 Task: Get directions from Eiffel Tower, Paris, France to Louvre Museum, Paris, France and explore the nearby restaurants with rating 3 and above and open @ 11:00 am Monday and cuisine chinese
Action: Mouse moved to (143, 27)
Screenshot: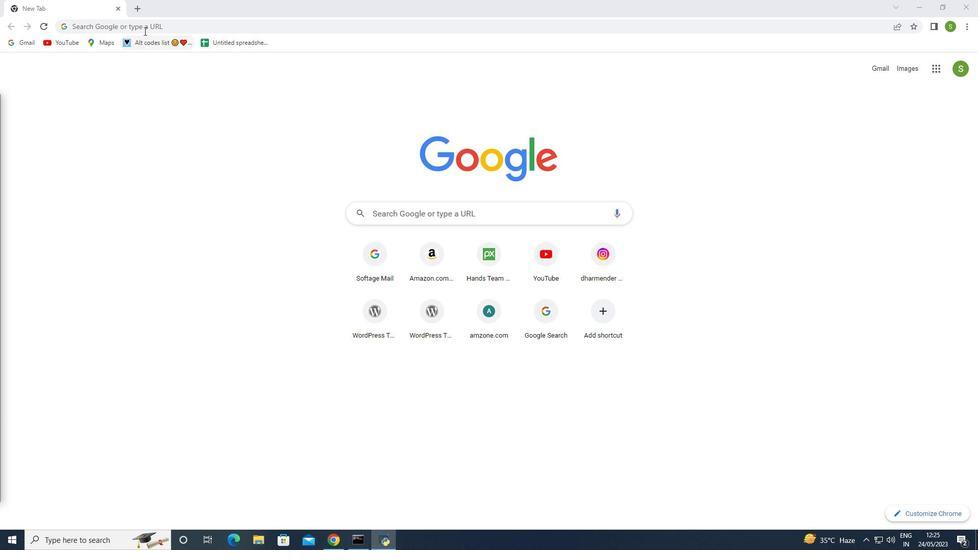 
Action: Mouse pressed left at (143, 27)
Screenshot: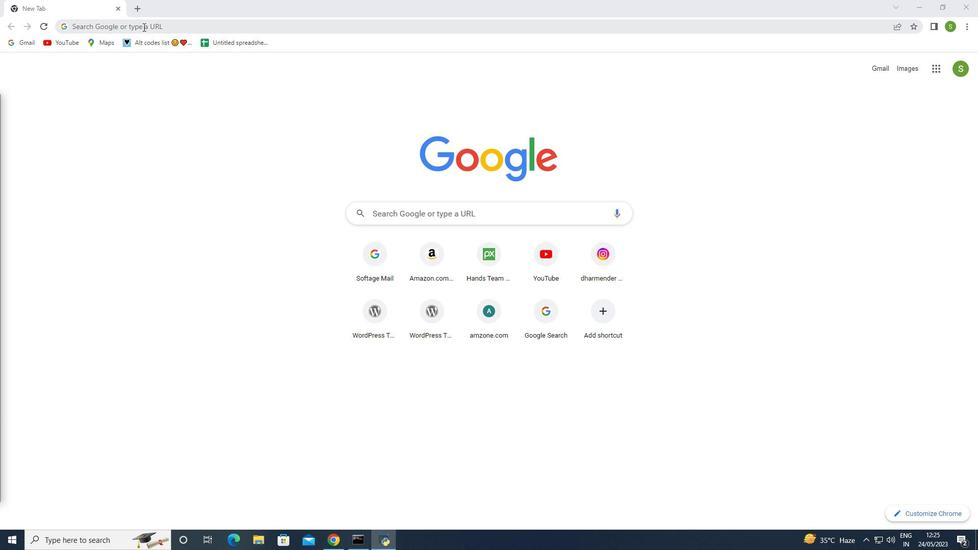 
Action: Key pressed google
Screenshot: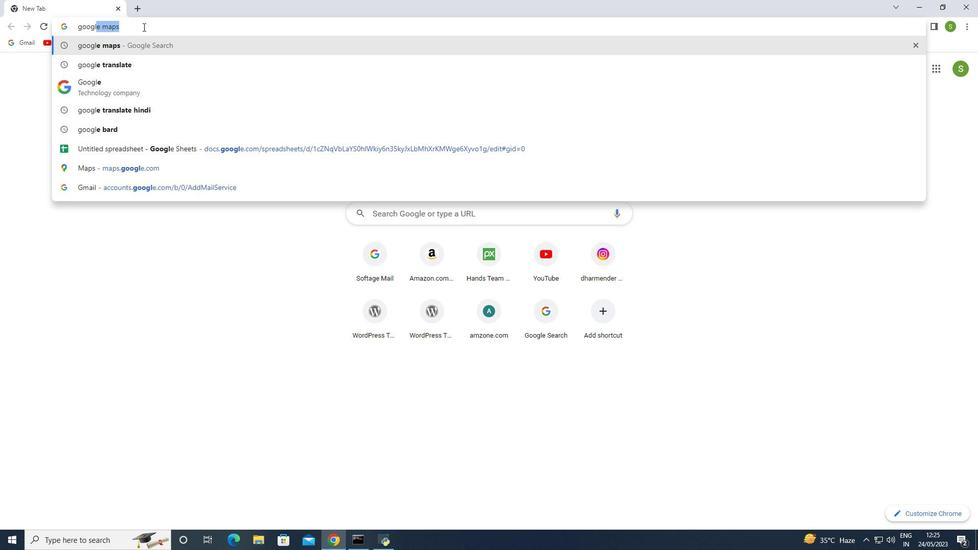 
Action: Mouse pressed left at (143, 27)
Screenshot: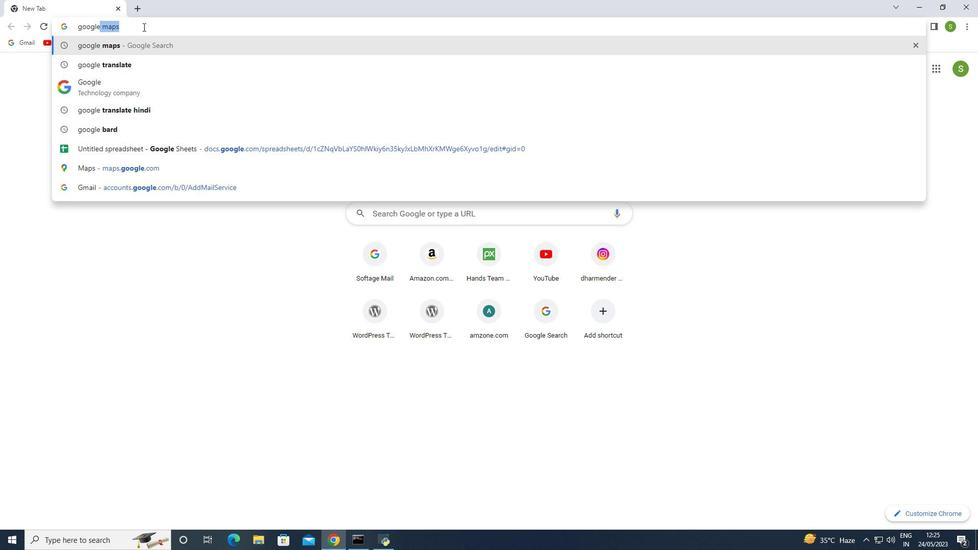 
Action: Mouse moved to (148, 27)
Screenshot: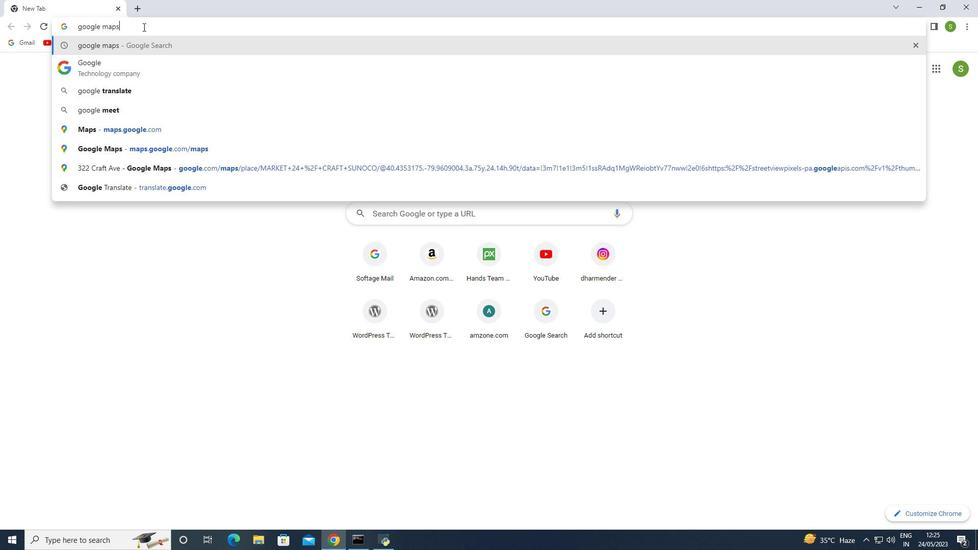 
Action: Key pressed <Key.enter>
Screenshot: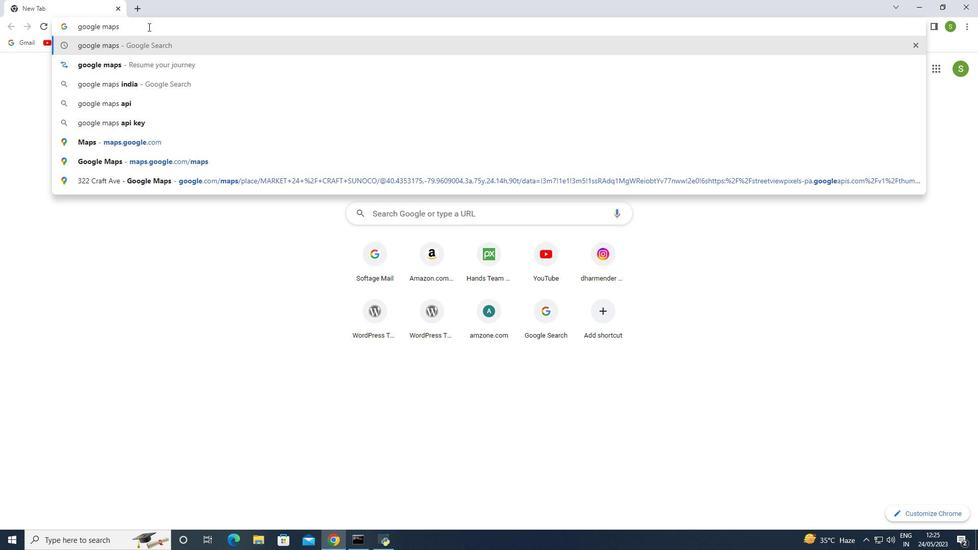 
Action: Mouse moved to (147, 236)
Screenshot: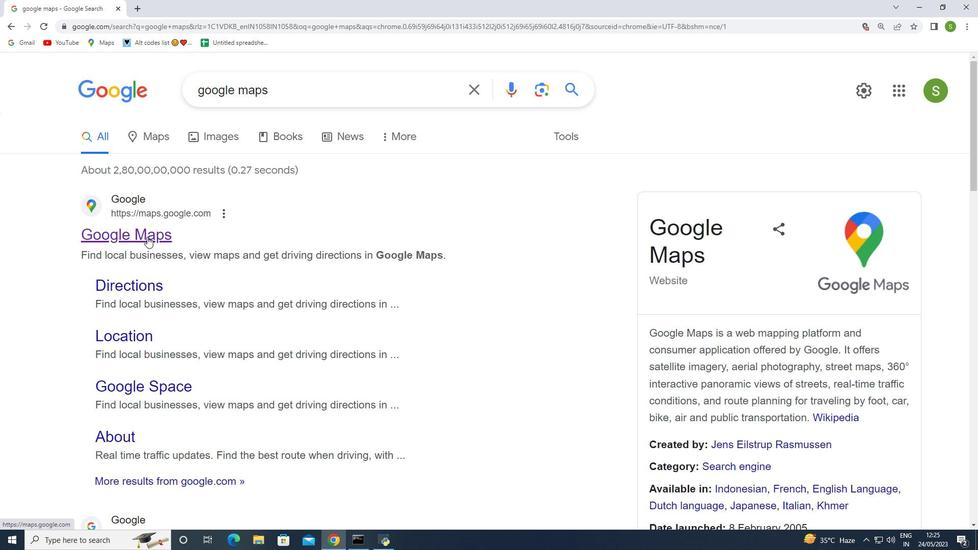 
Action: Mouse pressed left at (147, 236)
Screenshot: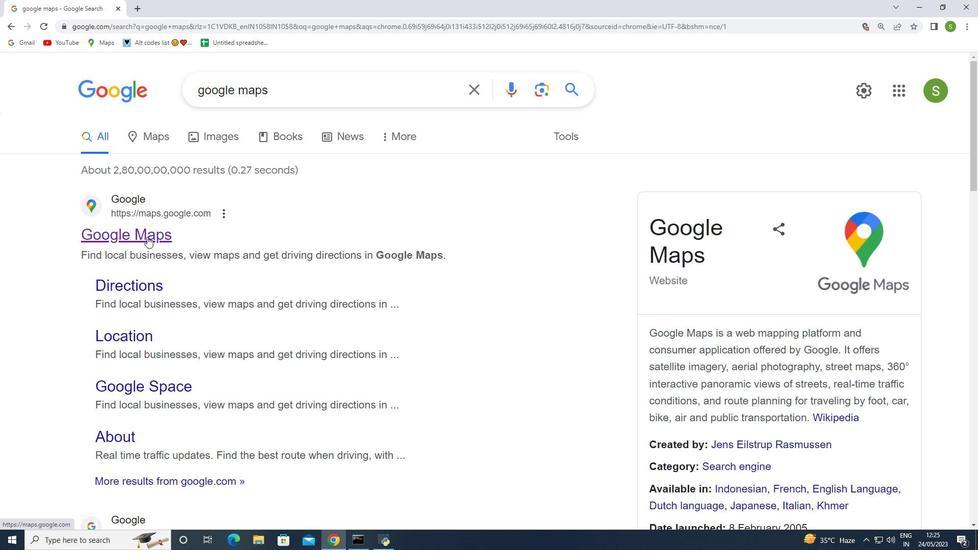 
Action: Mouse moved to (333, 82)
Screenshot: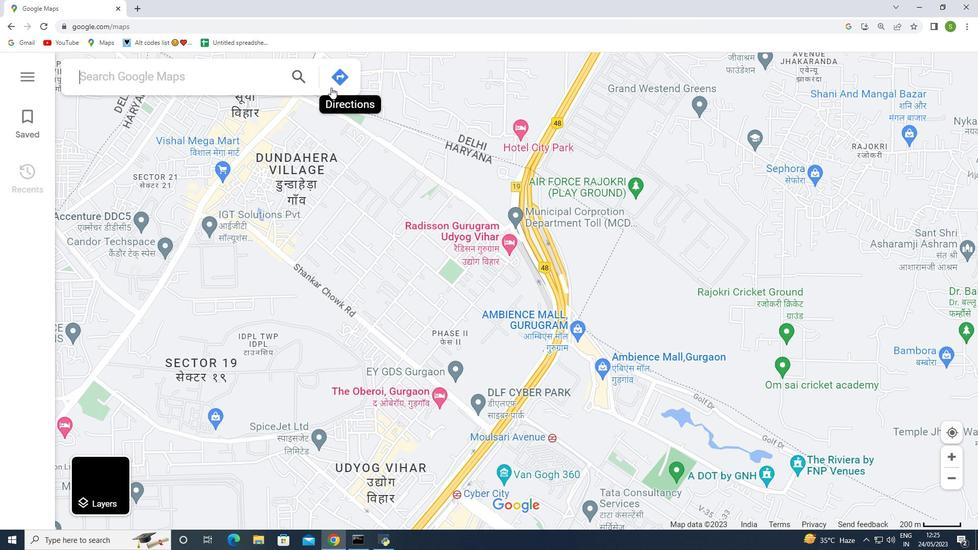 
Action: Mouse pressed left at (333, 82)
Screenshot: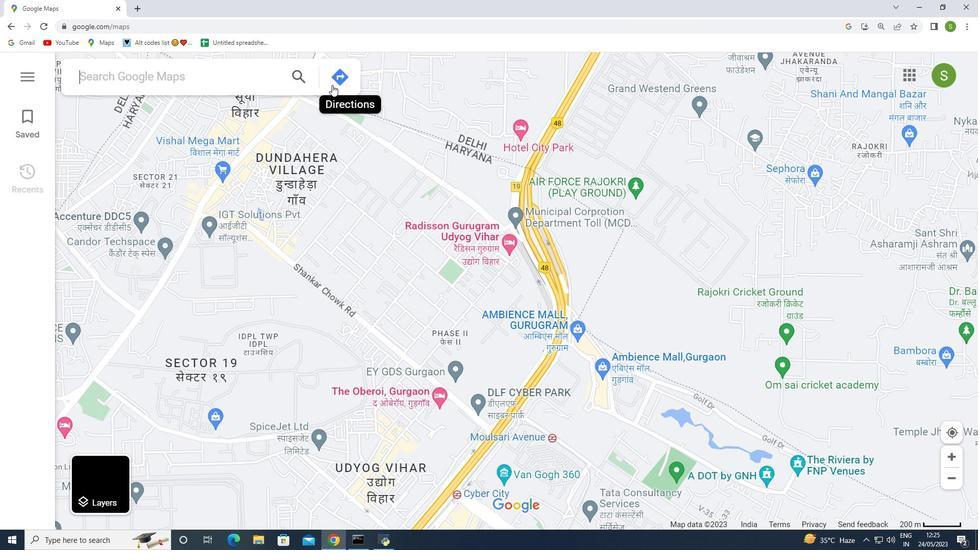 
Action: Mouse moved to (266, 120)
Screenshot: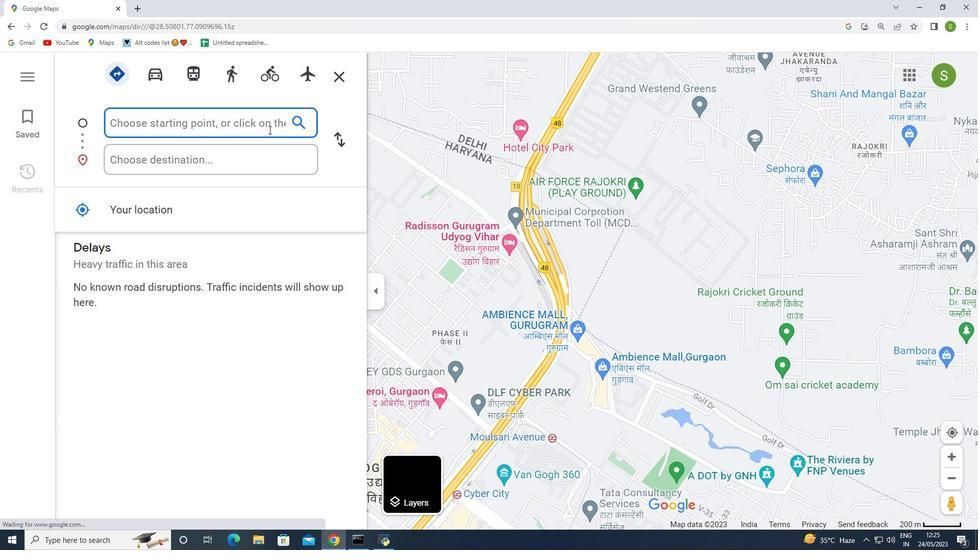
Action: Mouse pressed left at (266, 120)
Screenshot: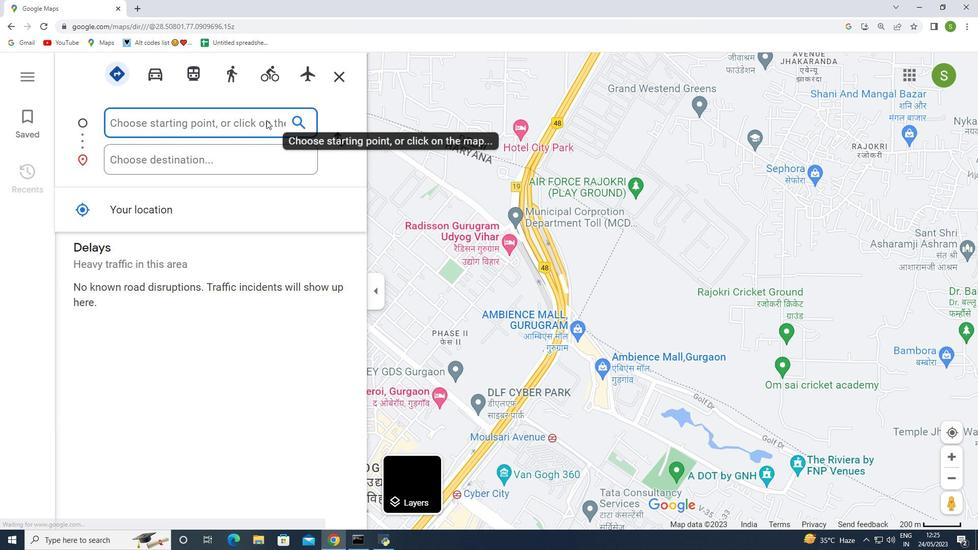 
Action: Mouse moved to (344, 79)
Screenshot: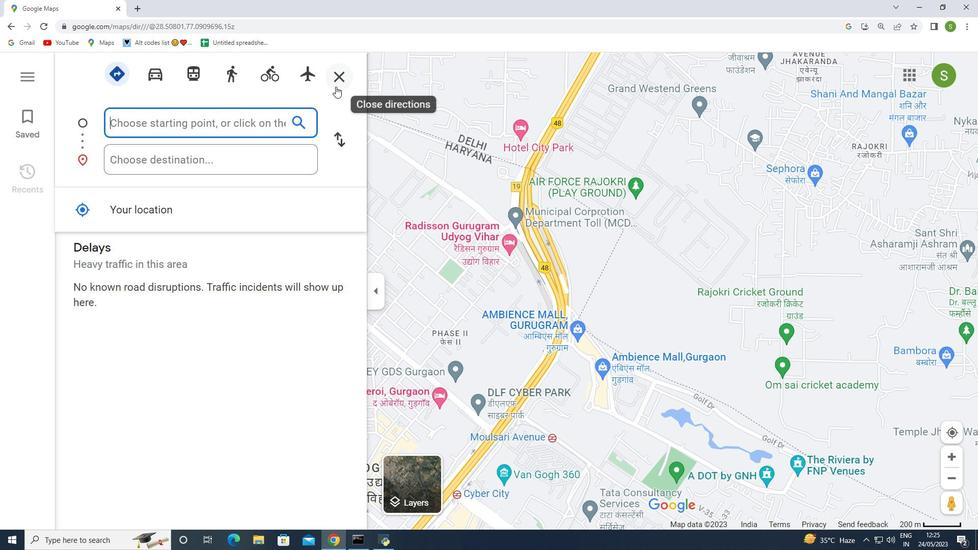 
Action: Mouse pressed left at (344, 79)
Screenshot: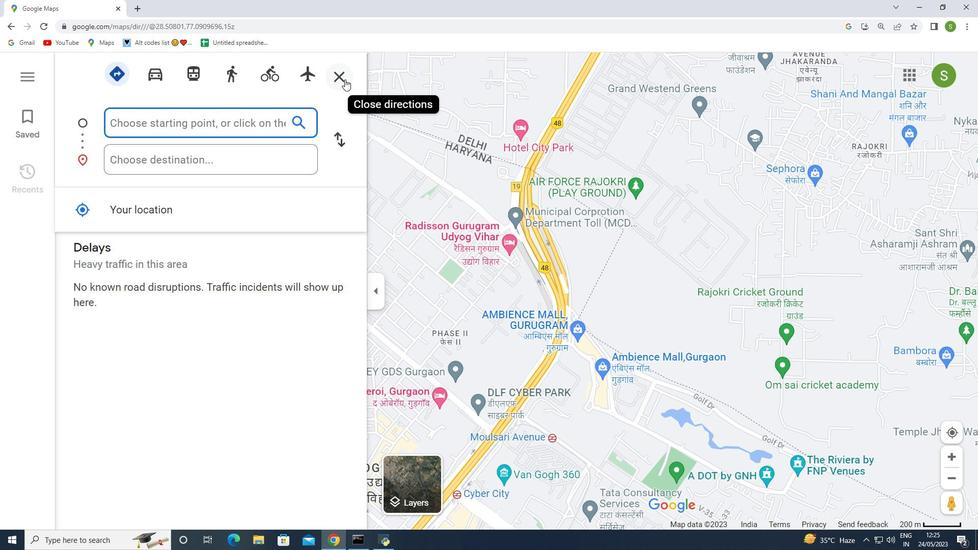 
Action: Mouse moved to (340, 75)
Screenshot: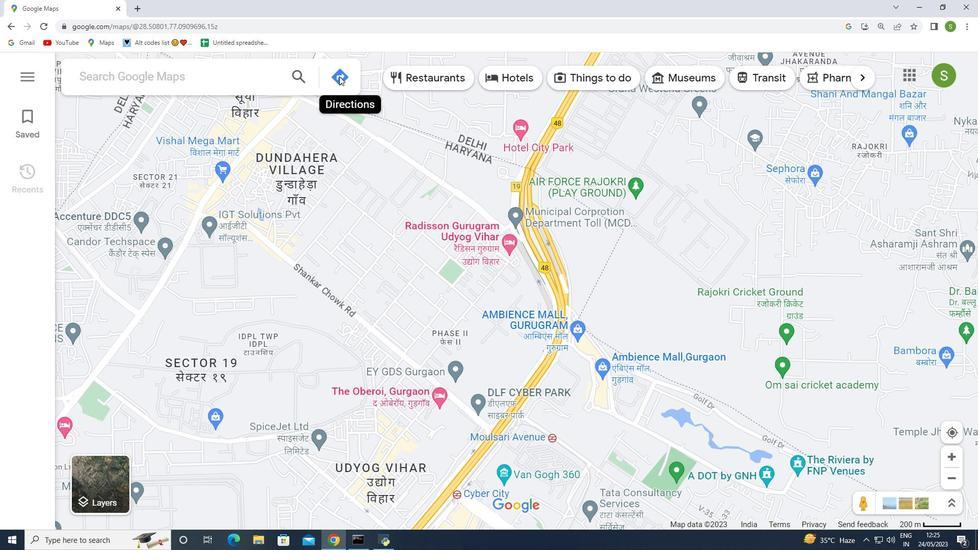 
Action: Mouse pressed left at (340, 75)
Screenshot: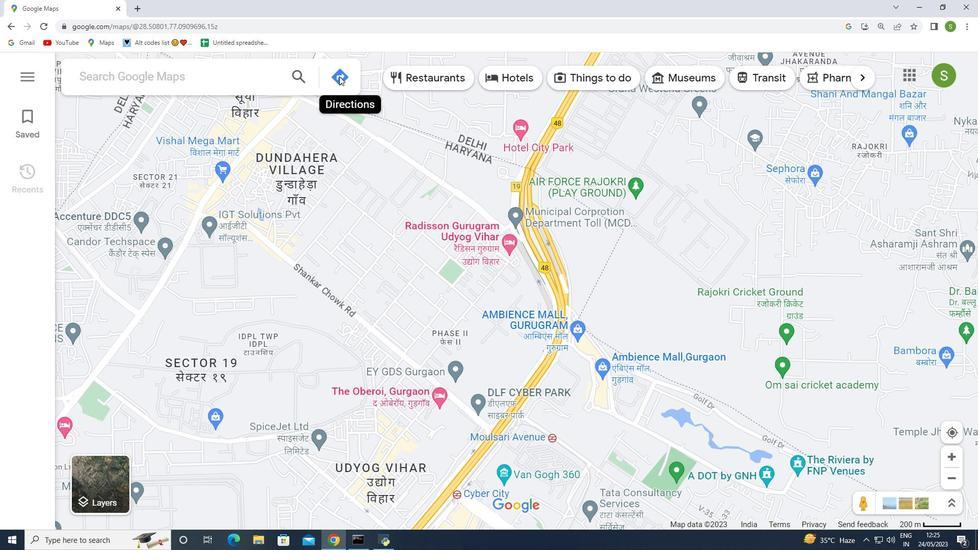 
Action: Mouse moved to (275, 127)
Screenshot: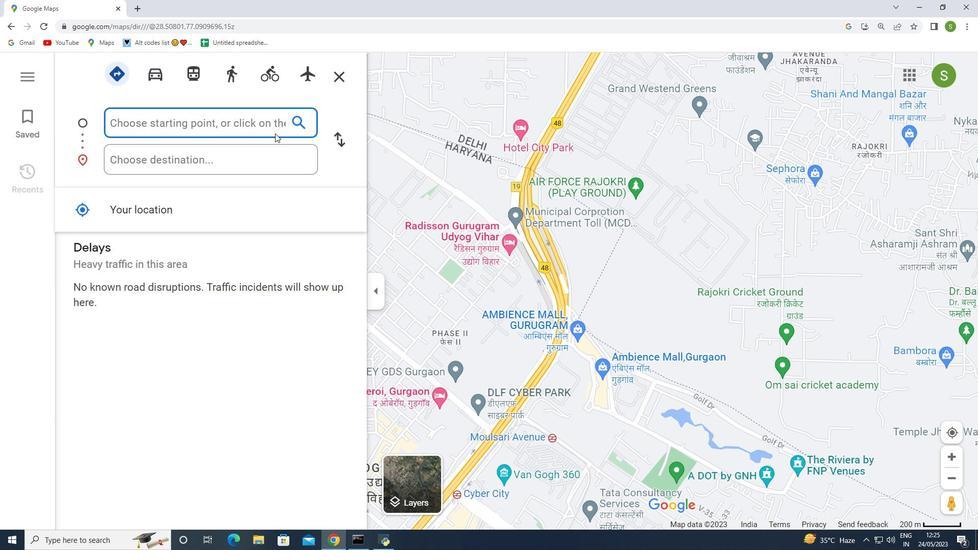 
Action: Mouse pressed left at (275, 127)
Screenshot: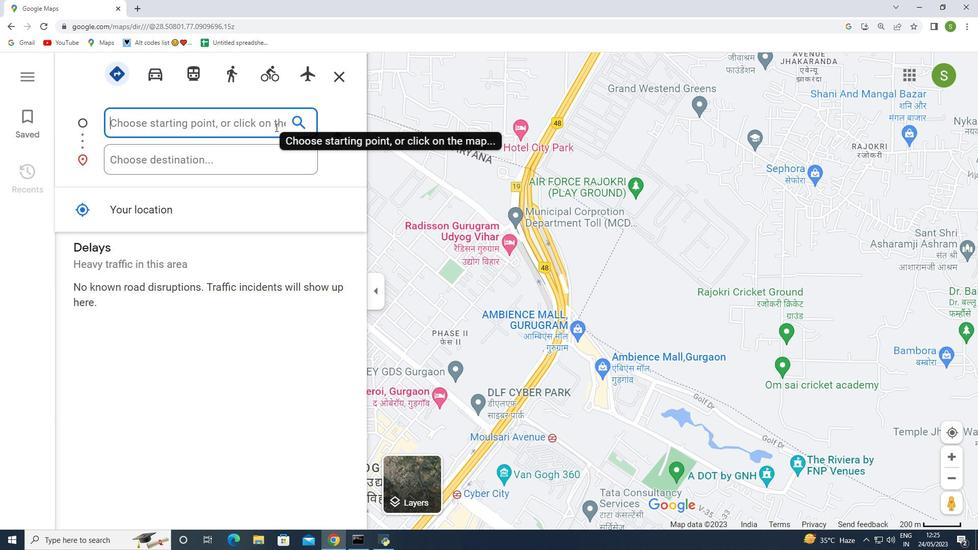 
Action: Key pressed eiffel<Key.space>tower<Key.space>paris<Key.space>france<Key.space>
Screenshot: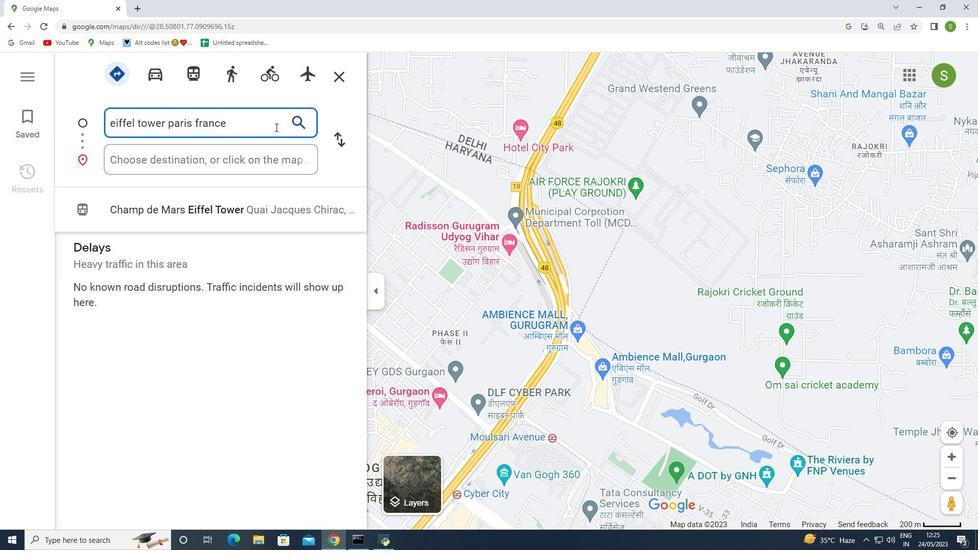
Action: Mouse moved to (245, 157)
Screenshot: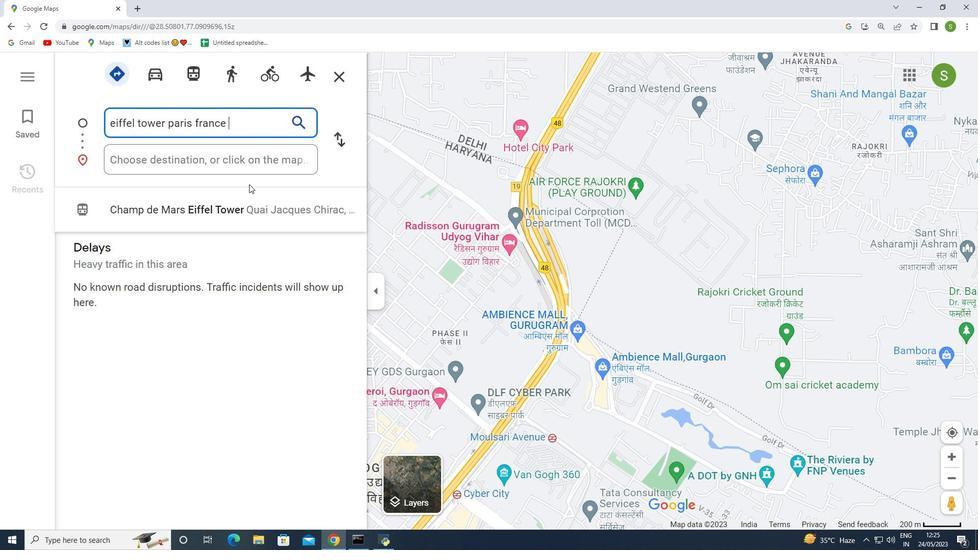 
Action: Mouse pressed left at (245, 157)
Screenshot: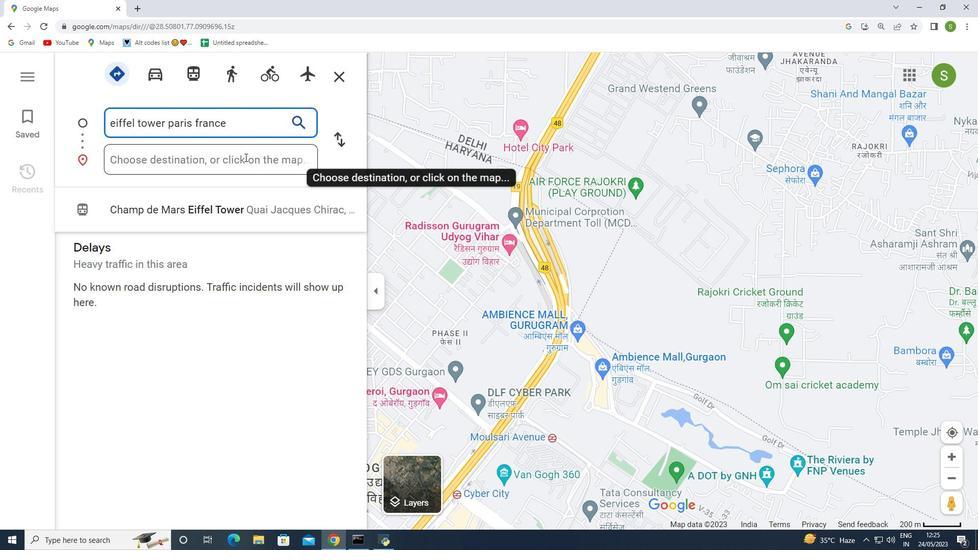 
Action: Key pressed <Key.shift><Key.shift><Key.shift><Key.shift><Key.shift><Key.shift><Key.shift><Key.shift><Key.shift><Key.shift><Key.shift><Key.shift><Key.shift><Key.shift><Key.shift><Key.shift><Key.shift><Key.shift><Key.shift><Key.shift><Key.shift><Key.shift><Key.shift><Key.shift><Key.shift><Key.shift><Key.shift><Key.shift><Key.shift><Key.shift><Key.shift><Key.shift>louvre<Key.space><Key.shift>Museum<Key.space><Key.shift>Paris<Key.space>france<Key.enter>
Screenshot: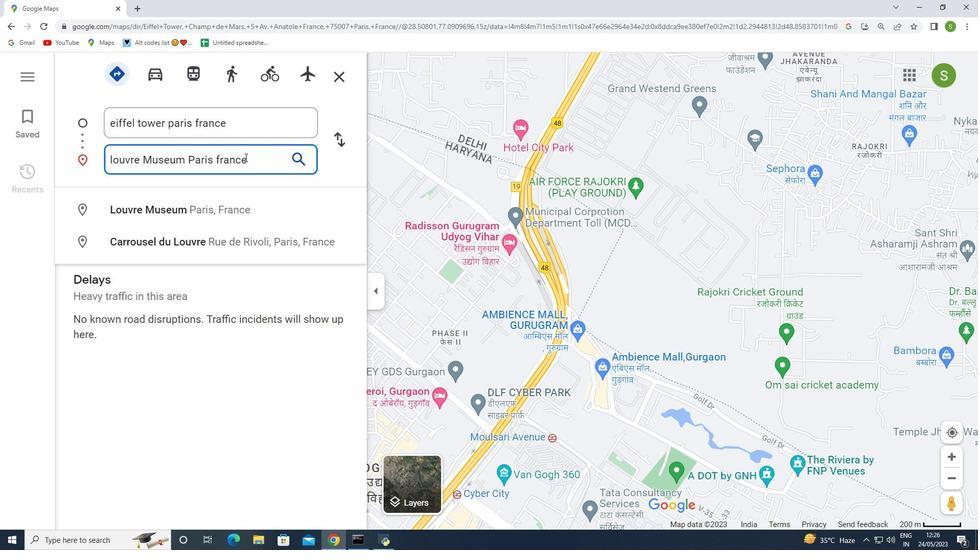 
Action: Mouse moved to (664, 226)
Screenshot: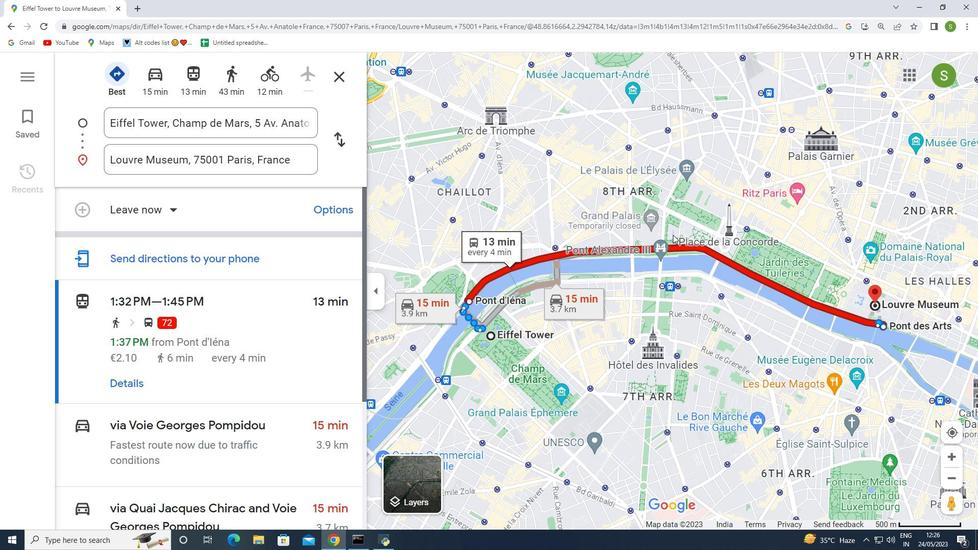 
Action: Mouse scrolled (664, 226) with delta (0, 0)
Screenshot: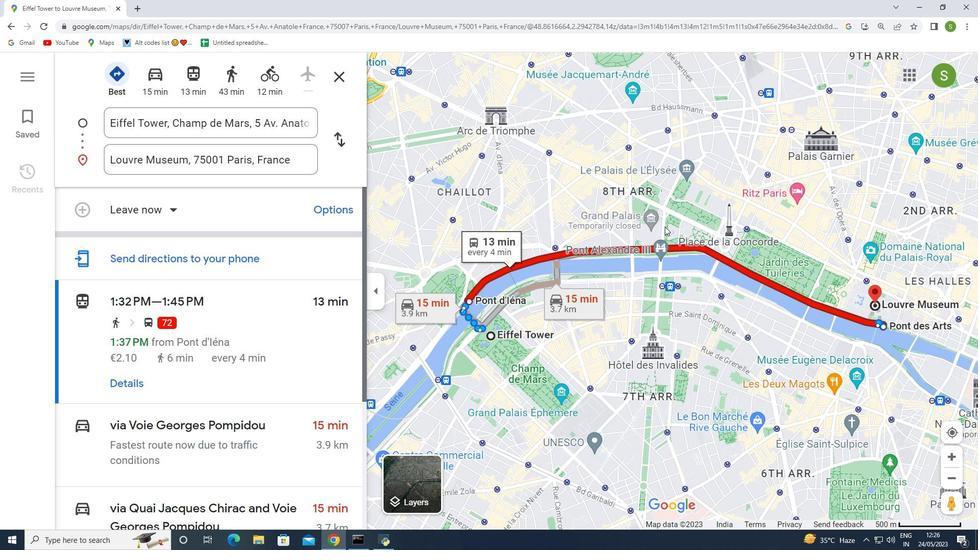 
Action: Mouse moved to (730, 213)
Screenshot: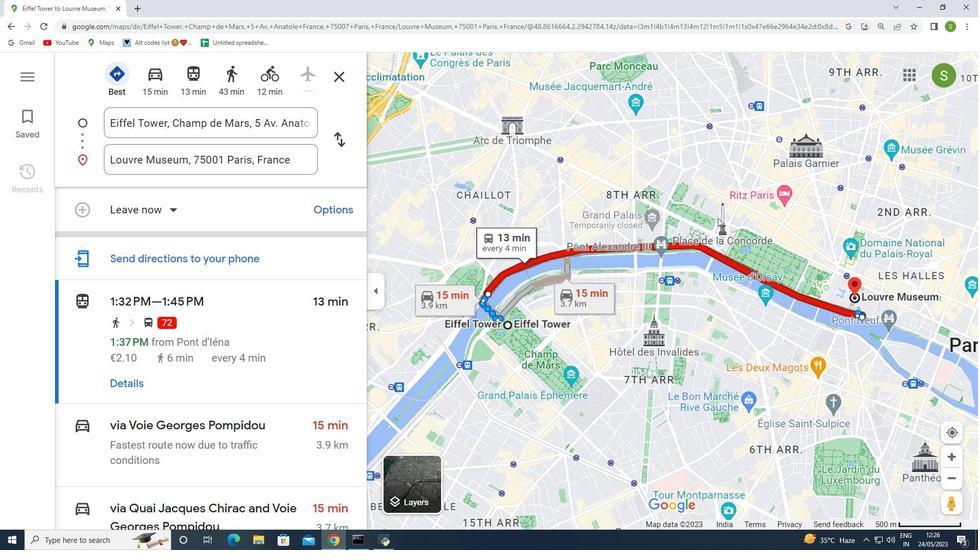 
Action: Mouse scrolled (730, 212) with delta (0, 0)
Screenshot: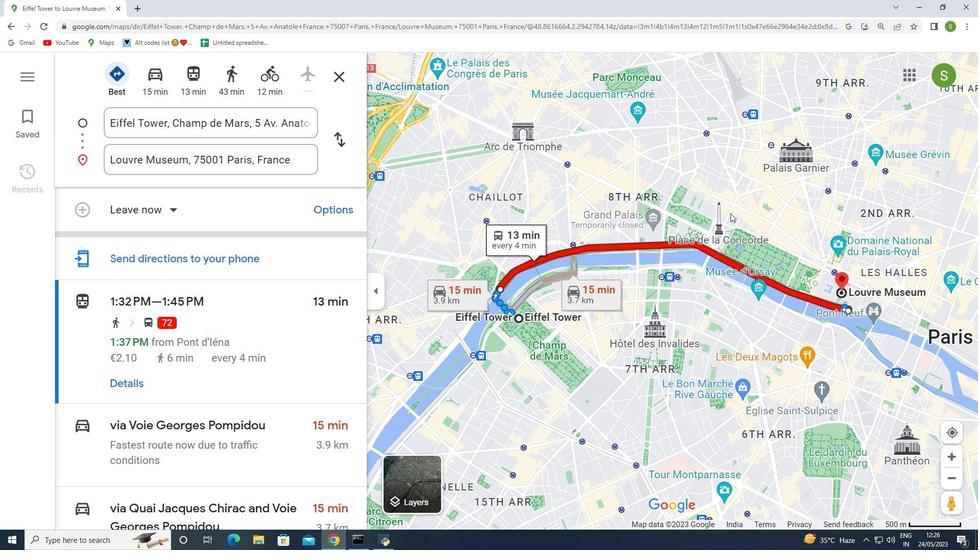 
Action: Mouse scrolled (730, 212) with delta (0, 0)
Screenshot: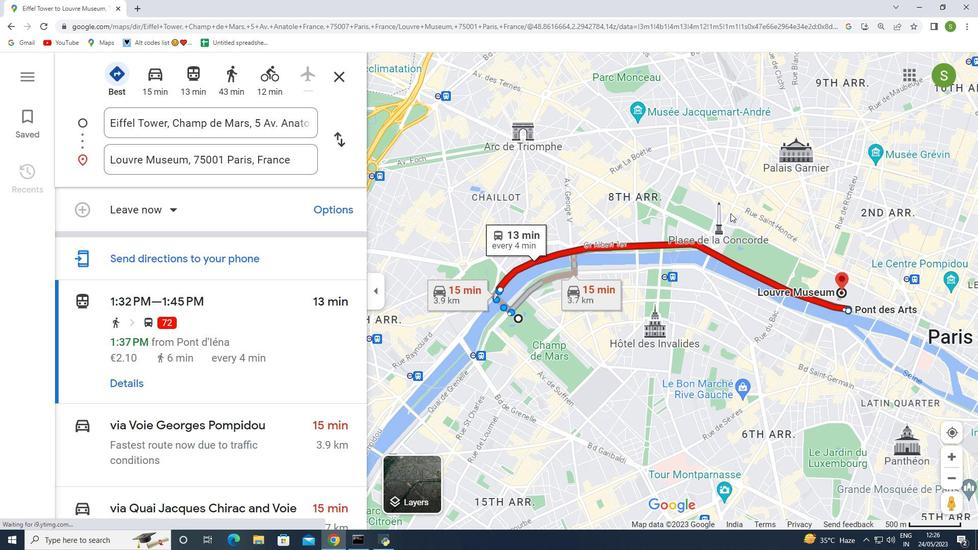 
Action: Mouse moved to (807, 255)
Screenshot: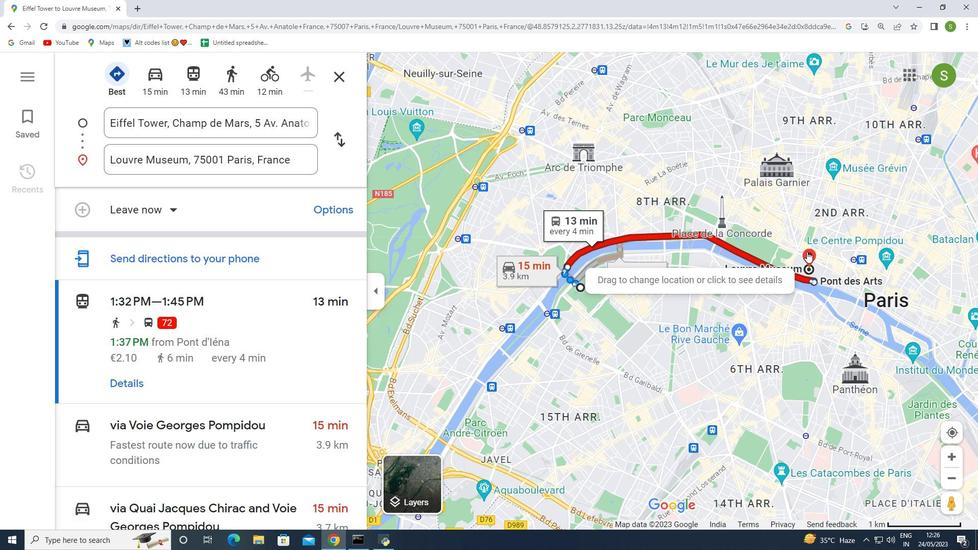 
Action: Mouse pressed left at (807, 255)
Screenshot: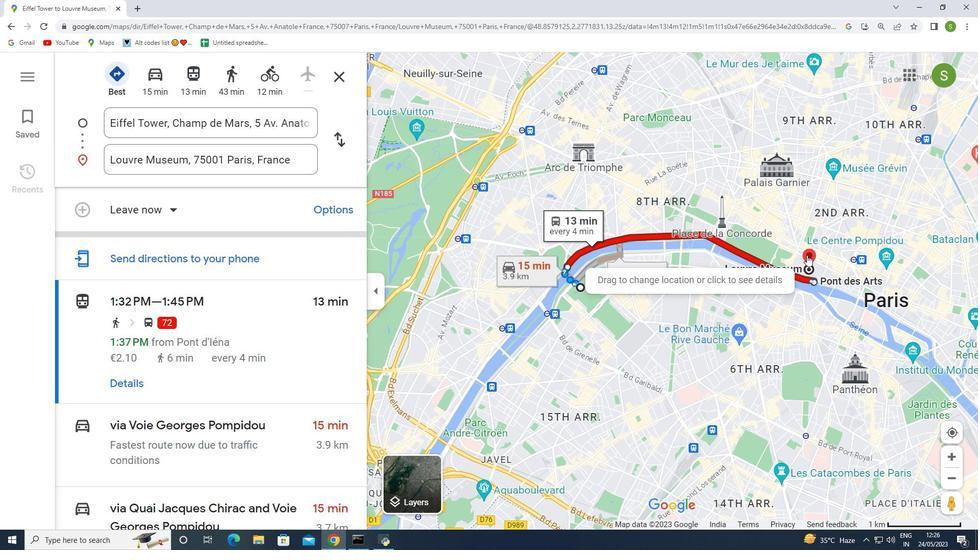 
Action: Mouse moved to (721, 250)
Screenshot: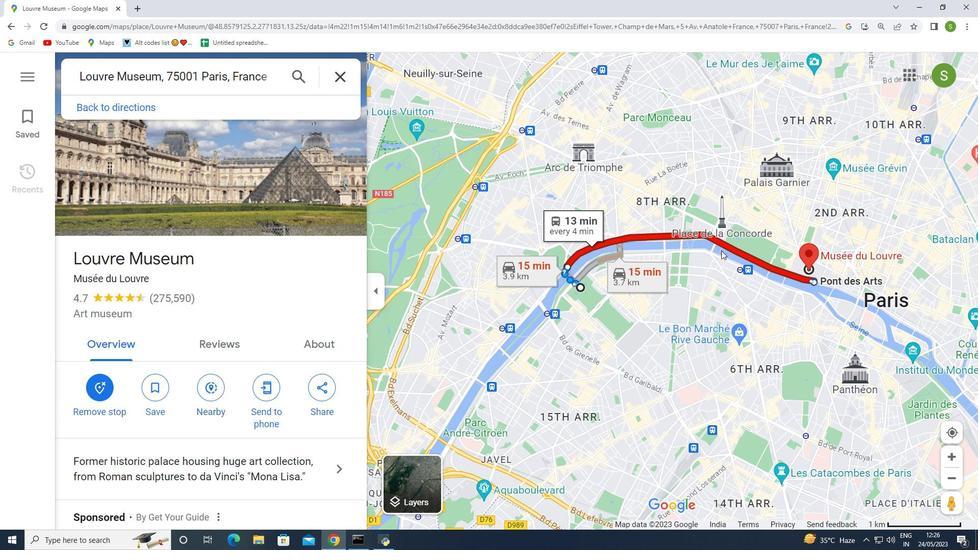 
Action: Mouse scrolled (721, 250) with delta (0, 0)
Screenshot: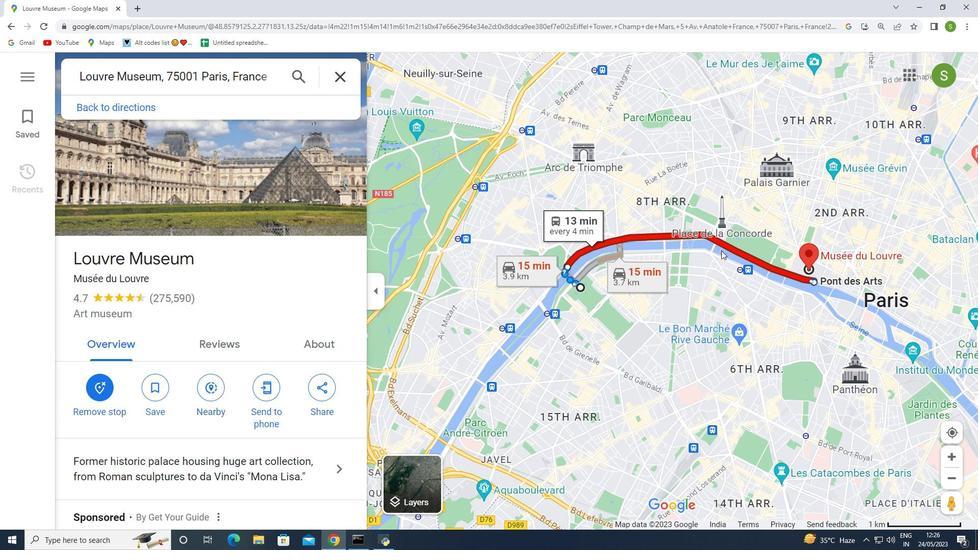 
Action: Mouse scrolled (721, 250) with delta (0, 0)
Screenshot: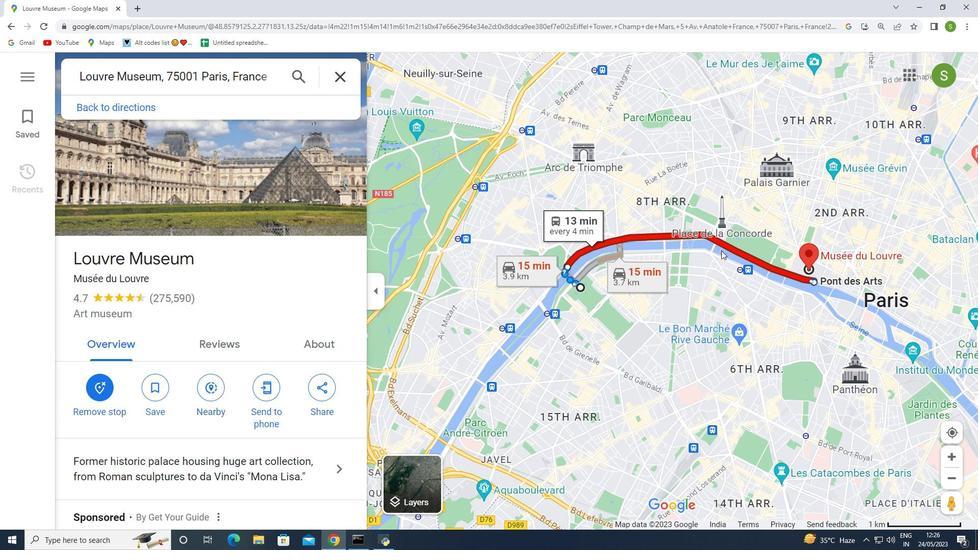 
Action: Mouse moved to (301, 358)
Screenshot: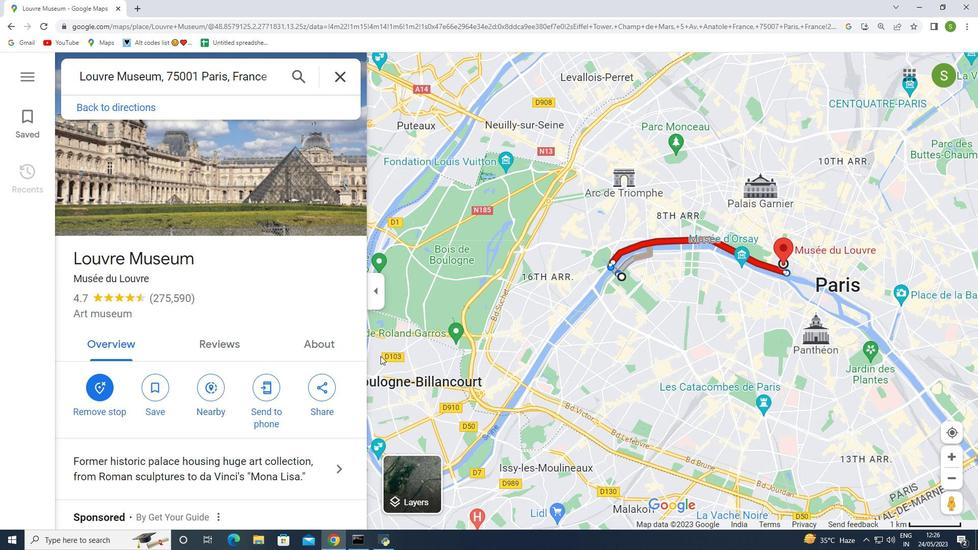 
Action: Mouse scrolled (301, 357) with delta (0, 0)
Screenshot: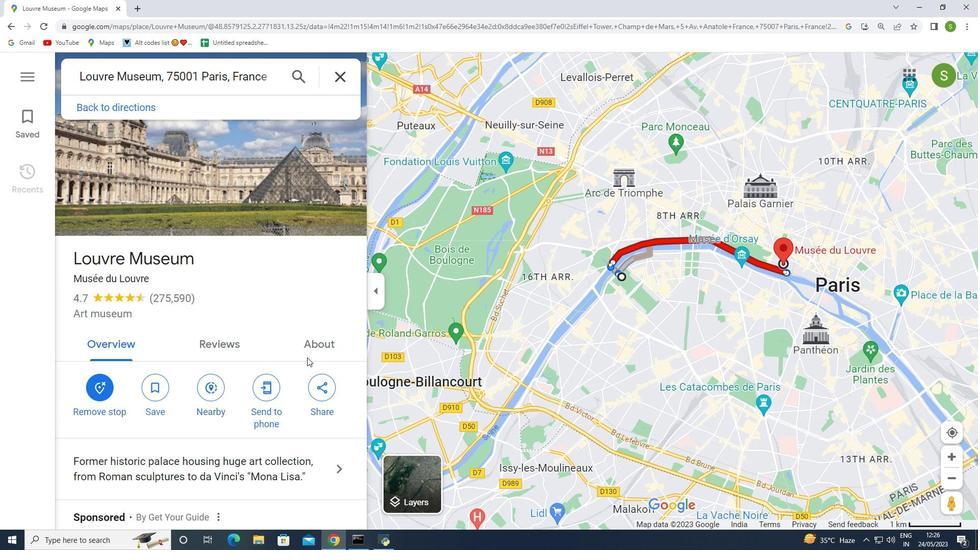 
Action: Mouse scrolled (301, 357) with delta (0, 0)
Screenshot: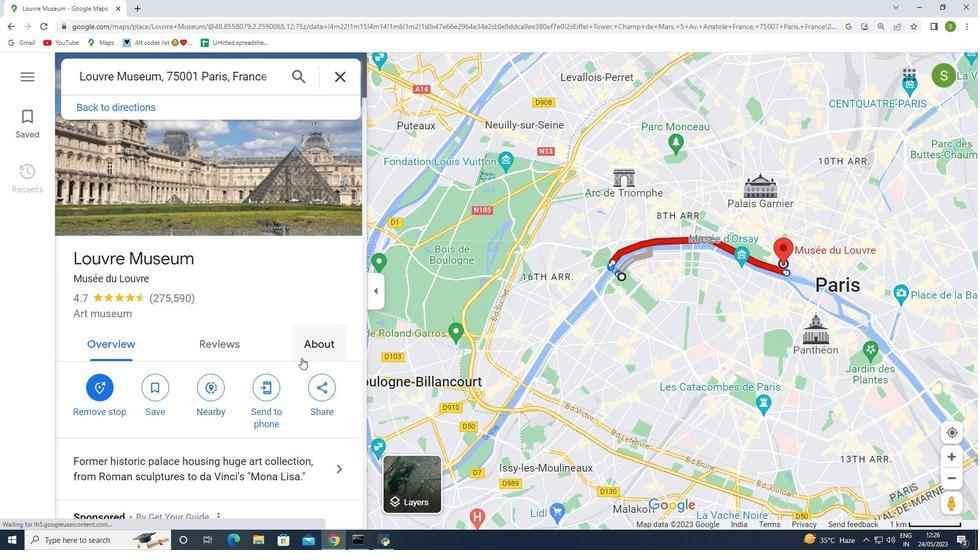 
Action: Mouse moved to (301, 358)
Screenshot: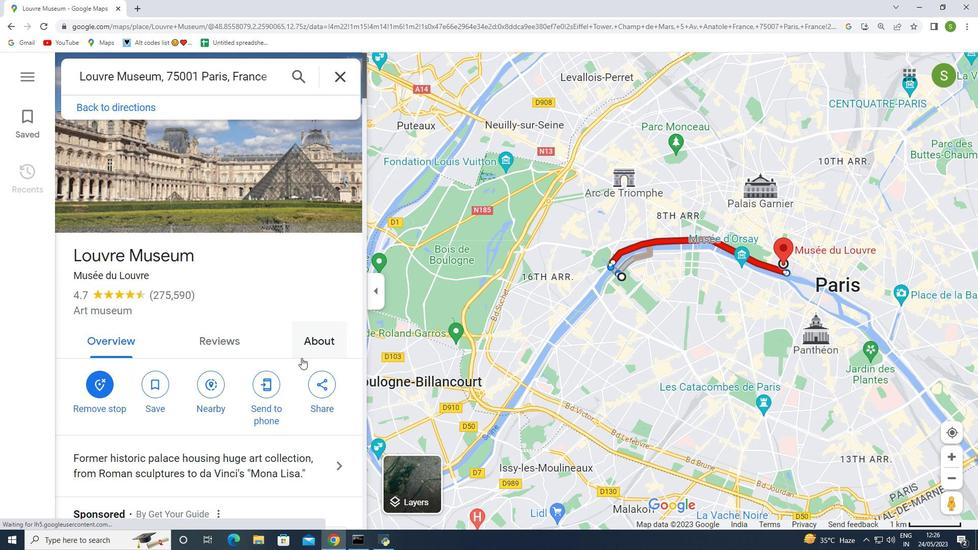 
Action: Mouse scrolled (301, 358) with delta (0, 0)
Screenshot: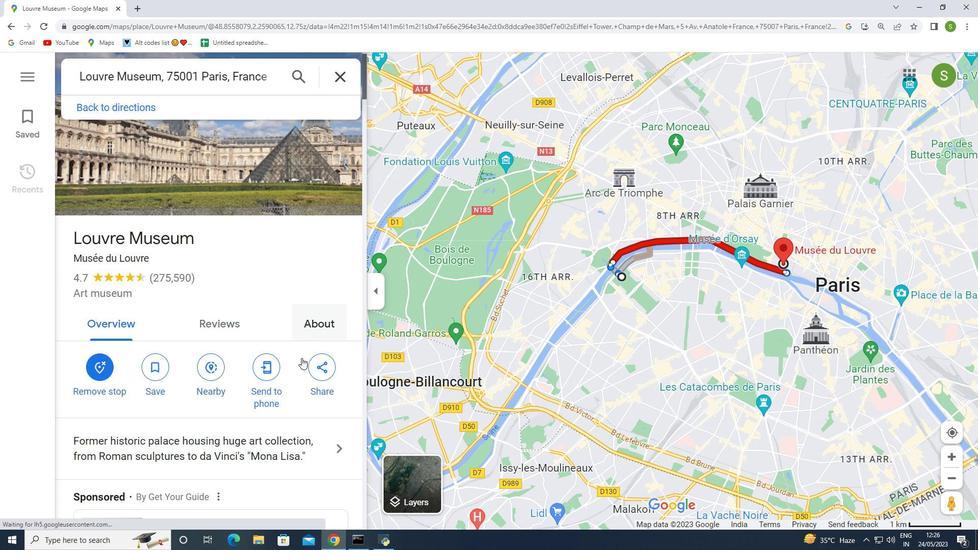 
Action: Mouse moved to (300, 358)
Screenshot: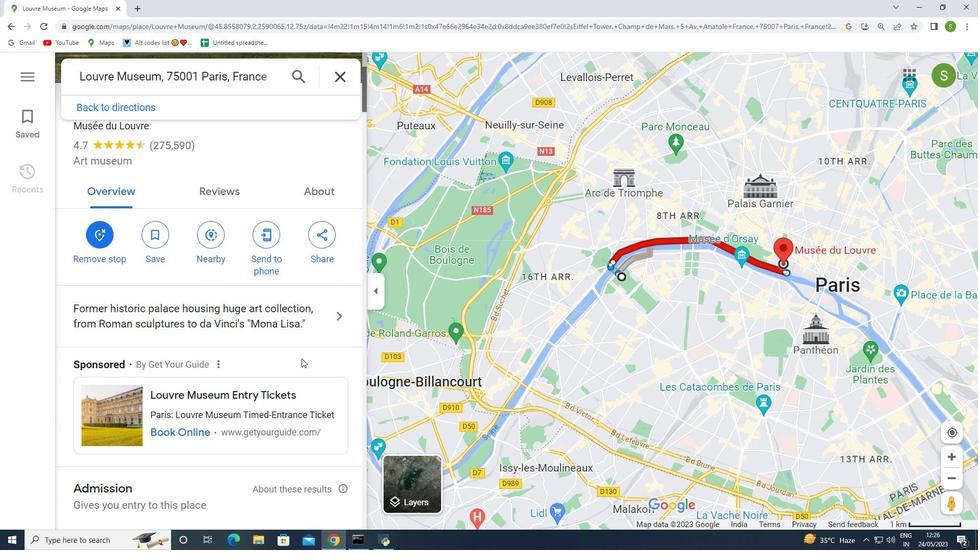 
Action: Mouse scrolled (300, 357) with delta (0, 0)
Screenshot: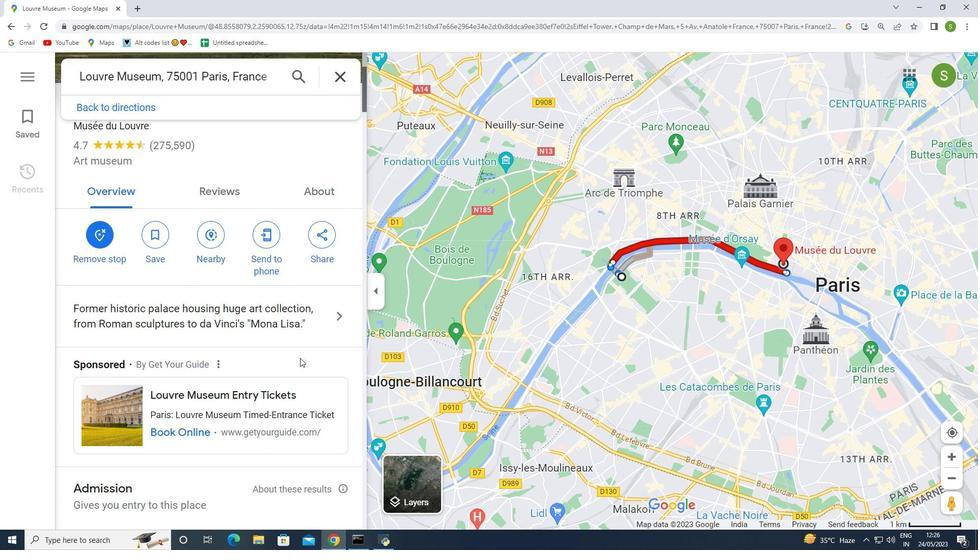 
Action: Mouse scrolled (300, 357) with delta (0, 0)
Screenshot: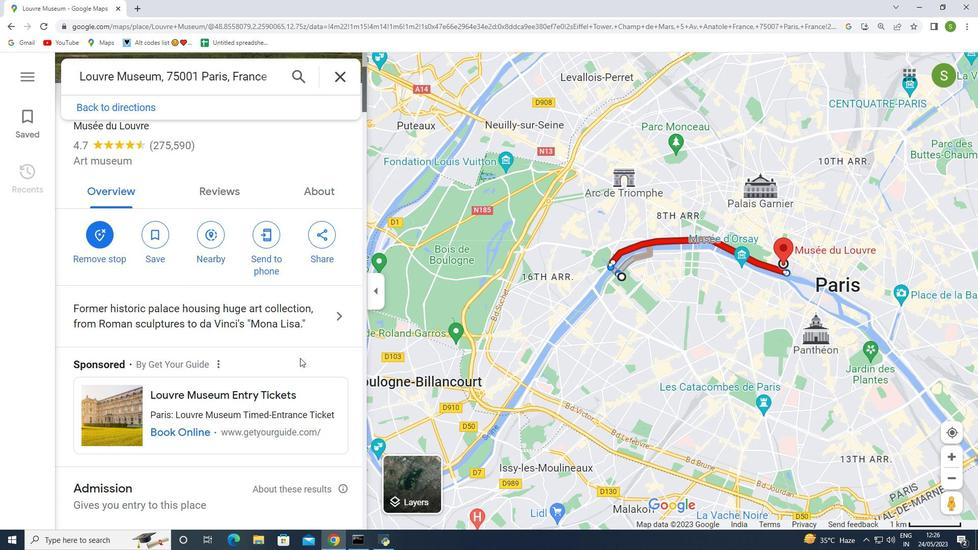 
Action: Mouse moved to (300, 357)
Screenshot: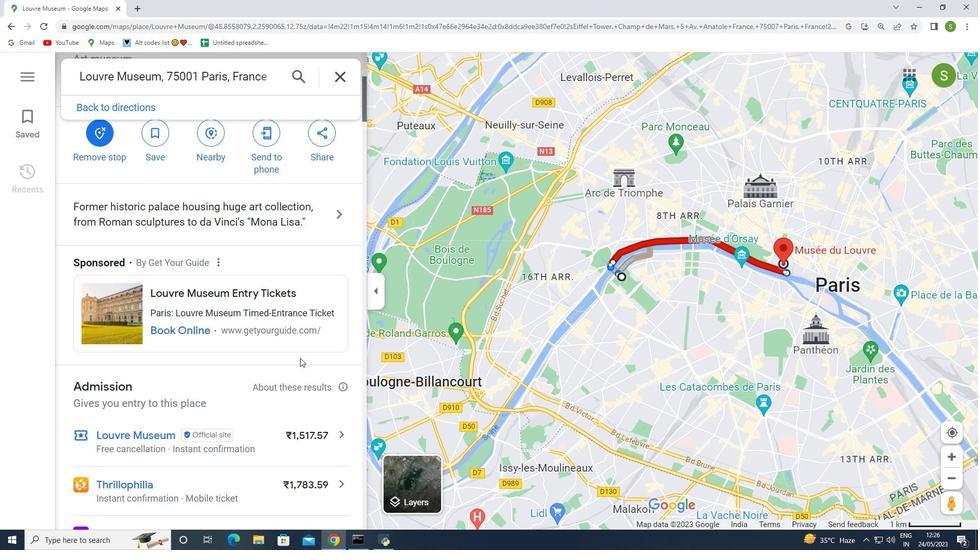 
Action: Mouse scrolled (300, 358) with delta (0, 0)
Screenshot: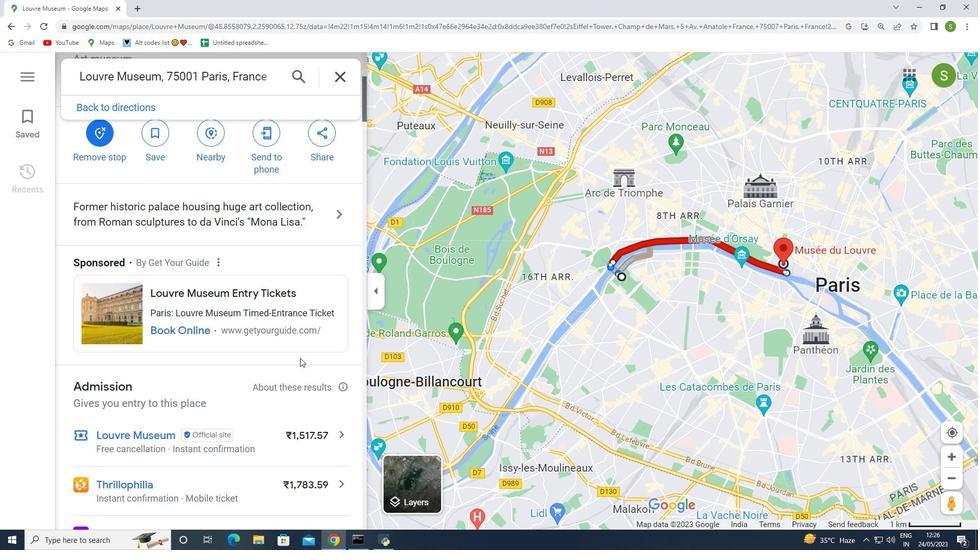 
Action: Mouse moved to (300, 357)
Screenshot: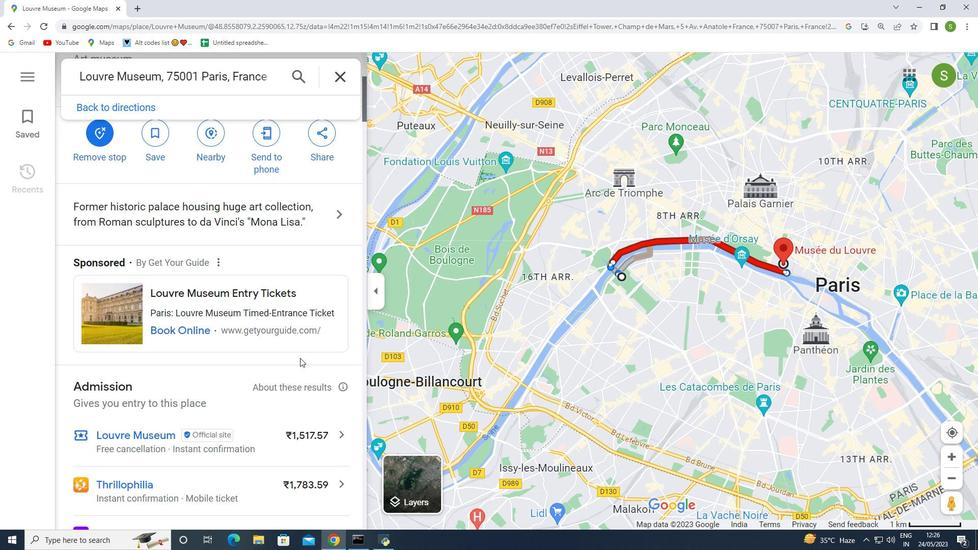 
Action: Mouse scrolled (300, 358) with delta (0, 0)
Screenshot: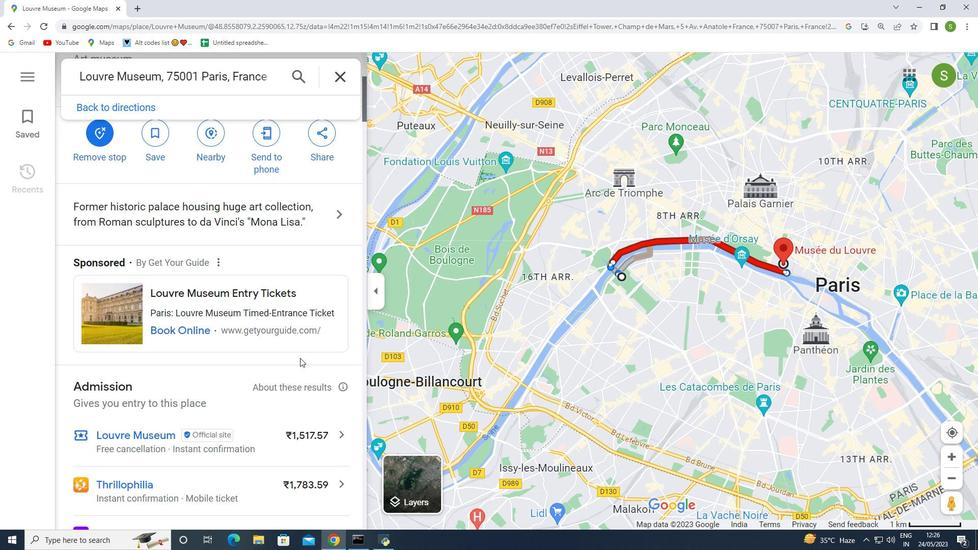 
Action: Mouse moved to (300, 357)
Screenshot: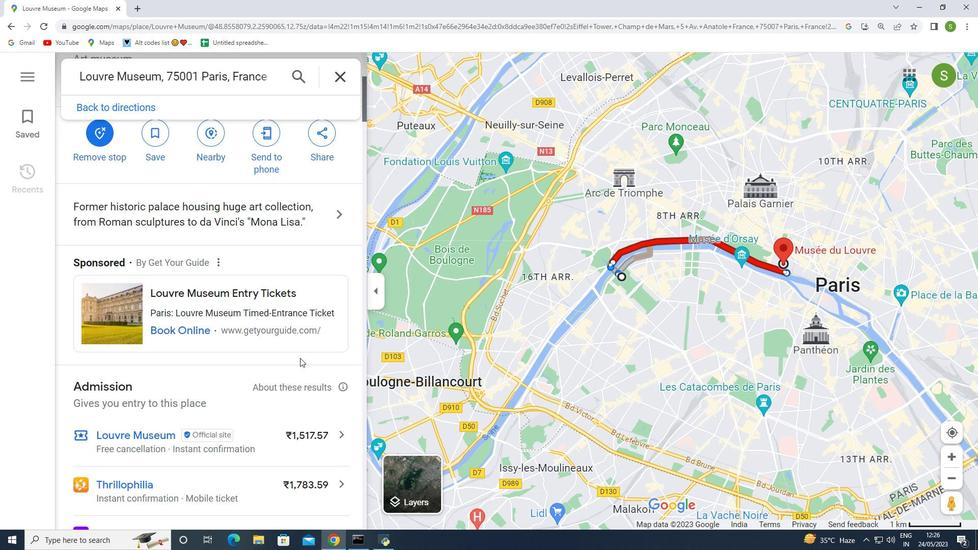
Action: Mouse scrolled (300, 358) with delta (0, 0)
Screenshot: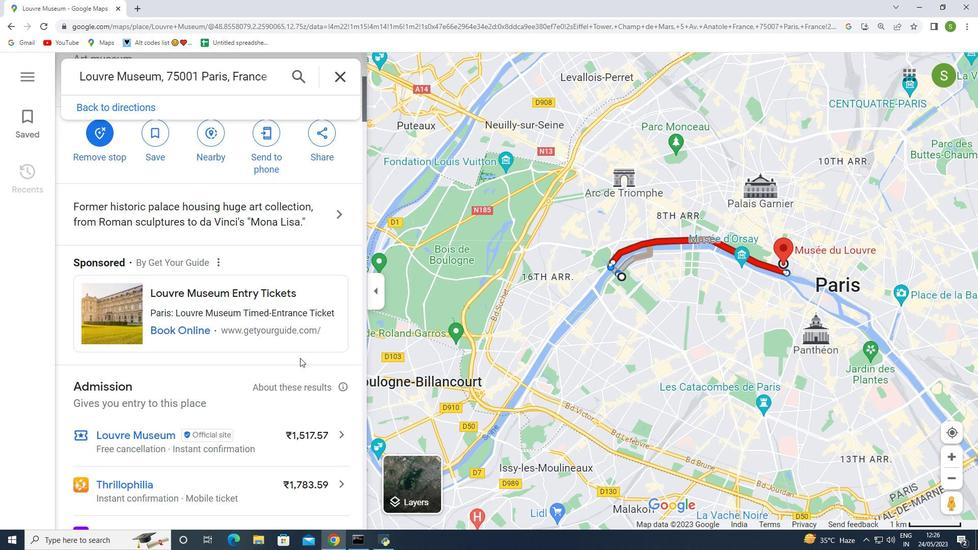 
Action: Mouse scrolled (300, 358) with delta (0, 0)
Screenshot: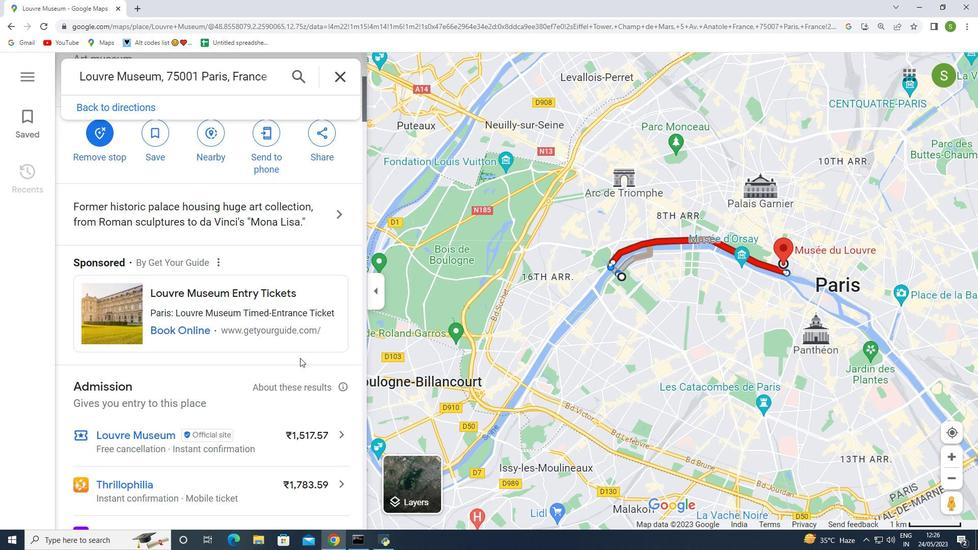 
Action: Mouse moved to (300, 357)
Screenshot: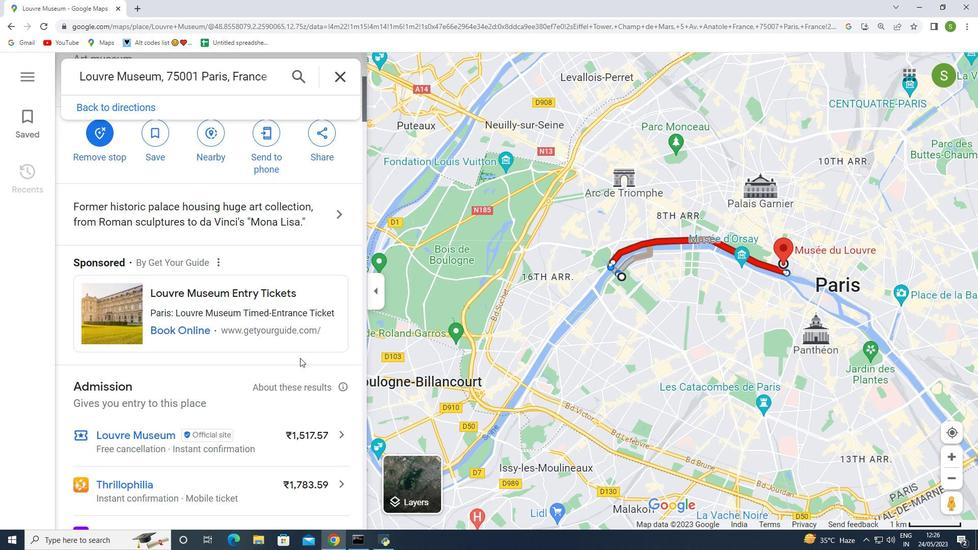 
Action: Mouse scrolled (300, 358) with delta (0, 0)
Screenshot: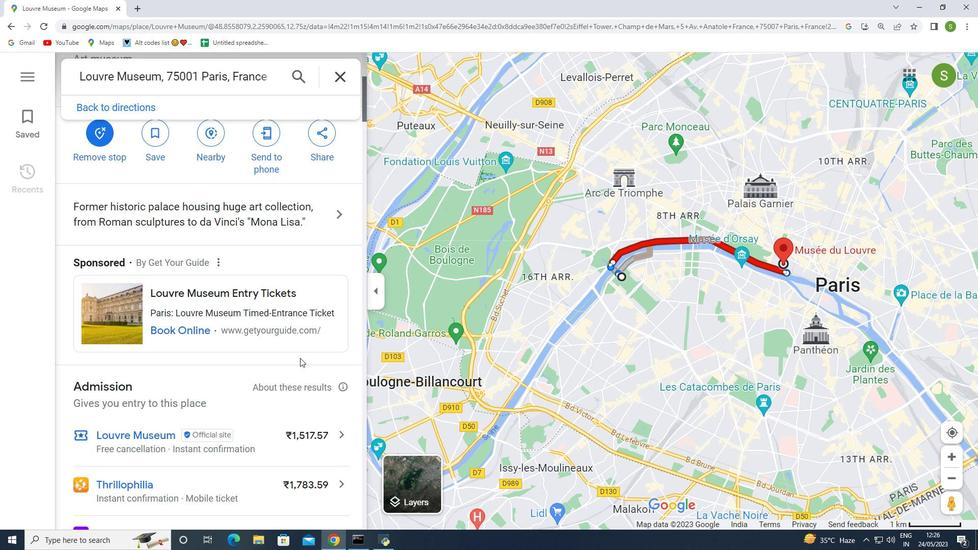 
Action: Mouse moved to (308, 347)
Screenshot: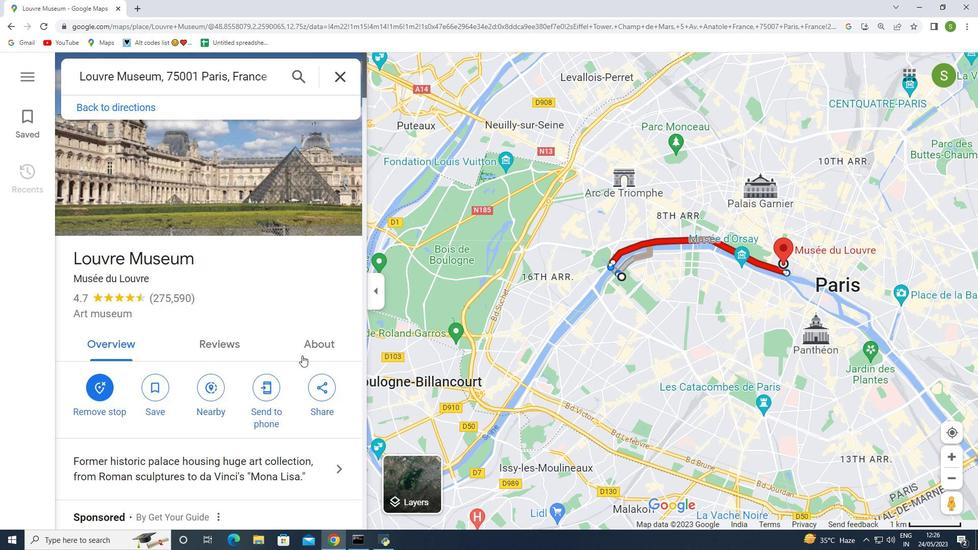 
Action: Mouse scrolled (308, 348) with delta (0, 0)
Screenshot: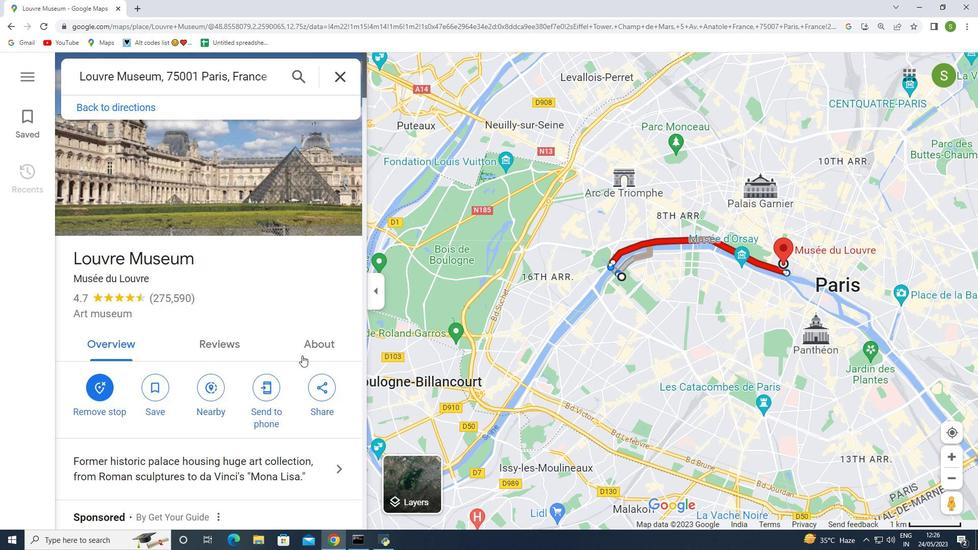 
Action: Mouse moved to (309, 347)
Screenshot: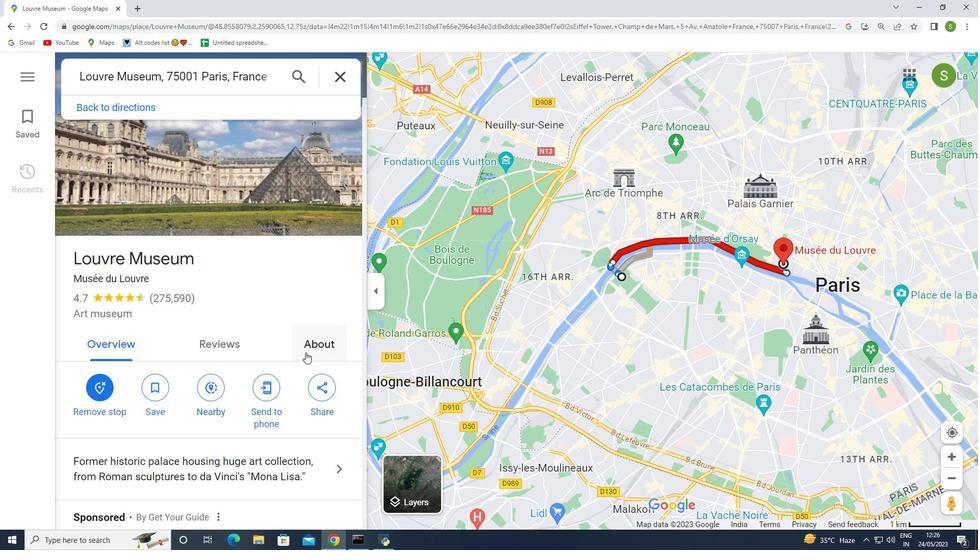 
Action: Mouse scrolled (309, 347) with delta (0, 0)
Screenshot: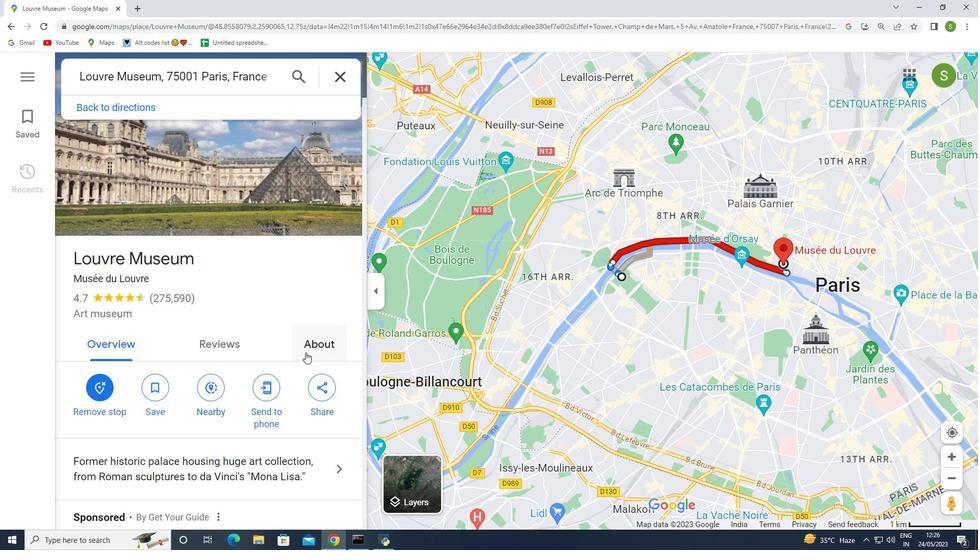 
Action: Mouse moved to (309, 347)
Screenshot: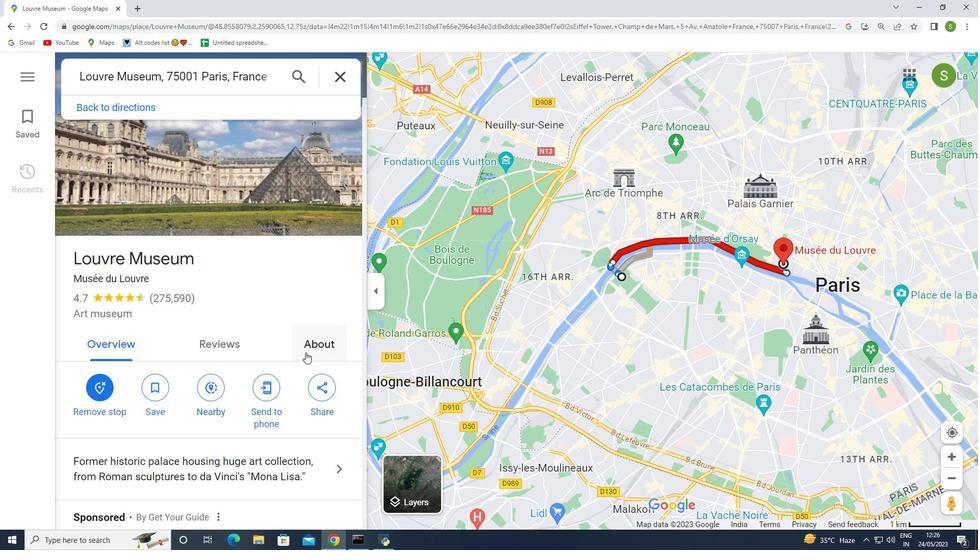 
Action: Mouse scrolled (309, 347) with delta (0, 0)
Screenshot: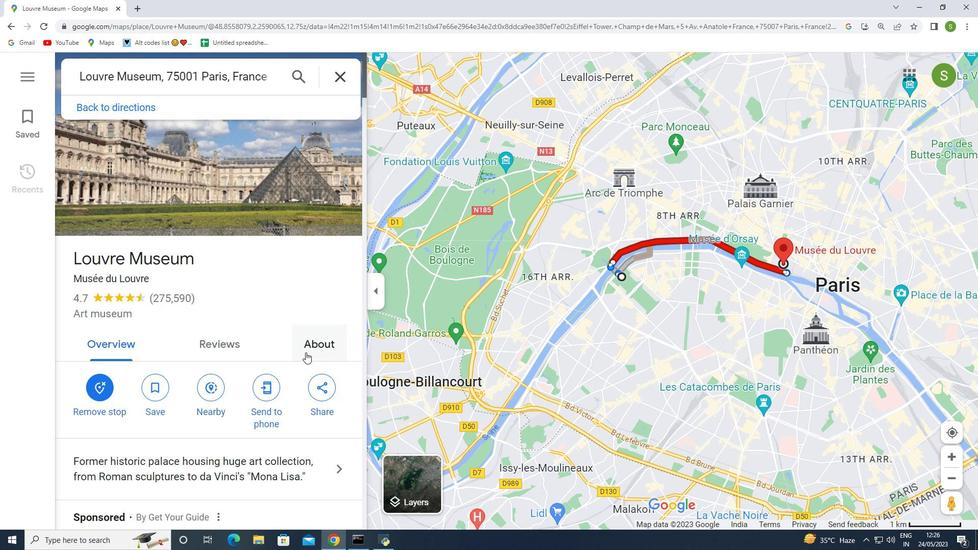 
Action: Mouse scrolled (309, 347) with delta (0, 0)
Screenshot: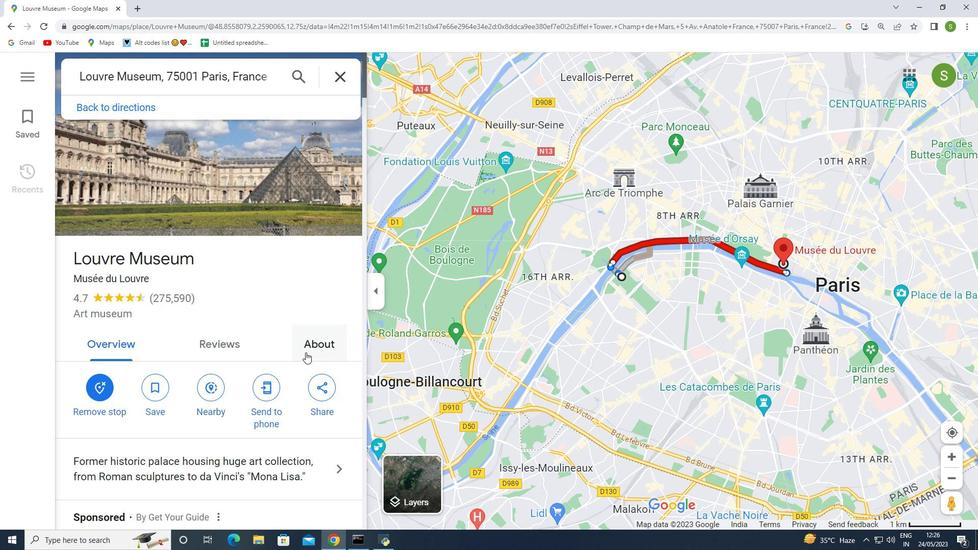 
Action: Mouse moved to (309, 346)
Screenshot: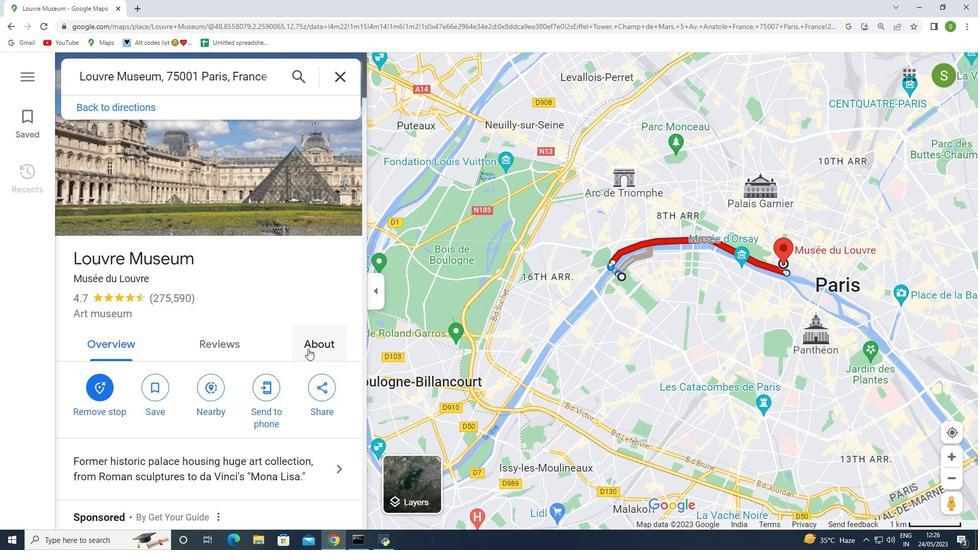 
Action: Mouse scrolled (309, 347) with delta (0, 0)
Screenshot: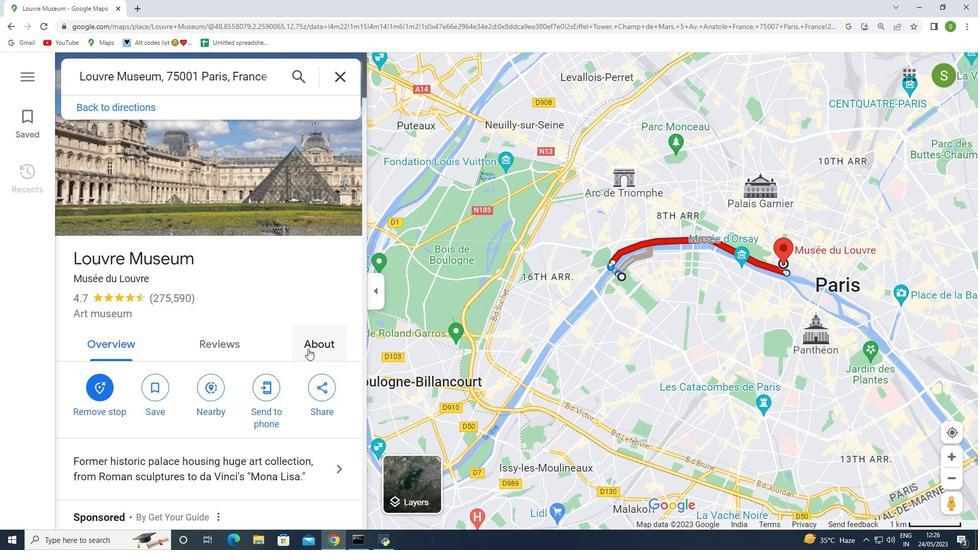 
Action: Mouse moved to (341, 76)
Screenshot: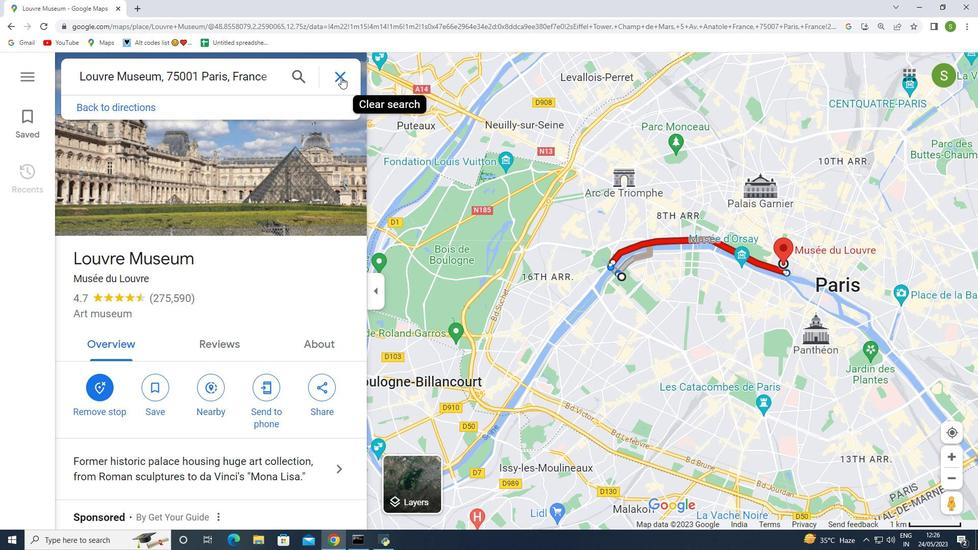 
Action: Mouse pressed left at (341, 76)
Screenshot: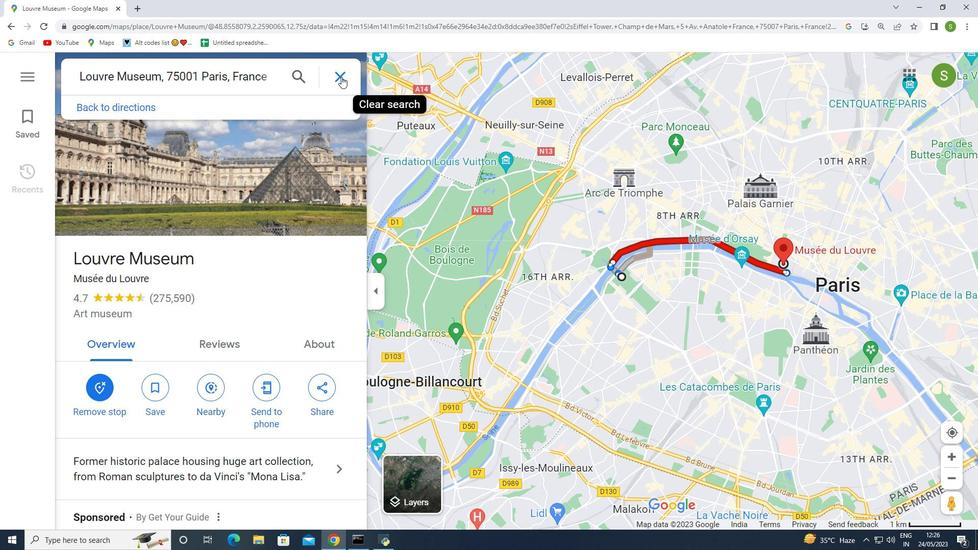 
Action: Mouse moved to (235, 119)
Screenshot: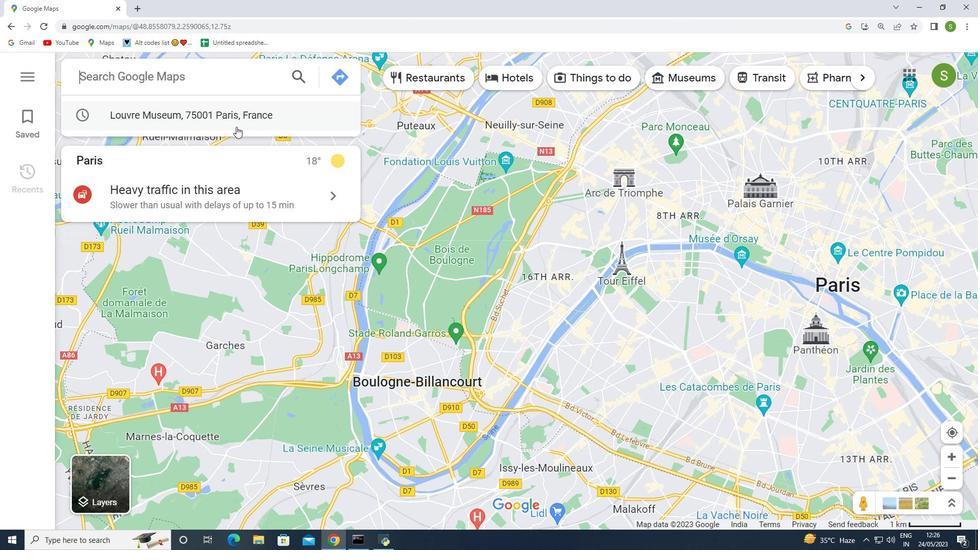 
Action: Mouse pressed left at (235, 119)
Screenshot: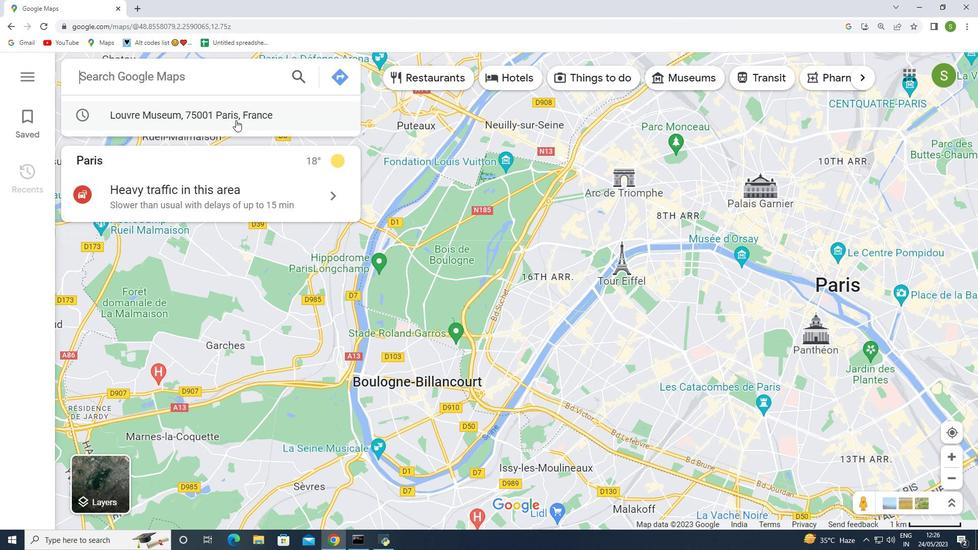 
Action: Mouse moved to (301, 78)
Screenshot: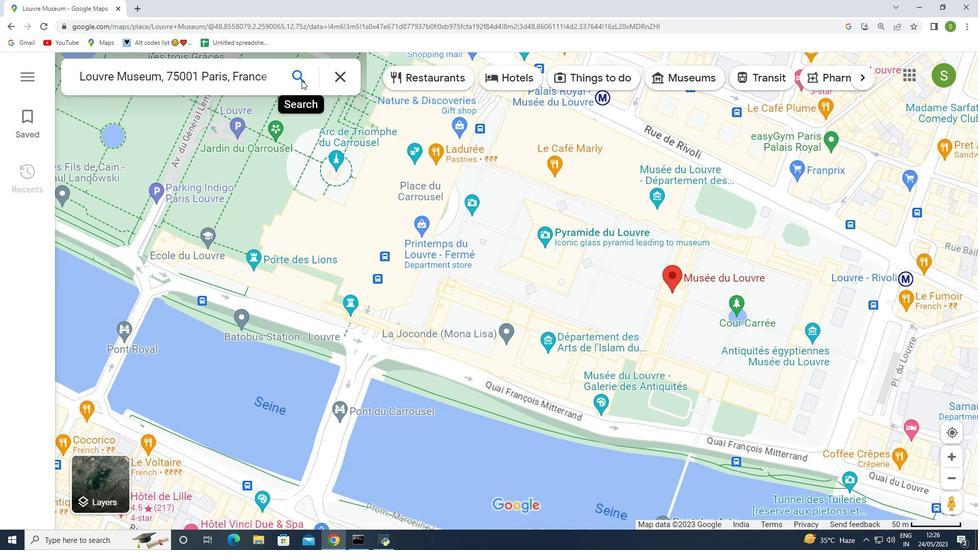 
Action: Mouse pressed left at (301, 78)
Screenshot: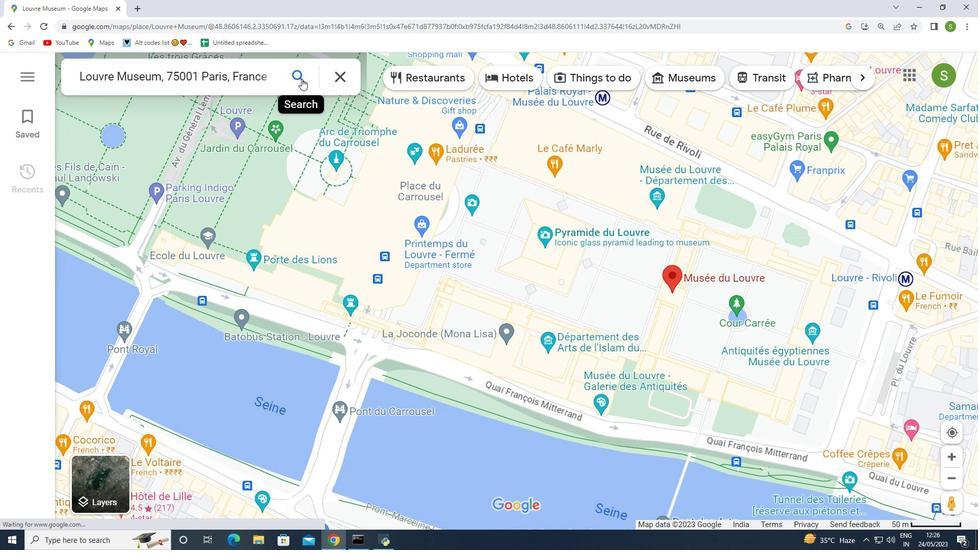 
Action: Mouse moved to (341, 76)
Screenshot: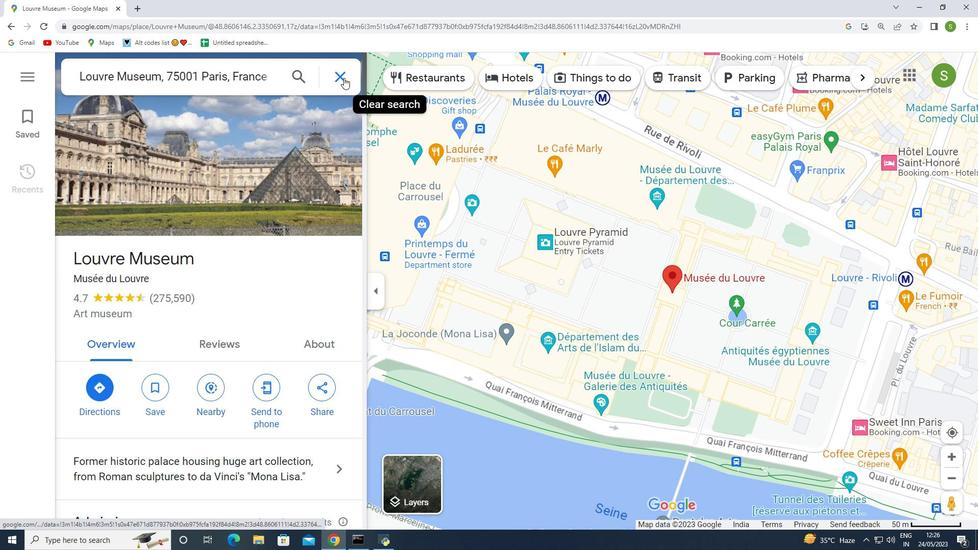 
Action: Mouse pressed left at (341, 76)
Screenshot: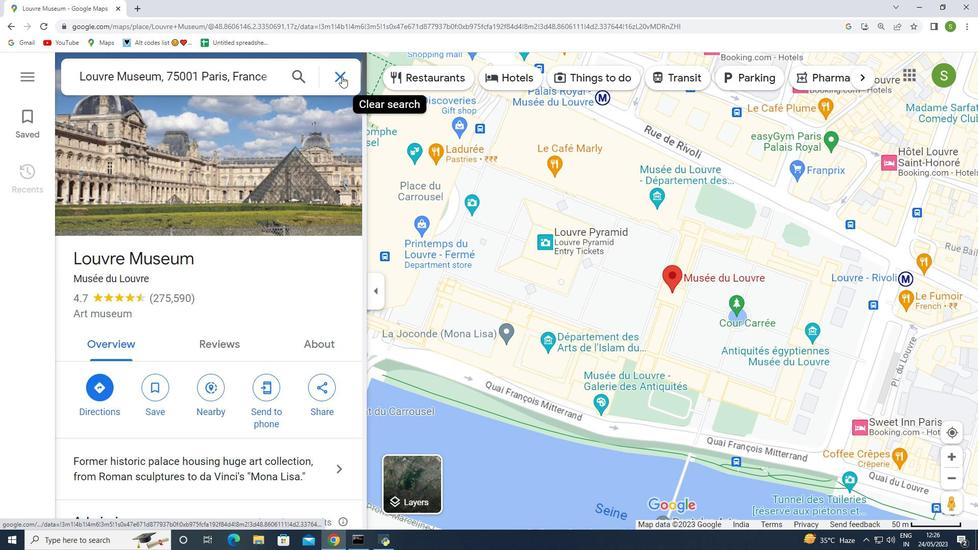 
Action: Mouse moved to (338, 76)
Screenshot: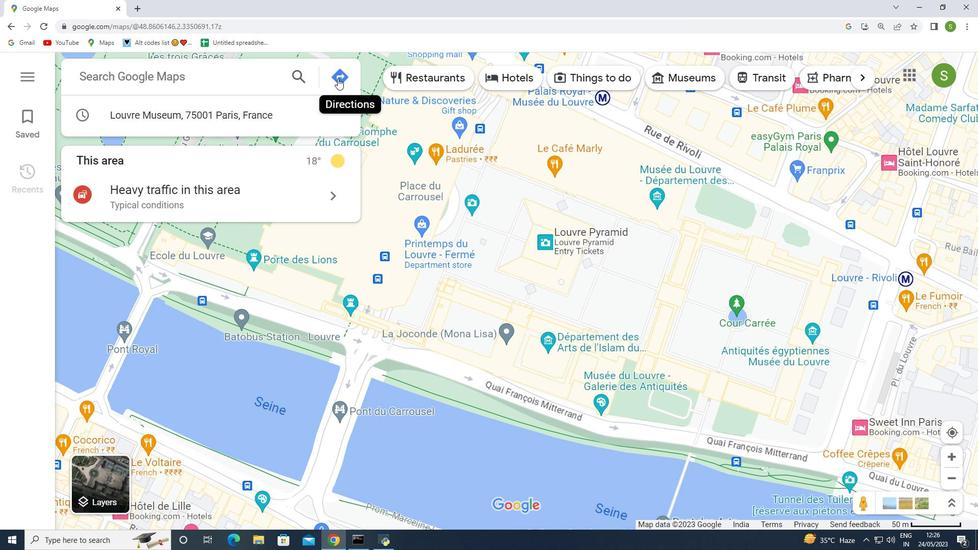 
Action: Mouse pressed left at (338, 76)
Screenshot: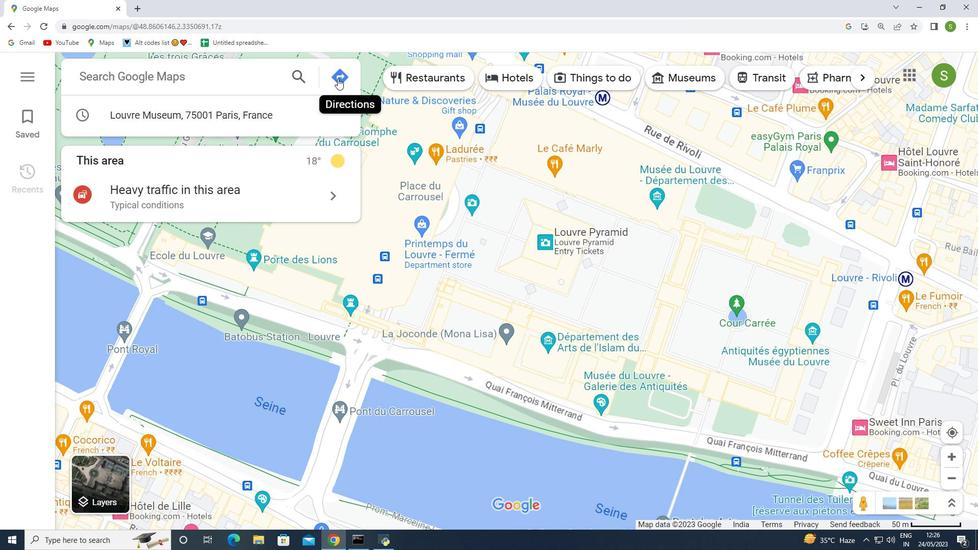 
Action: Mouse moved to (223, 126)
Screenshot: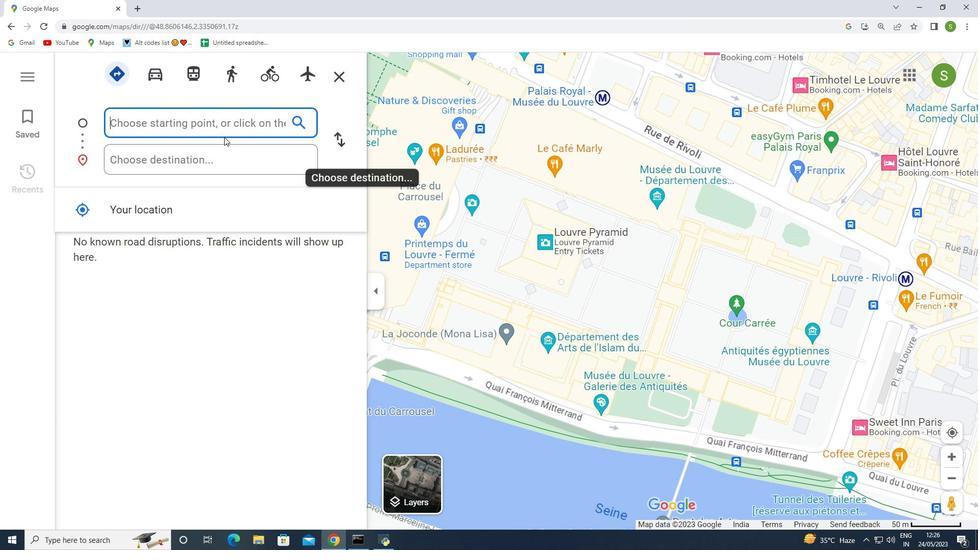 
Action: Mouse pressed left at (223, 126)
Screenshot: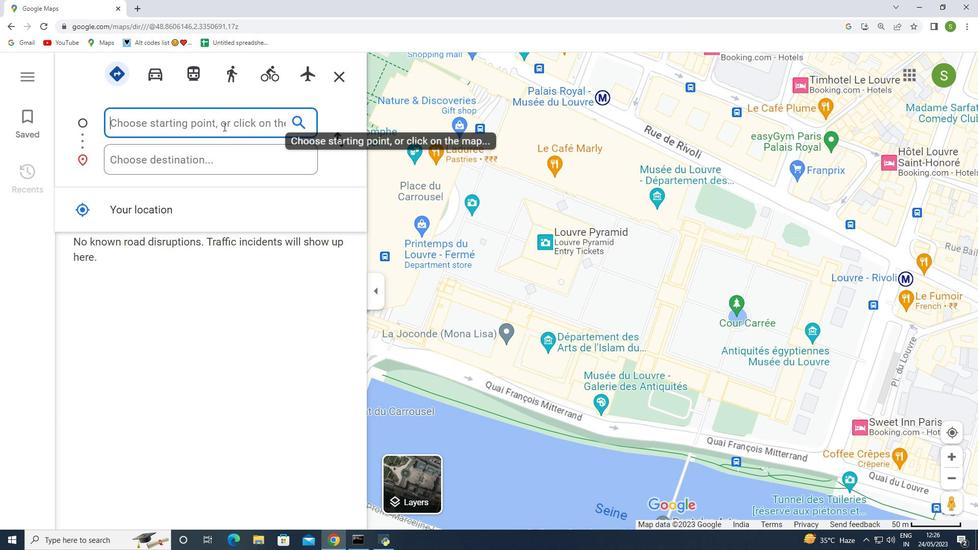 
Action: Key pressed <Key.shift>Eiffel<Key.space>tower<Key.space>paris<Key.space>france
Screenshot: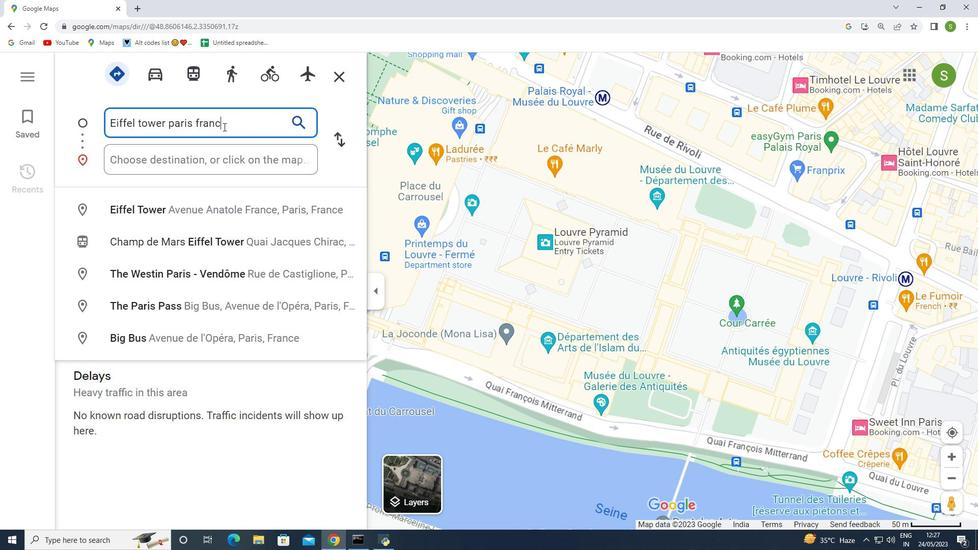 
Action: Mouse moved to (193, 158)
Screenshot: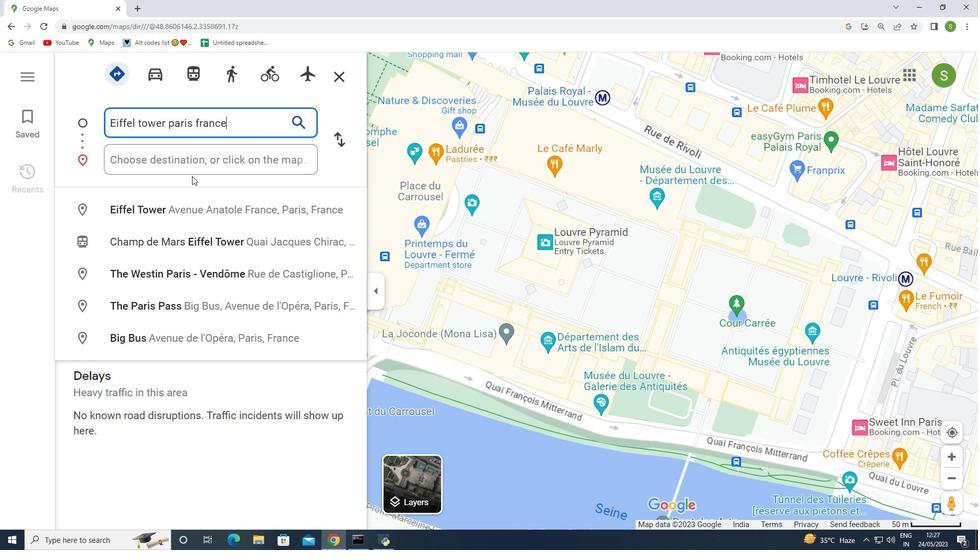 
Action: Mouse pressed left at (193, 158)
Screenshot: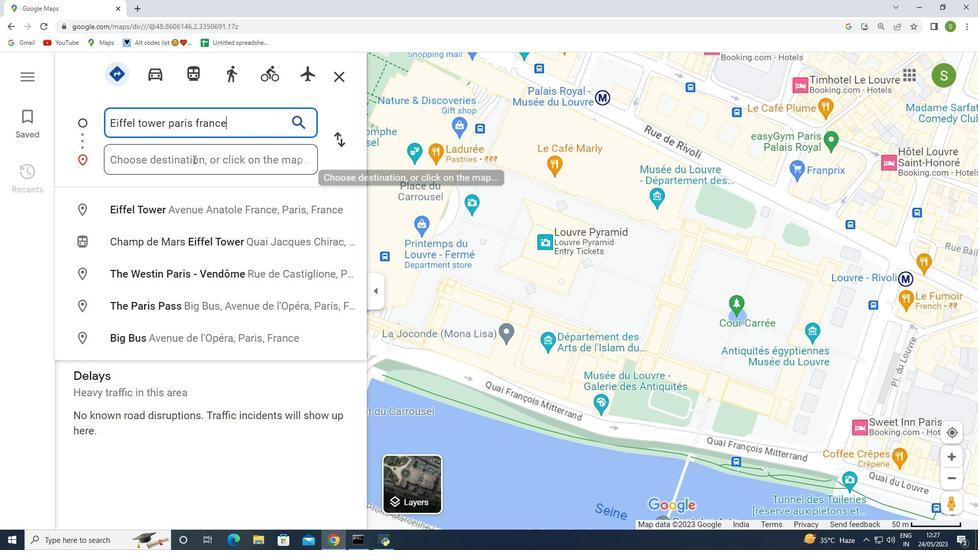 
Action: Key pressed <Key.shift>Louvre<Key.space>museum<Key.space>o<Key.backspace>paris<Key.space>france
Screenshot: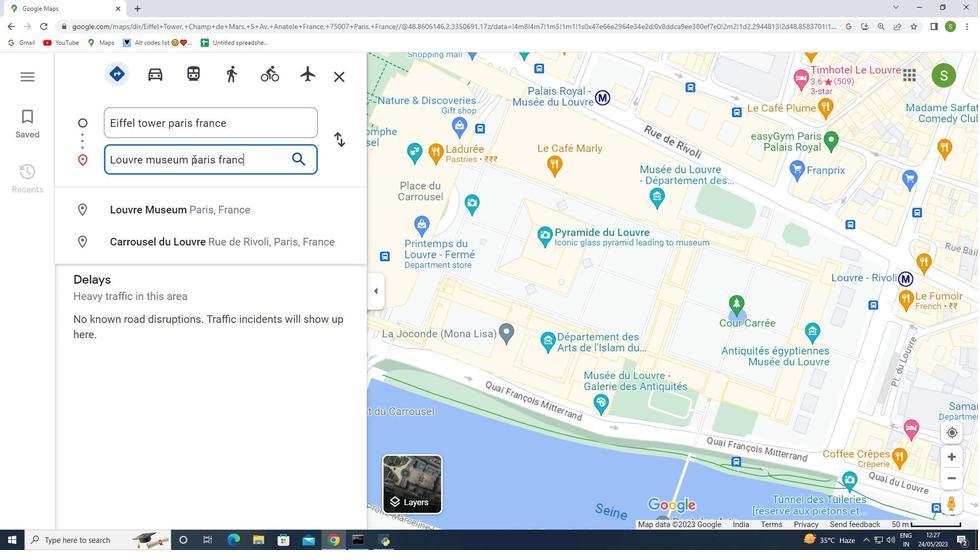 
Action: Mouse moved to (293, 159)
Screenshot: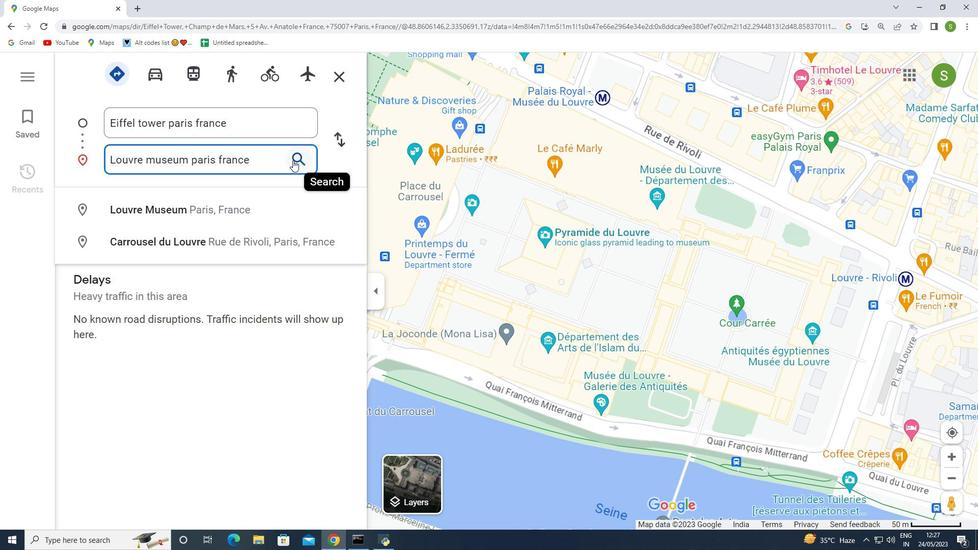 
Action: Mouse pressed left at (293, 159)
Screenshot: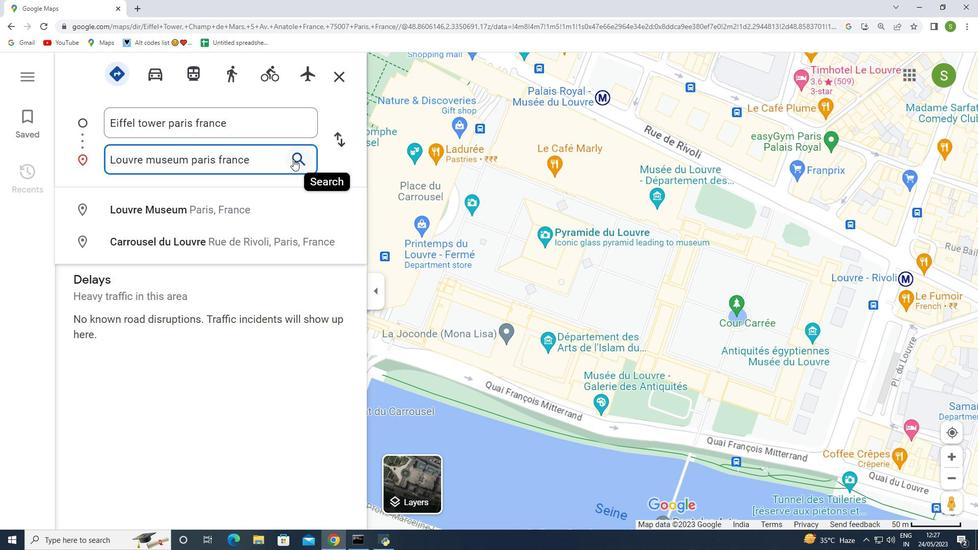
Action: Mouse moved to (229, 272)
Screenshot: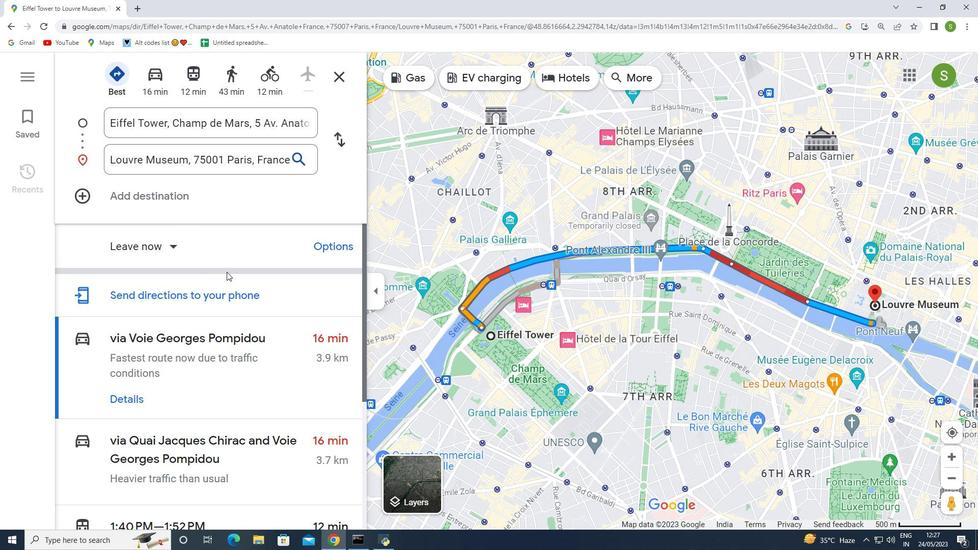 
Action: Mouse scrolled (229, 271) with delta (0, 0)
Screenshot: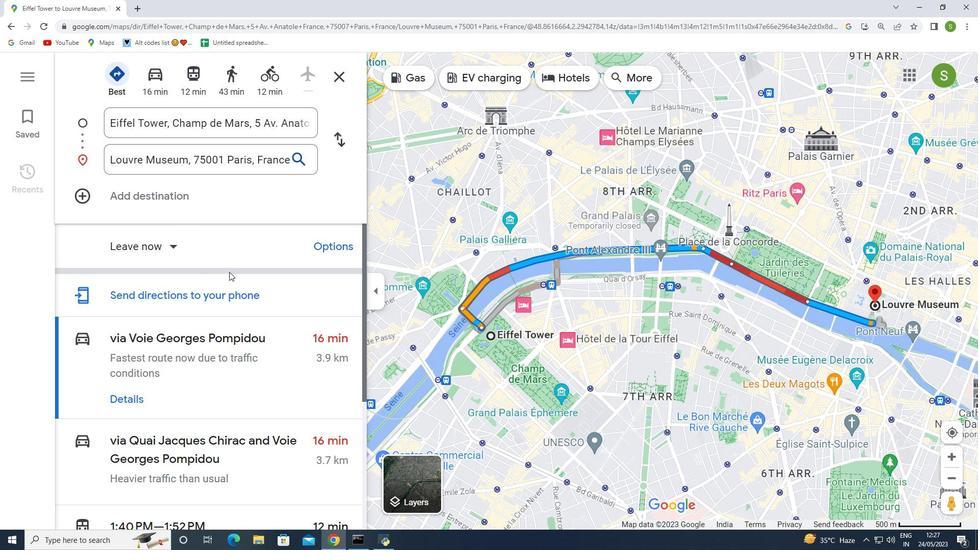
Action: Mouse scrolled (229, 271) with delta (0, 0)
Screenshot: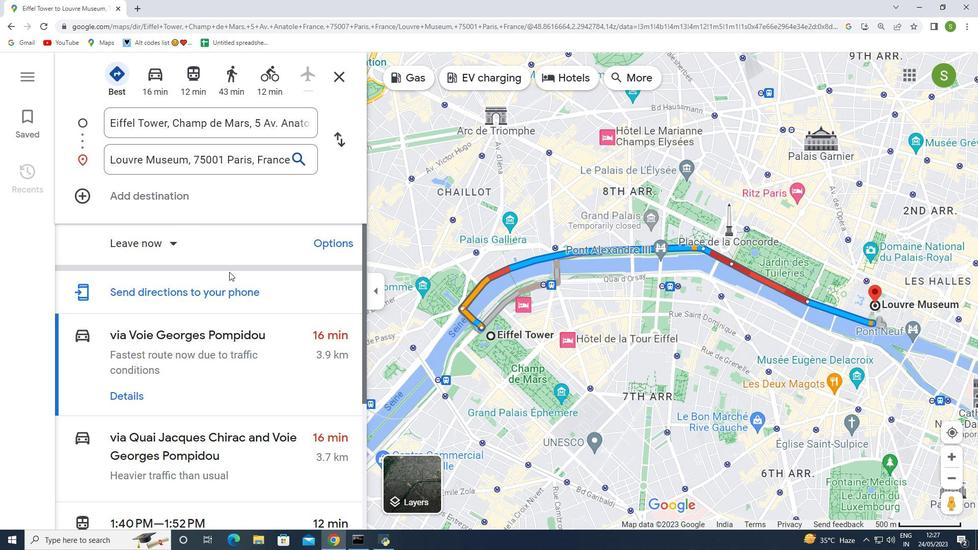 
Action: Mouse scrolled (229, 271) with delta (0, 0)
Screenshot: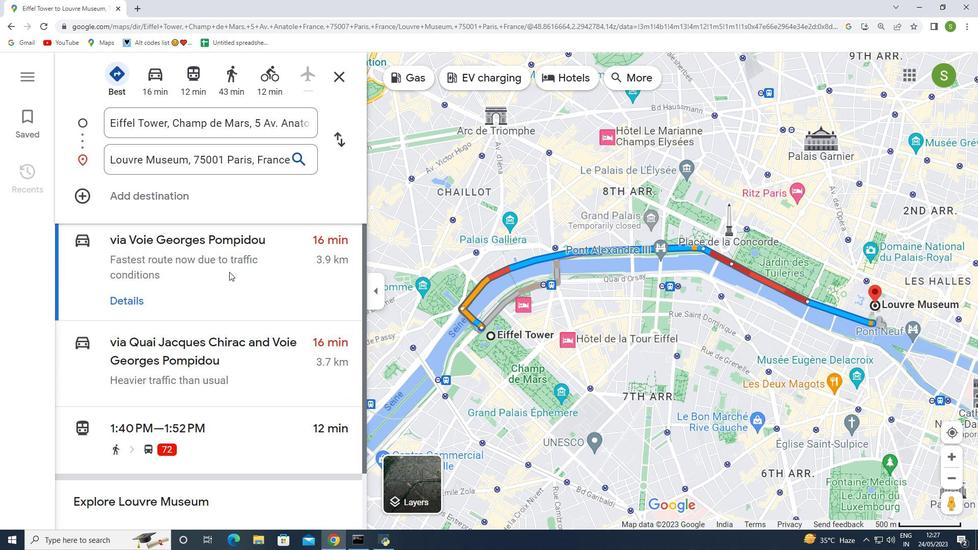 
Action: Mouse moved to (229, 272)
Screenshot: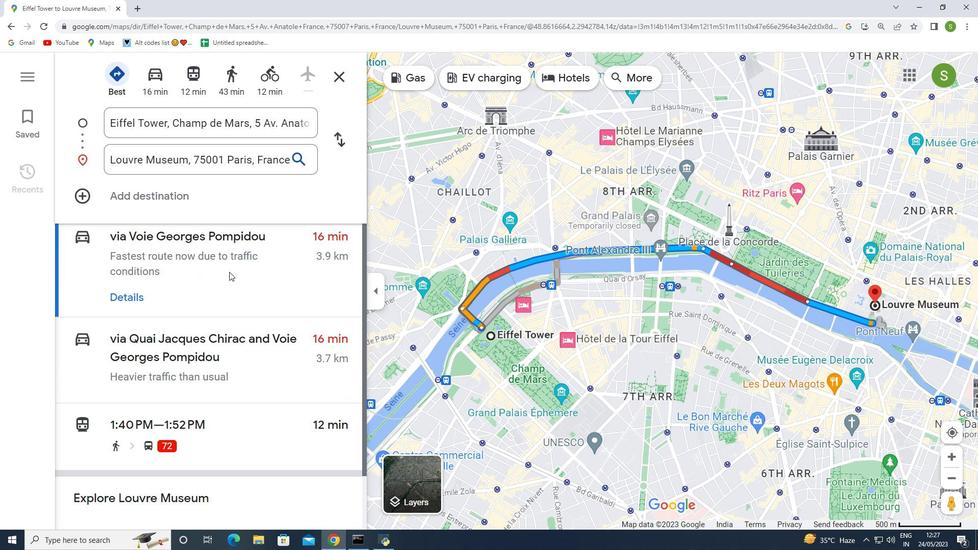 
Action: Mouse scrolled (229, 272) with delta (0, 0)
Screenshot: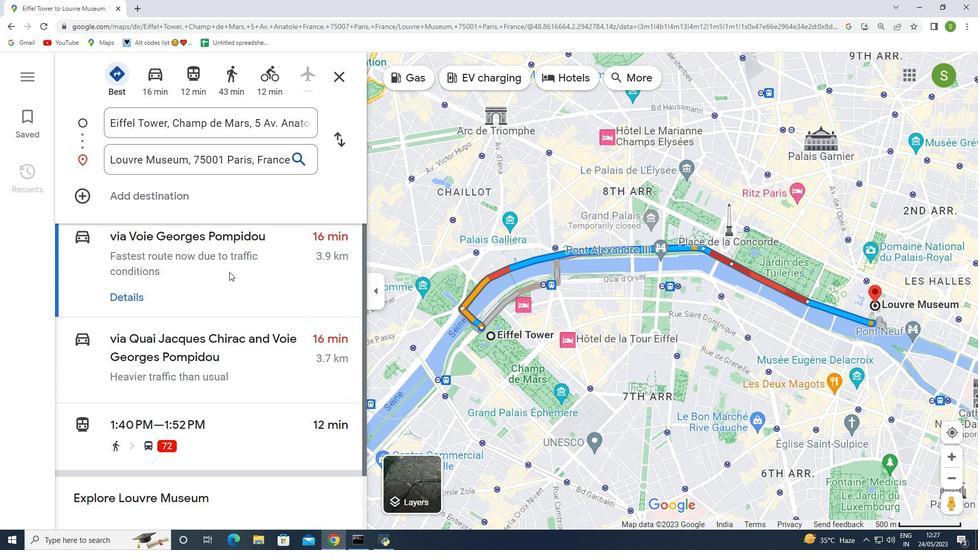 
Action: Mouse moved to (100, 488)
Screenshot: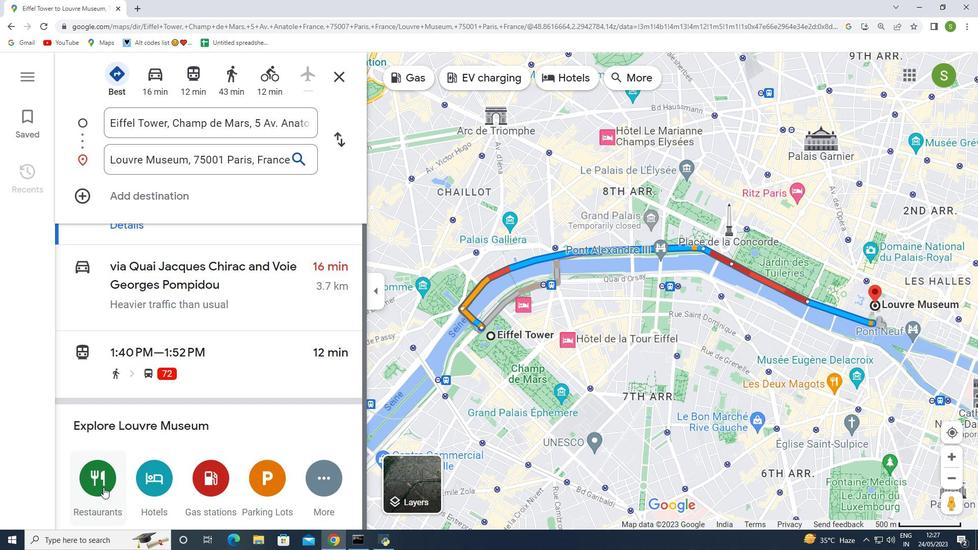 
Action: Mouse pressed left at (100, 488)
Screenshot: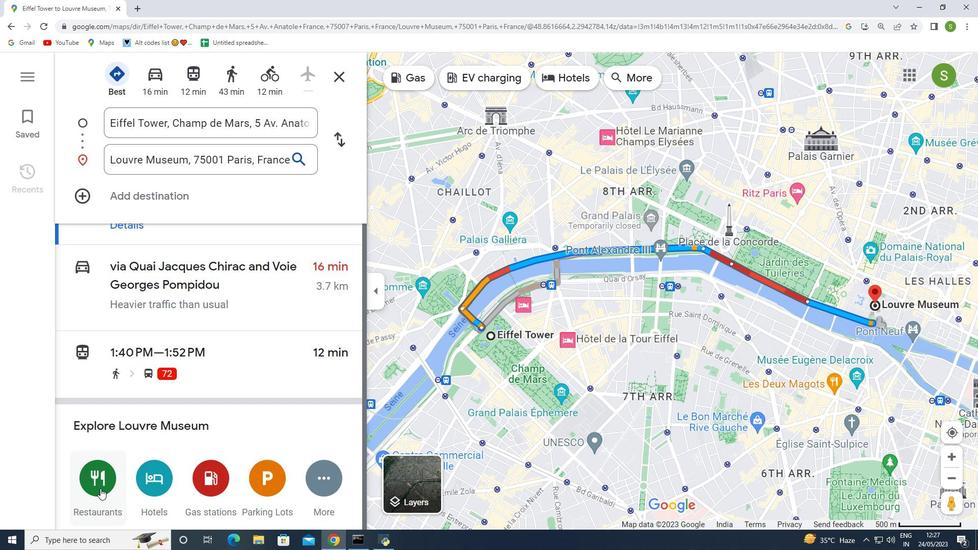 
Action: Mouse moved to (530, 75)
Screenshot: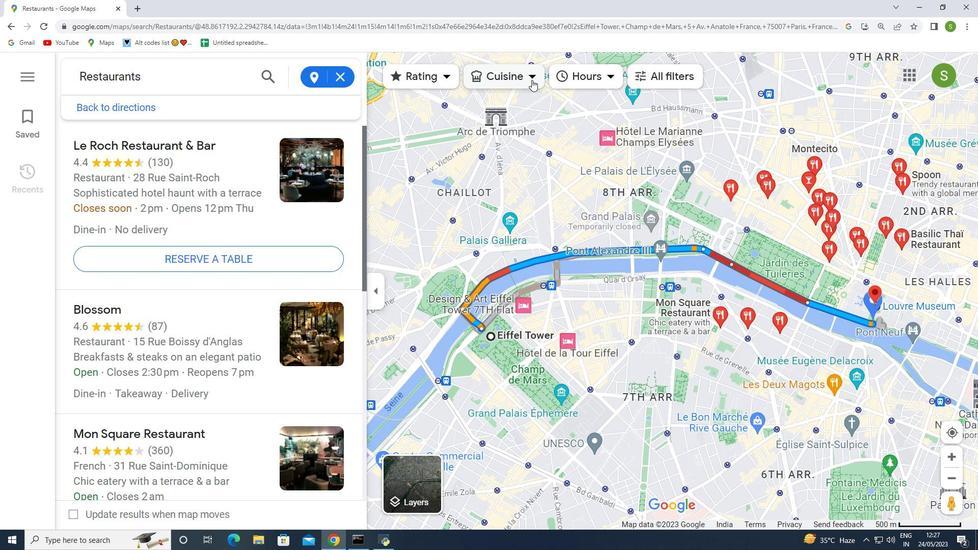 
Action: Mouse pressed left at (530, 75)
Screenshot: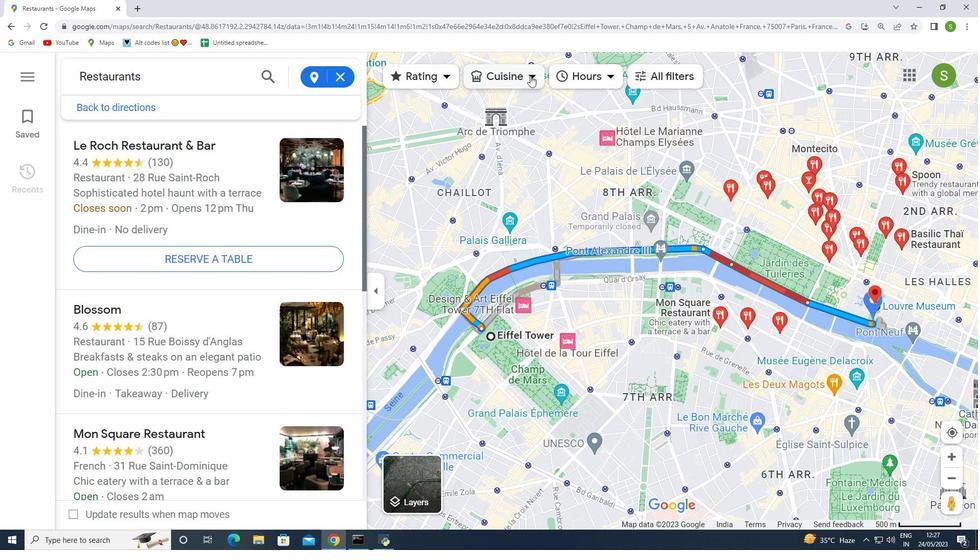 
Action: Mouse moved to (503, 194)
Screenshot: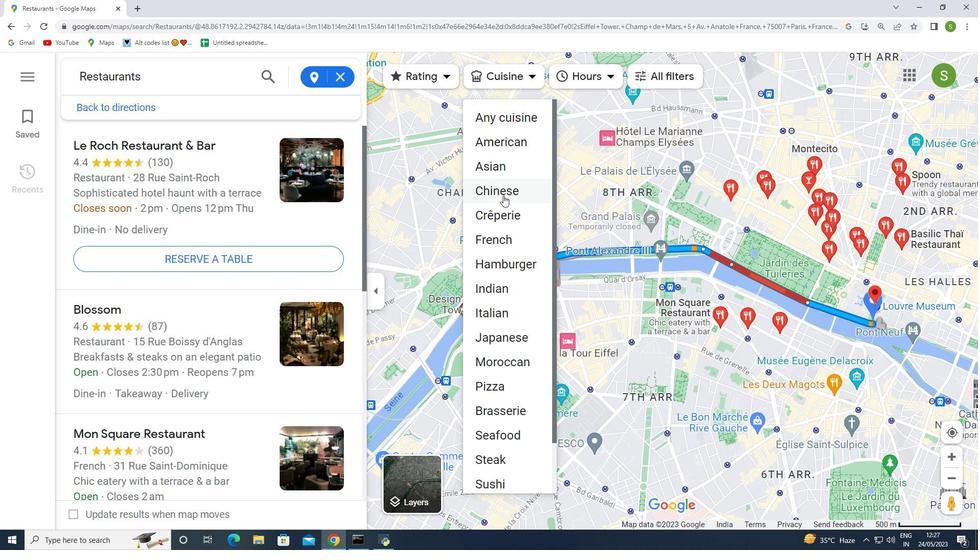 
Action: Mouse pressed left at (503, 194)
Screenshot: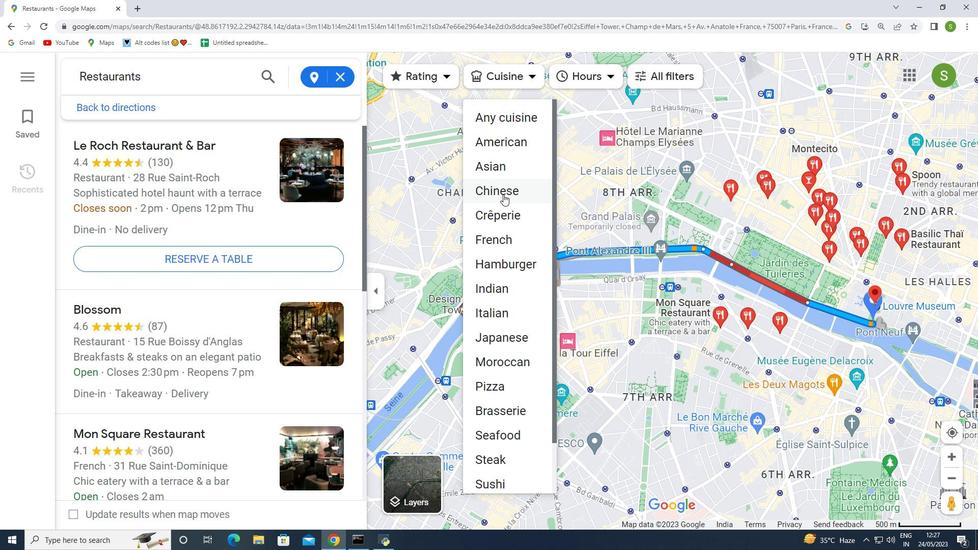 
Action: Mouse moved to (451, 78)
Screenshot: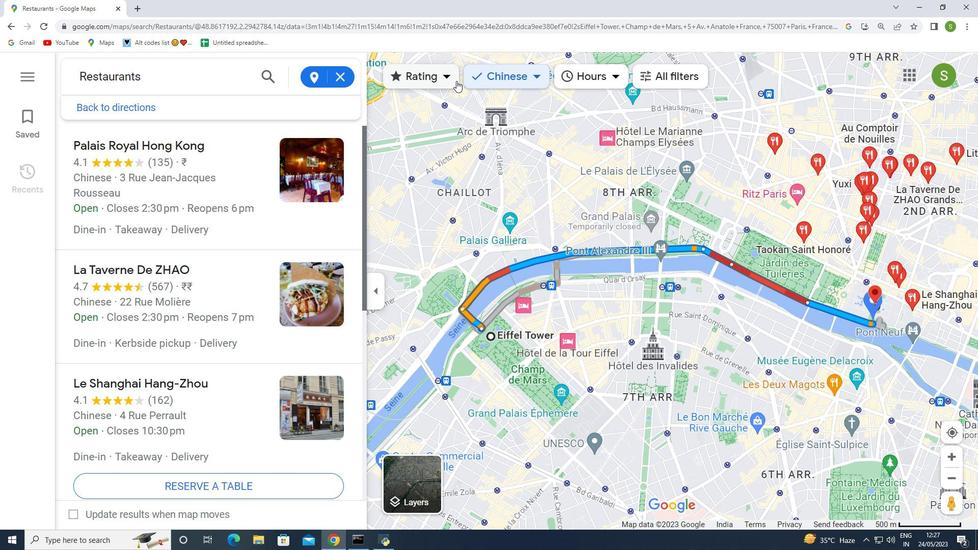 
Action: Mouse pressed left at (451, 78)
Screenshot: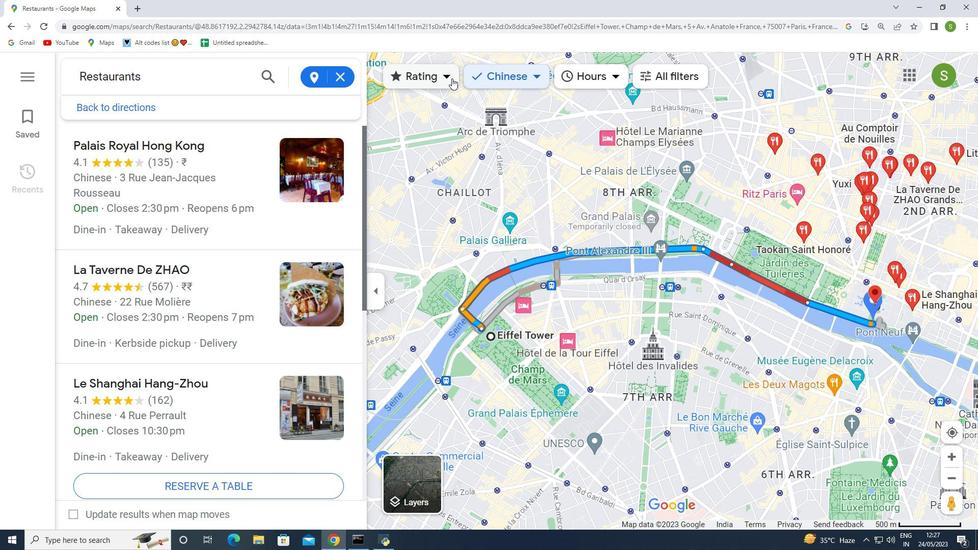 
Action: Mouse moved to (423, 196)
Screenshot: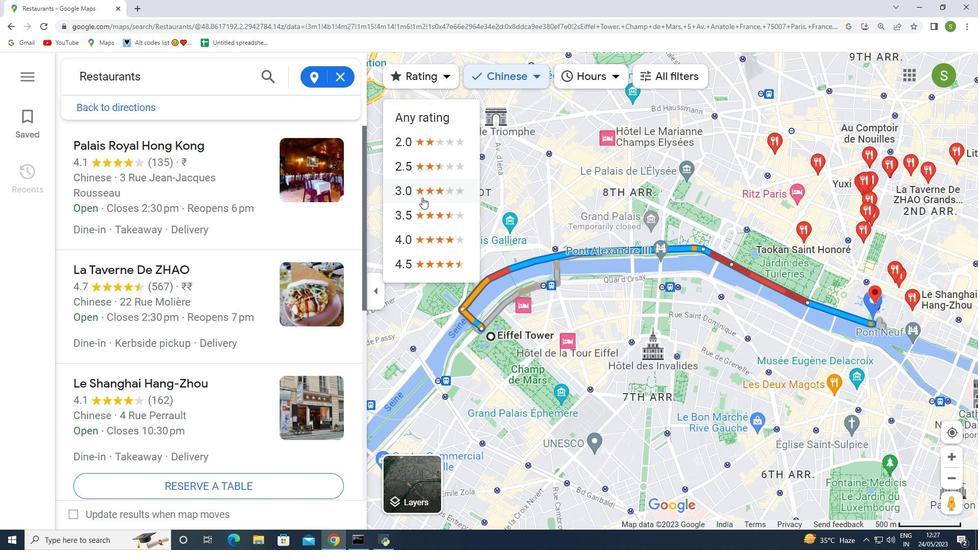 
Action: Mouse pressed left at (423, 196)
Screenshot: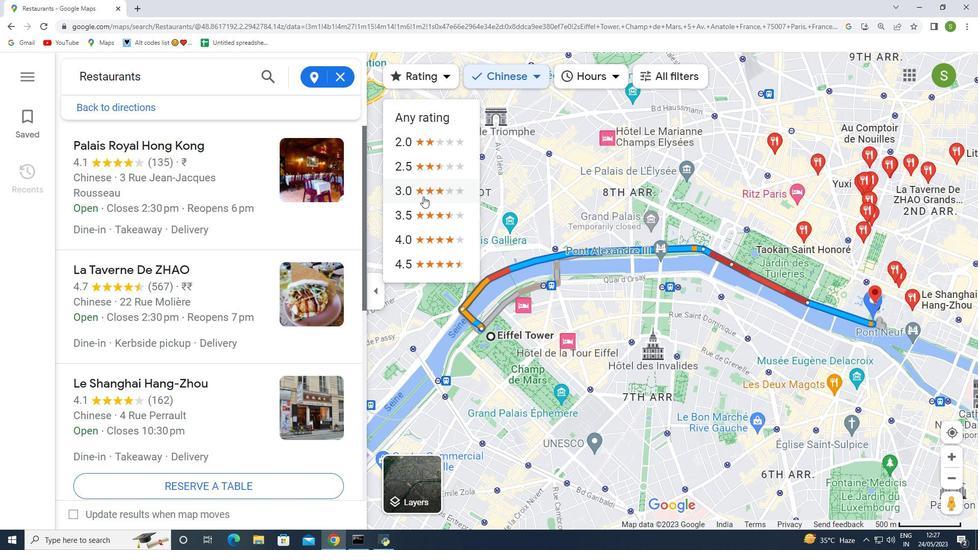 
Action: Mouse moved to (623, 78)
Screenshot: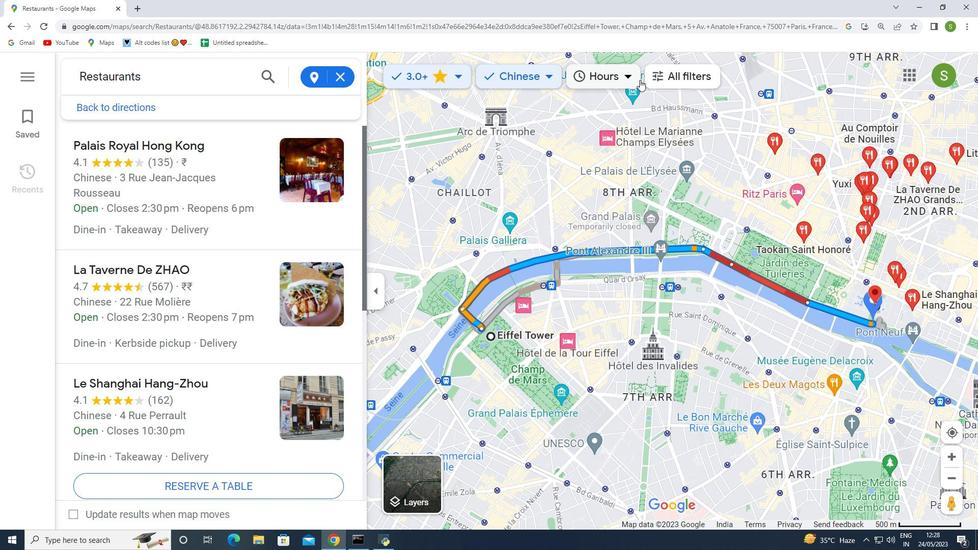 
Action: Mouse pressed left at (623, 78)
Screenshot: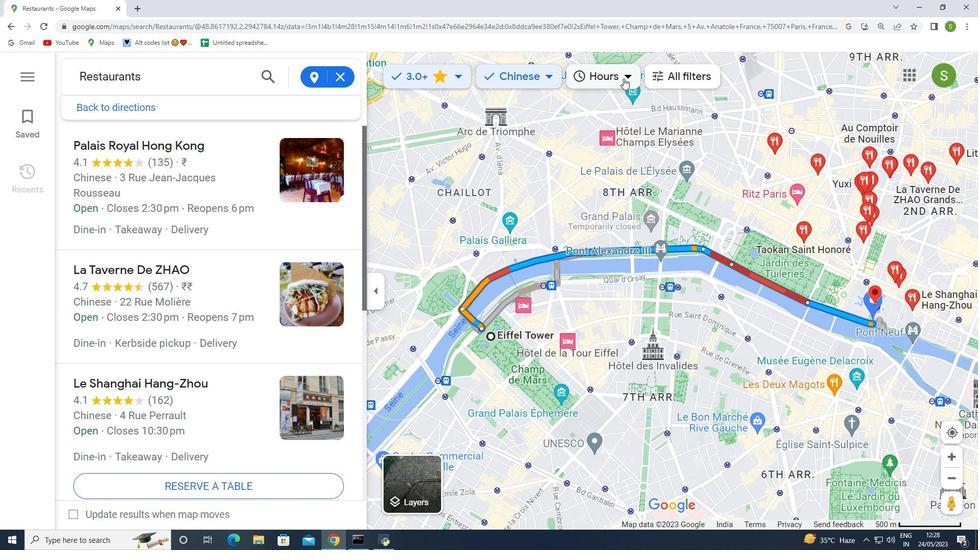 
Action: Mouse moved to (618, 252)
Screenshot: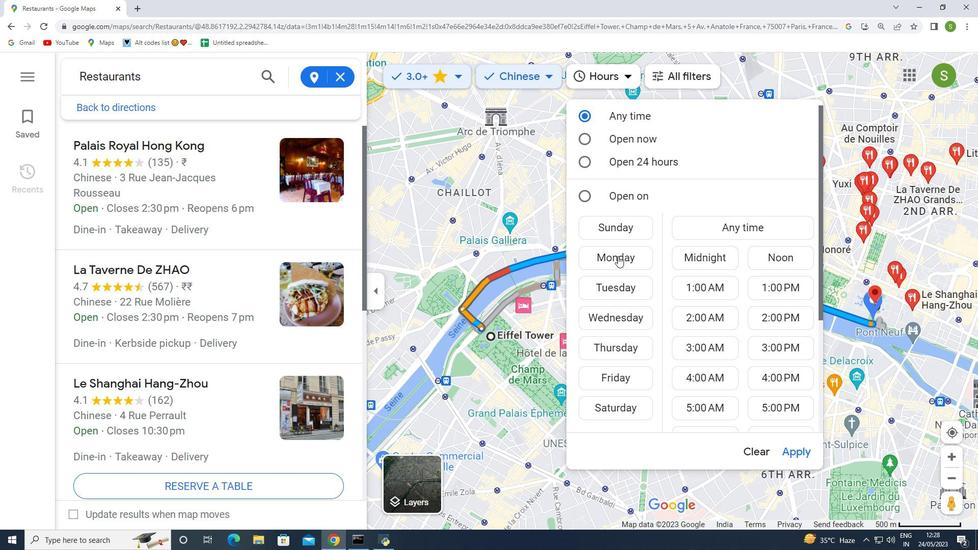 
Action: Mouse pressed left at (618, 252)
Screenshot: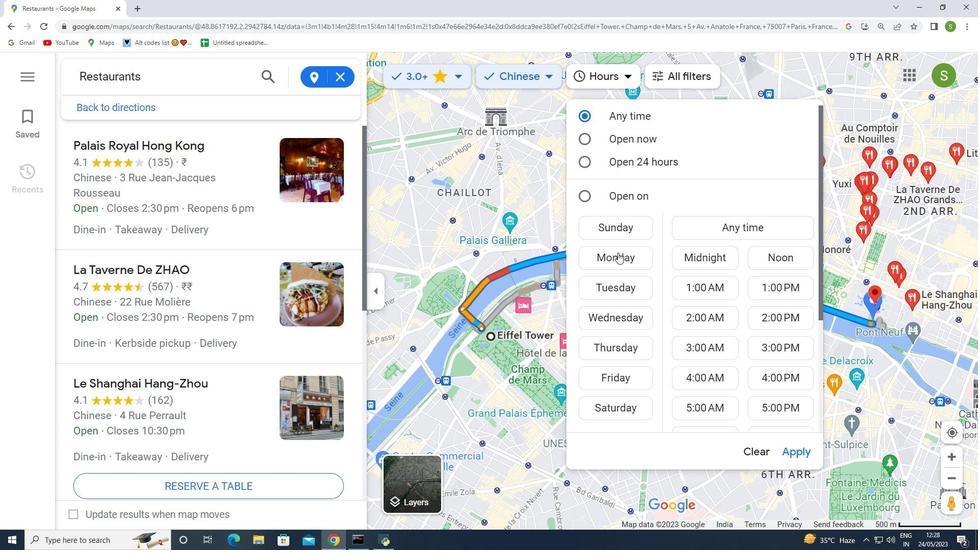 
Action: Mouse moved to (736, 384)
Screenshot: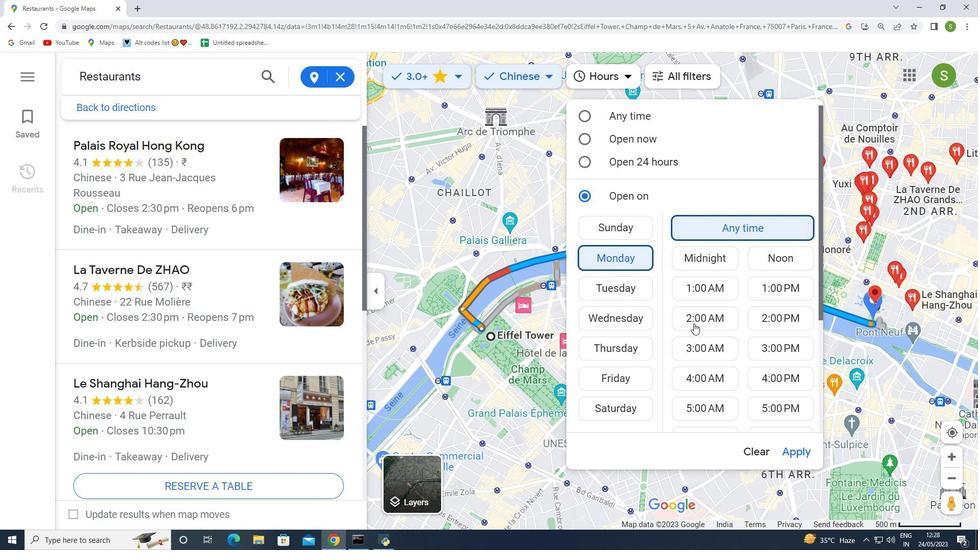 
Action: Mouse scrolled (736, 383) with delta (0, 0)
Screenshot: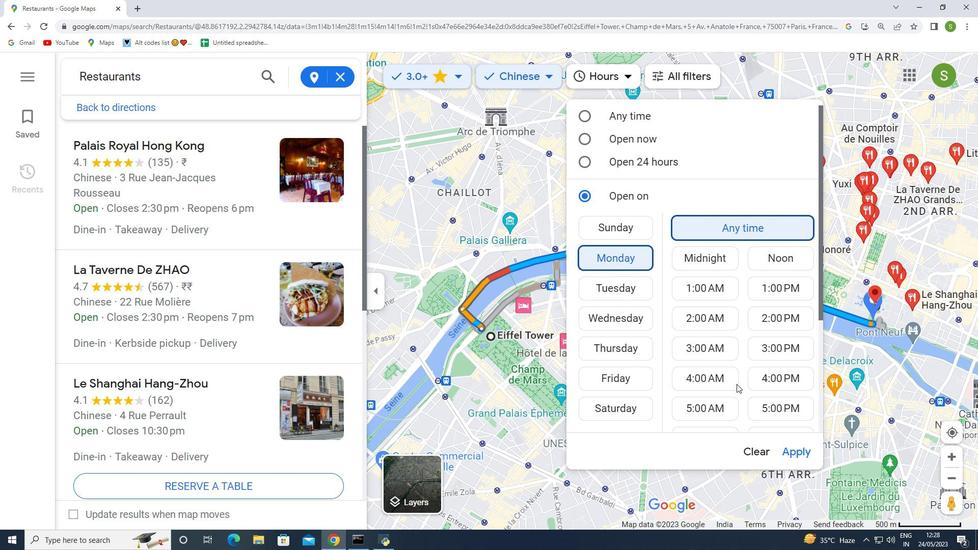 
Action: Mouse scrolled (736, 383) with delta (0, 0)
Screenshot: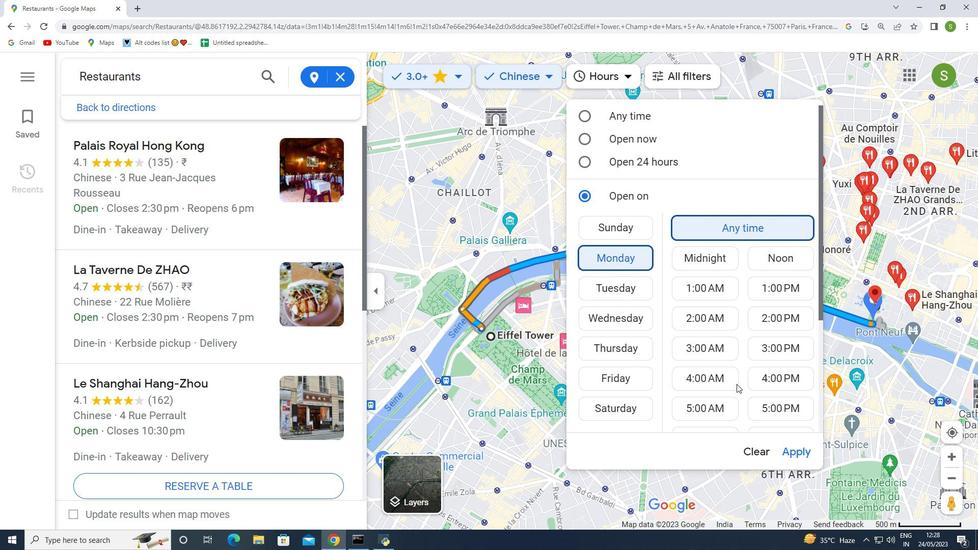 
Action: Mouse scrolled (736, 383) with delta (0, 0)
Screenshot: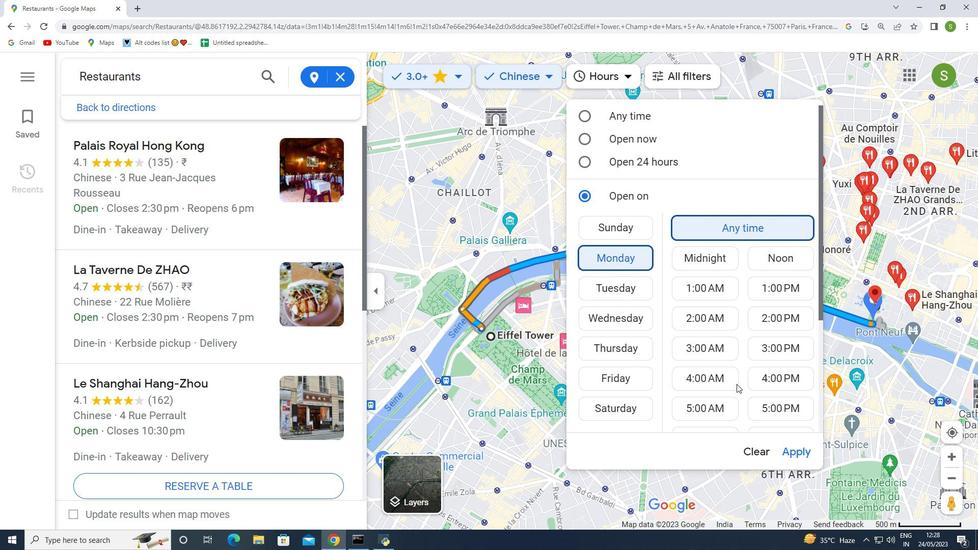 
Action: Mouse moved to (701, 404)
Screenshot: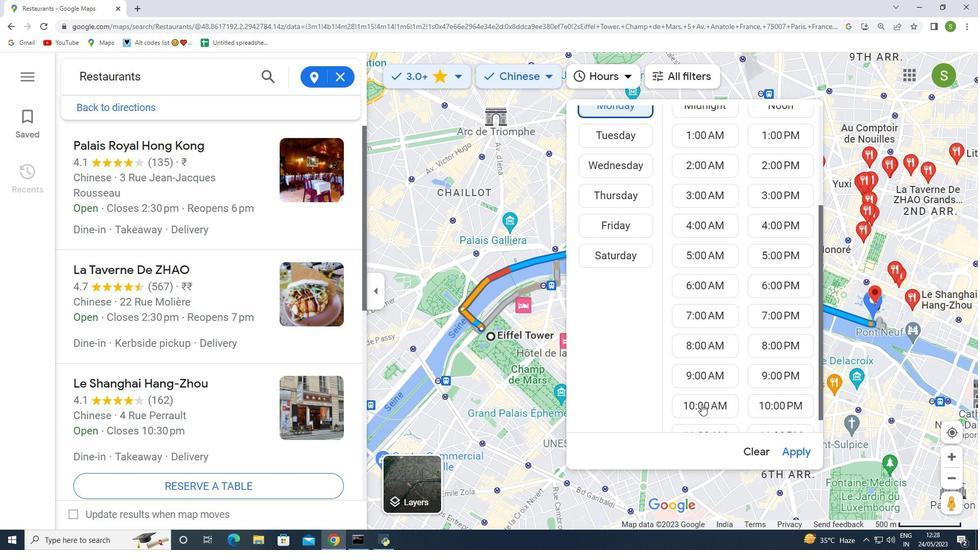 
Action: Mouse pressed left at (701, 404)
Screenshot: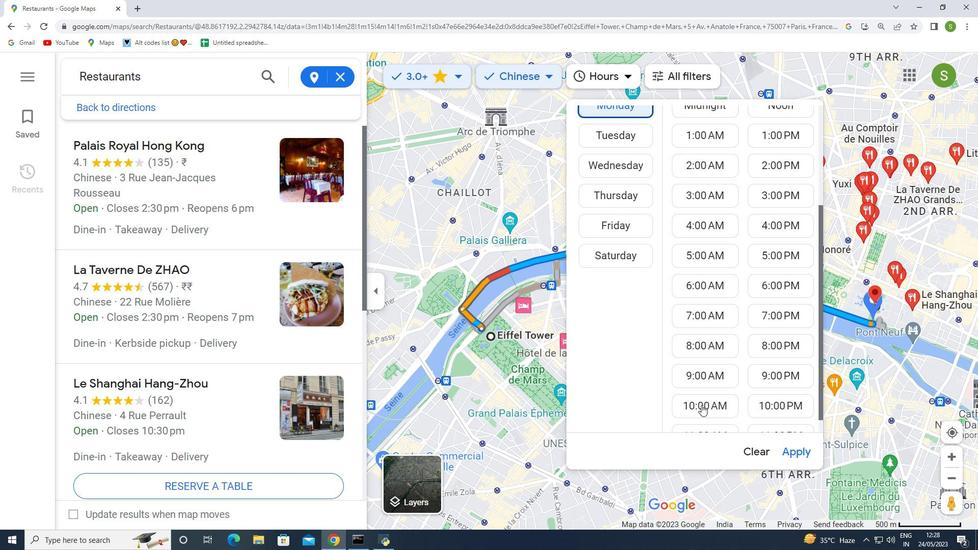 
Action: Mouse moved to (796, 453)
Screenshot: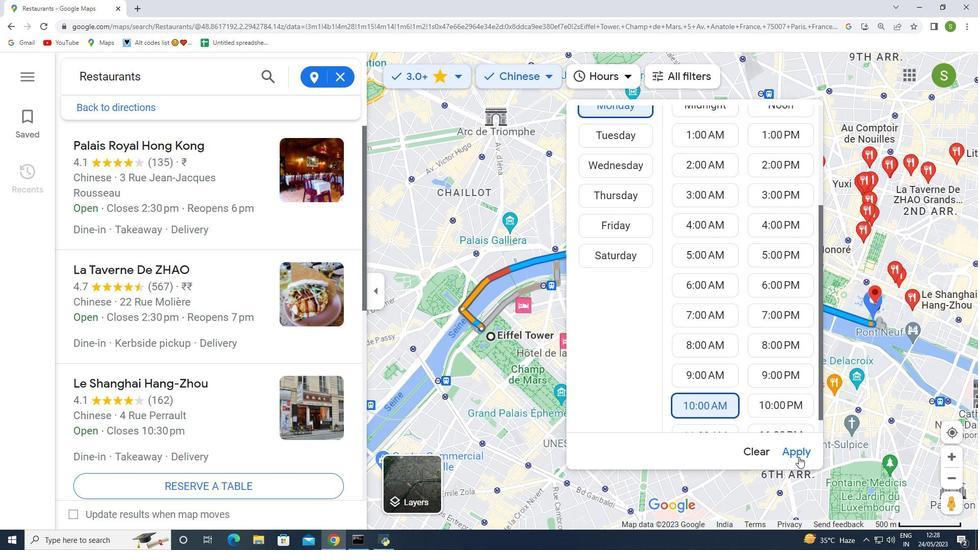 
Action: Mouse pressed left at (796, 453)
Screenshot: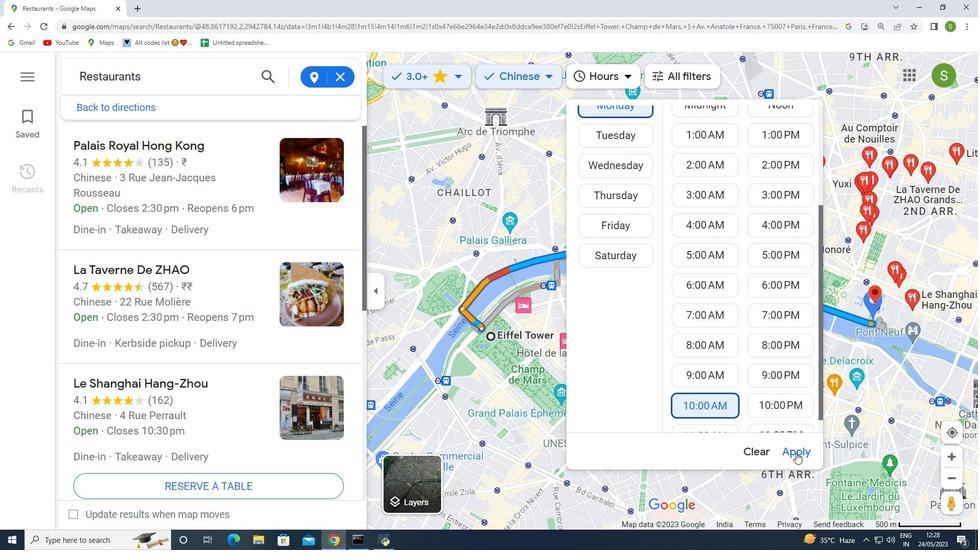 
Action: Mouse moved to (365, 271)
Screenshot: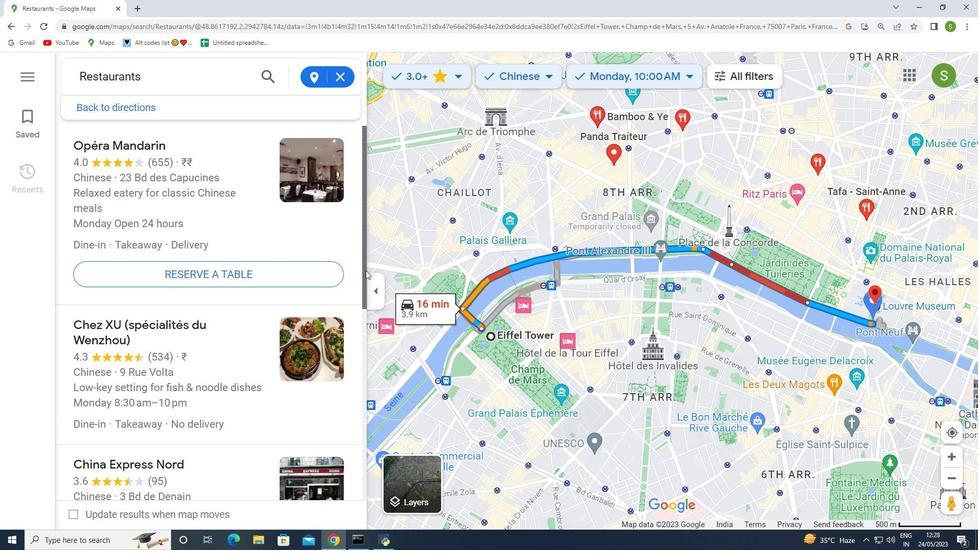 
Action: Mouse scrolled (365, 271) with delta (0, 0)
Screenshot: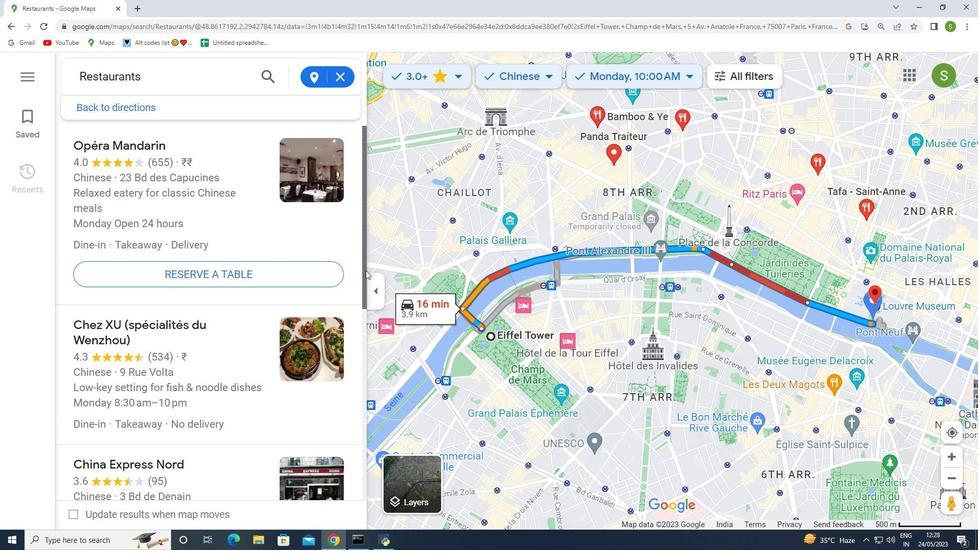 
Action: Mouse moved to (291, 303)
Screenshot: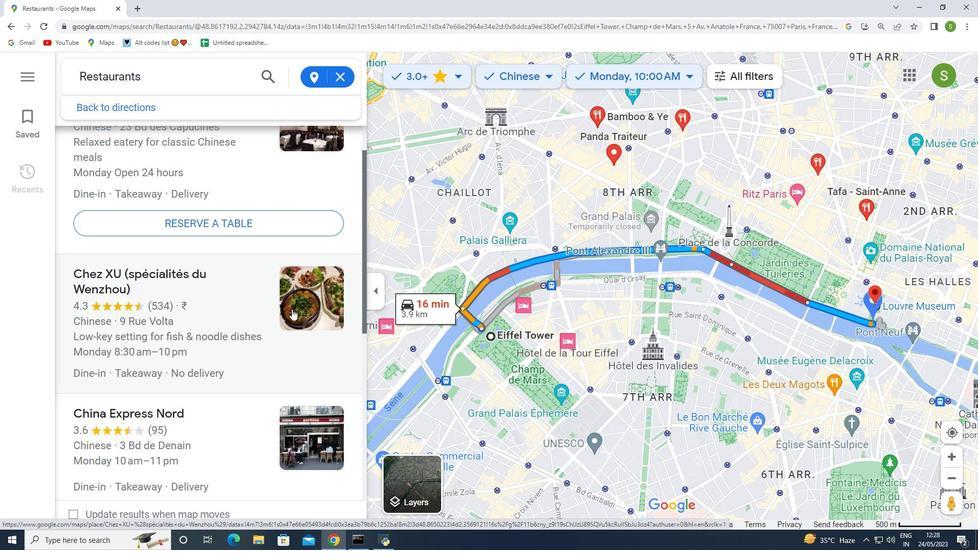 
Action: Mouse scrolled (291, 303) with delta (0, 0)
Screenshot: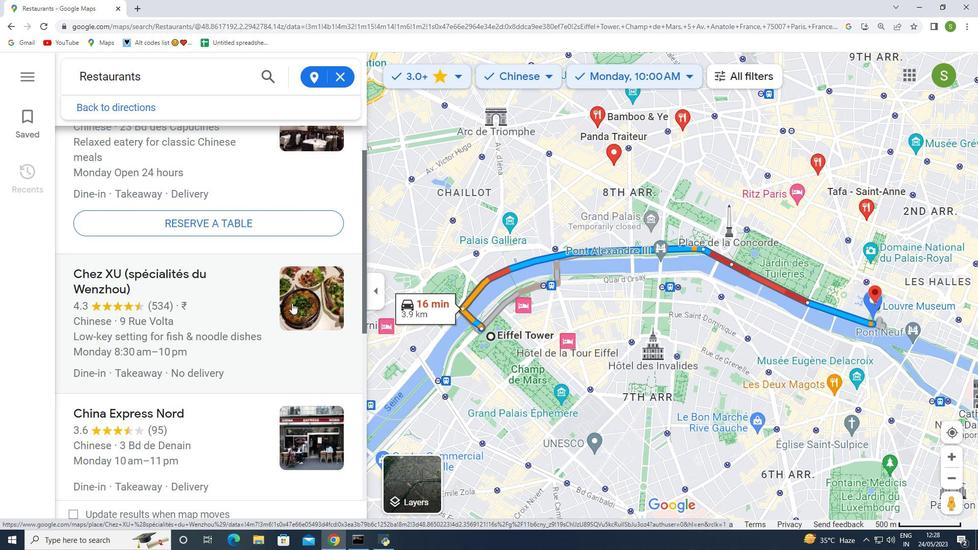 
Action: Mouse scrolled (291, 303) with delta (0, 0)
Screenshot: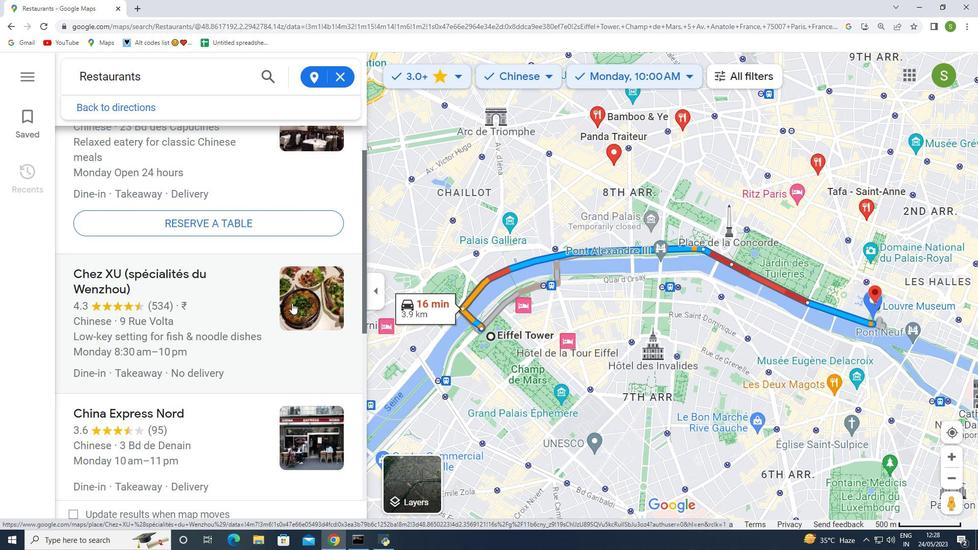 
Action: Mouse moved to (308, 281)
Screenshot: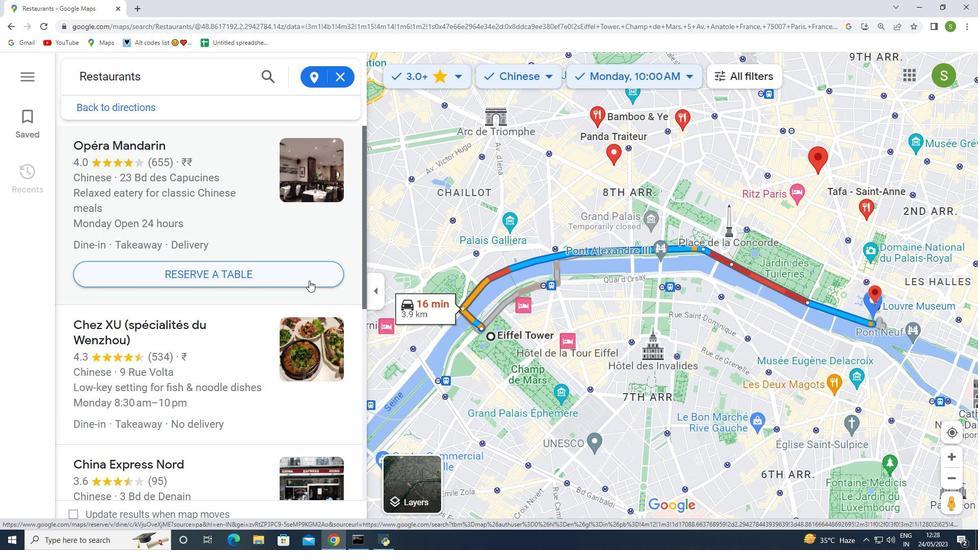 
Action: Mouse scrolled (308, 280) with delta (0, 0)
Screenshot: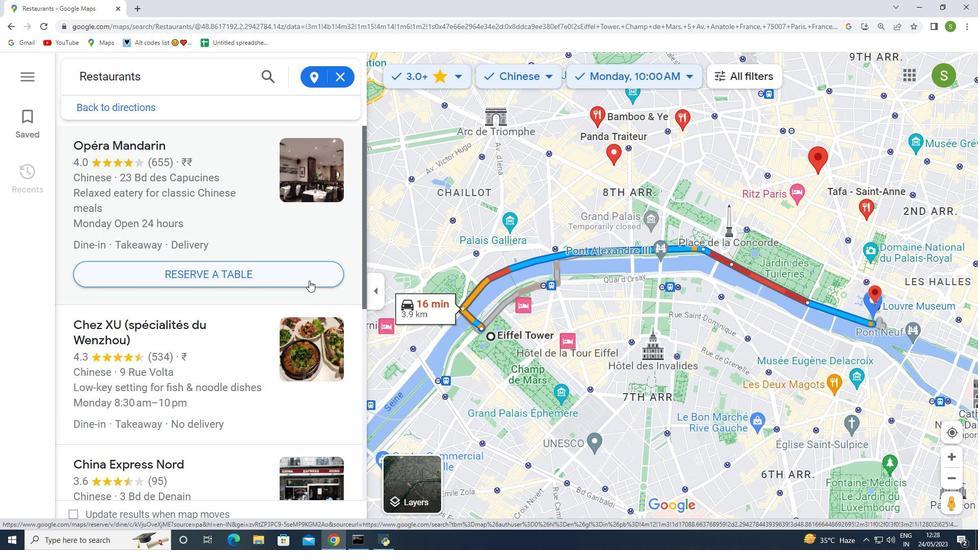 
Action: Mouse moved to (306, 283)
Screenshot: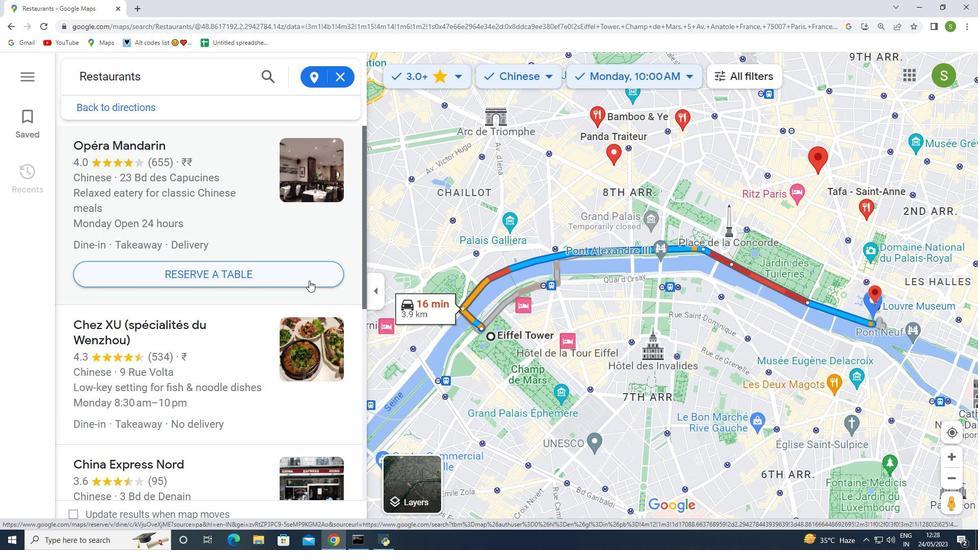 
Action: Mouse scrolled (306, 283) with delta (0, 0)
Screenshot: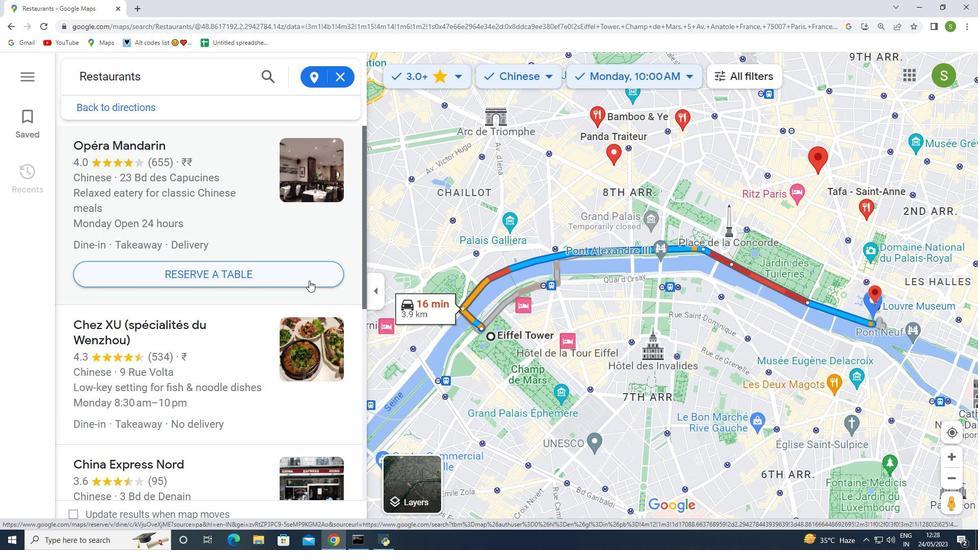 
Action: Mouse moved to (305, 285)
Screenshot: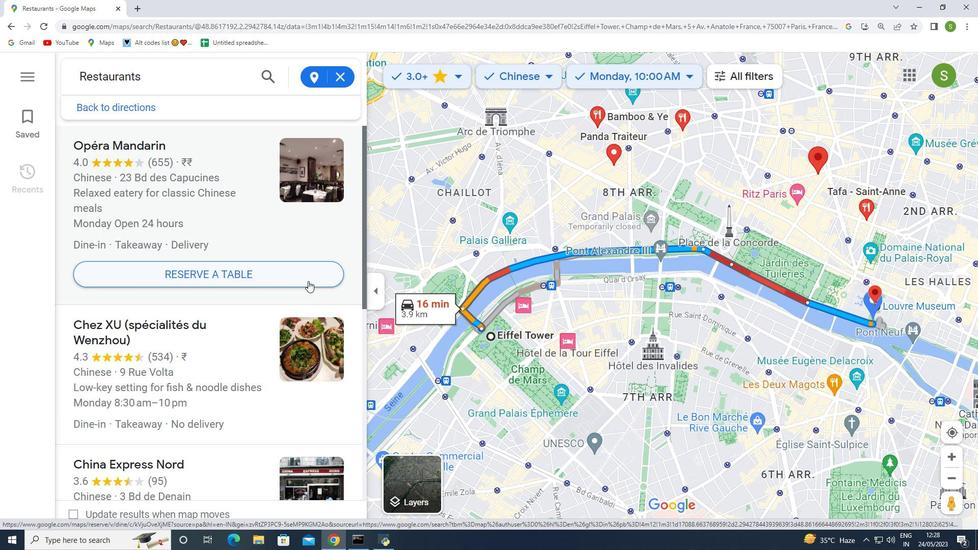 
Action: Mouse scrolled (305, 284) with delta (0, 0)
Screenshot: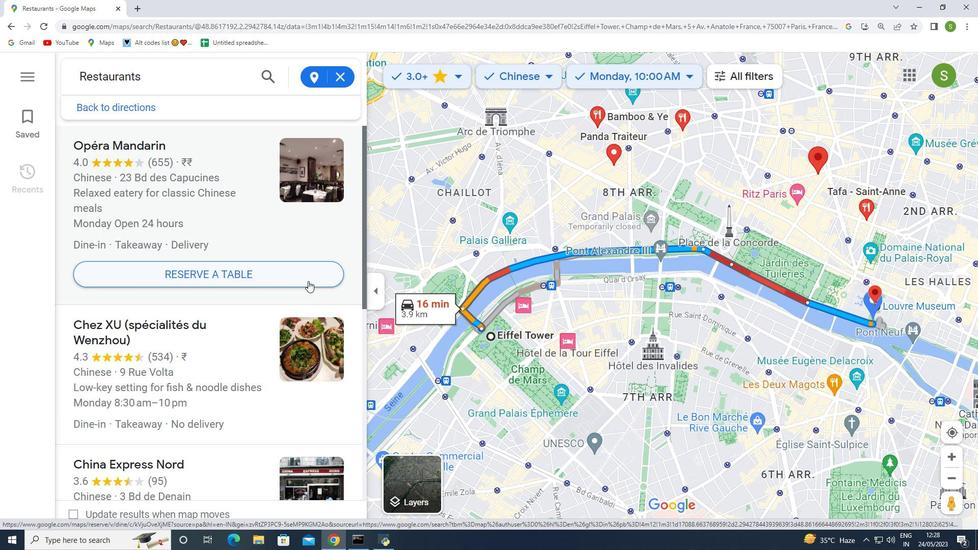
Action: Mouse moved to (302, 288)
Screenshot: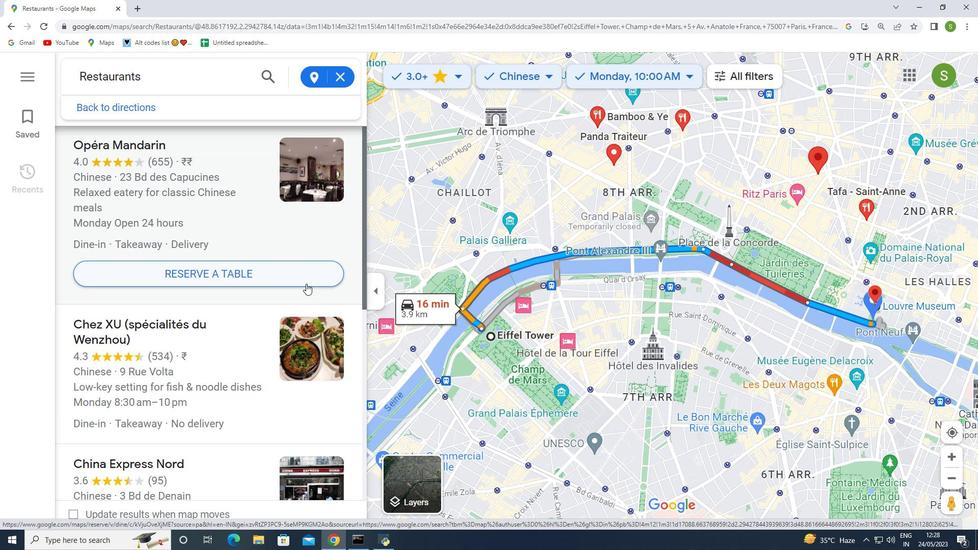 
Action: Mouse scrolled (302, 288) with delta (0, 0)
Screenshot: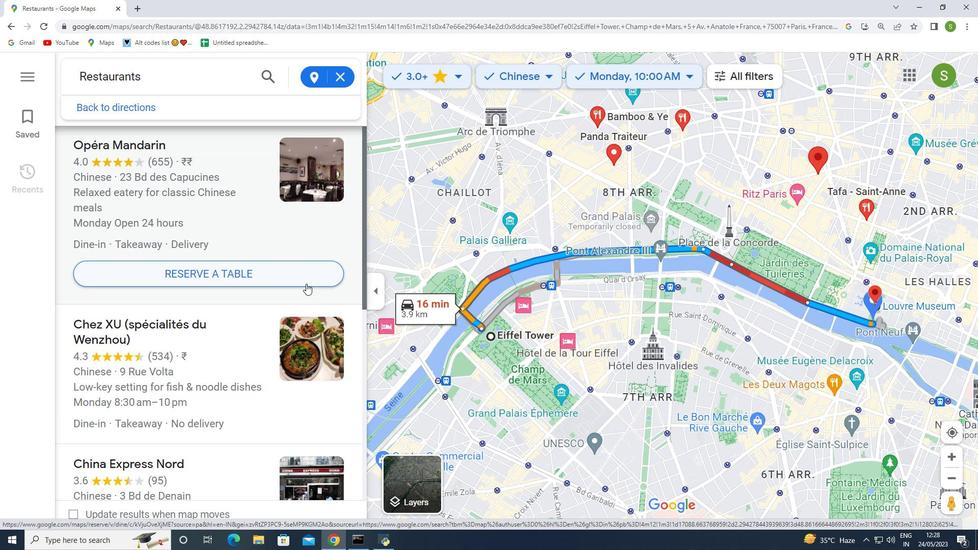 
Action: Mouse moved to (299, 293)
Screenshot: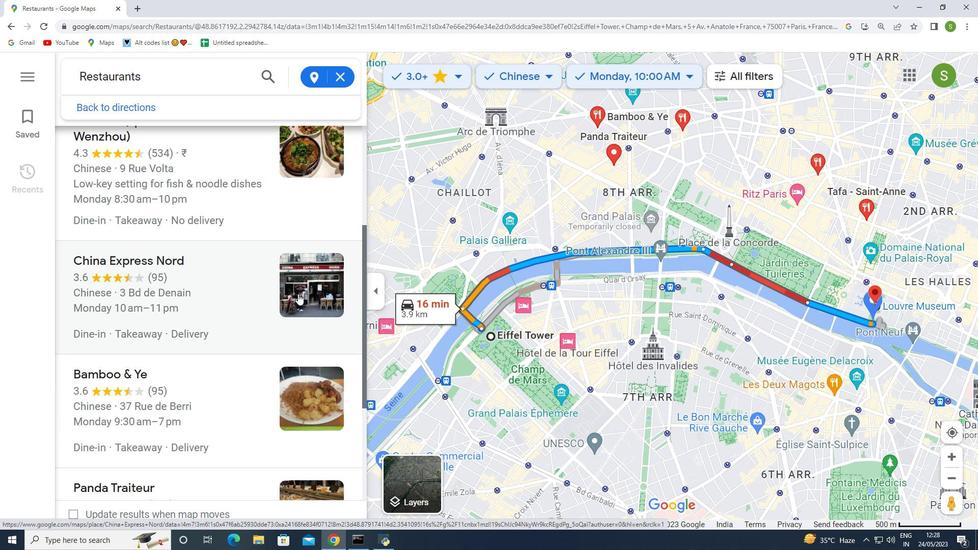 
Action: Mouse scrolled (299, 292) with delta (0, 0)
Screenshot: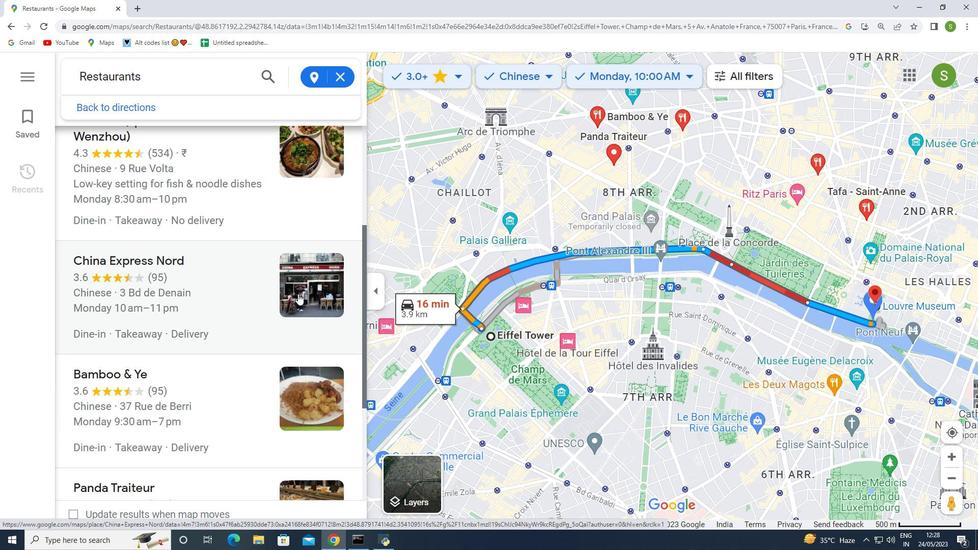 
Action: Mouse scrolled (299, 292) with delta (0, 0)
Screenshot: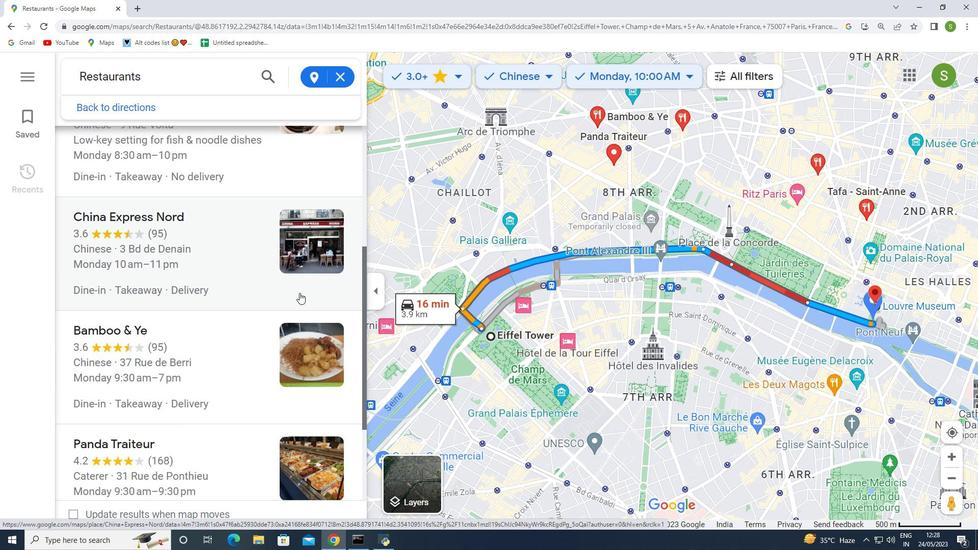 
Action: Mouse scrolled (299, 292) with delta (0, 0)
Screenshot: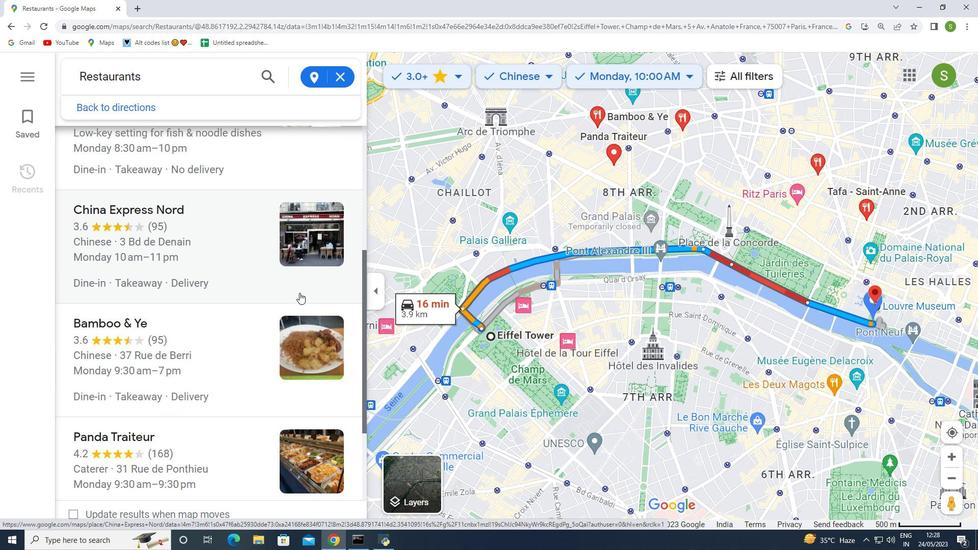 
Action: Mouse scrolled (299, 292) with delta (0, 0)
Screenshot: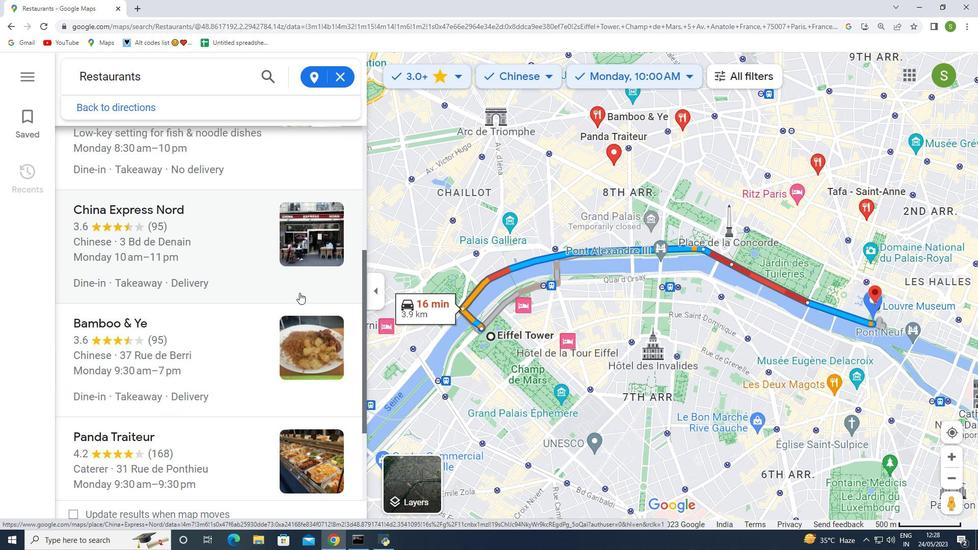 
Action: Mouse moved to (184, 294)
Screenshot: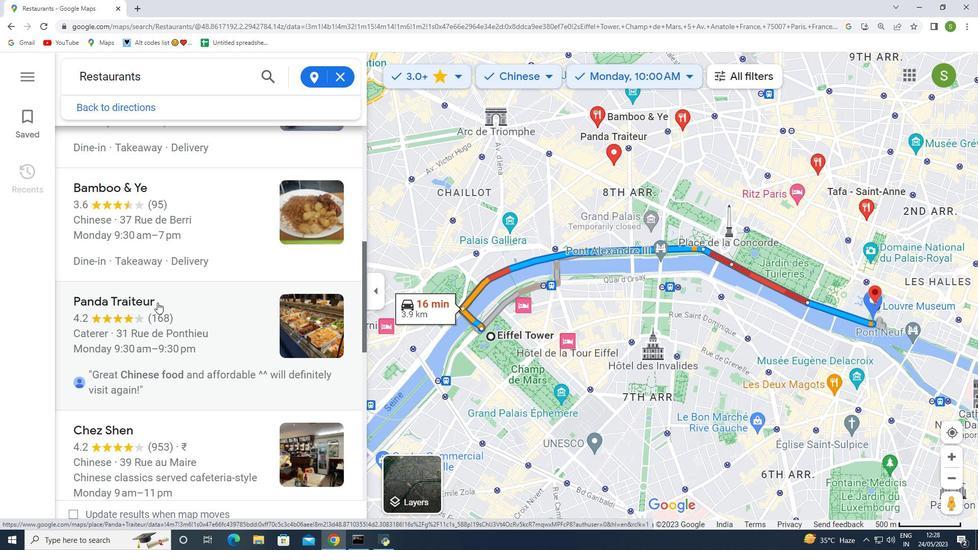 
Action: Mouse scrolled (184, 294) with delta (0, 0)
Screenshot: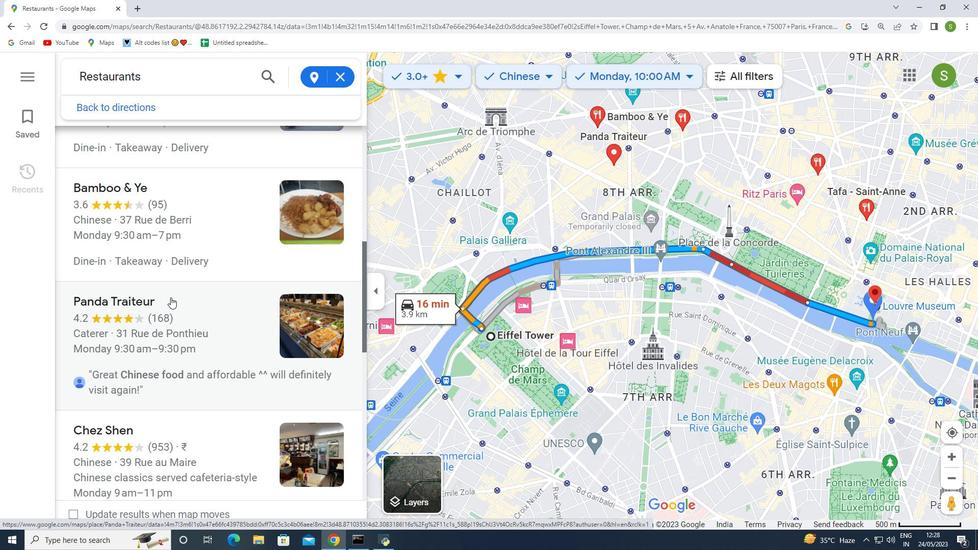 
Action: Mouse scrolled (184, 294) with delta (0, 0)
Screenshot: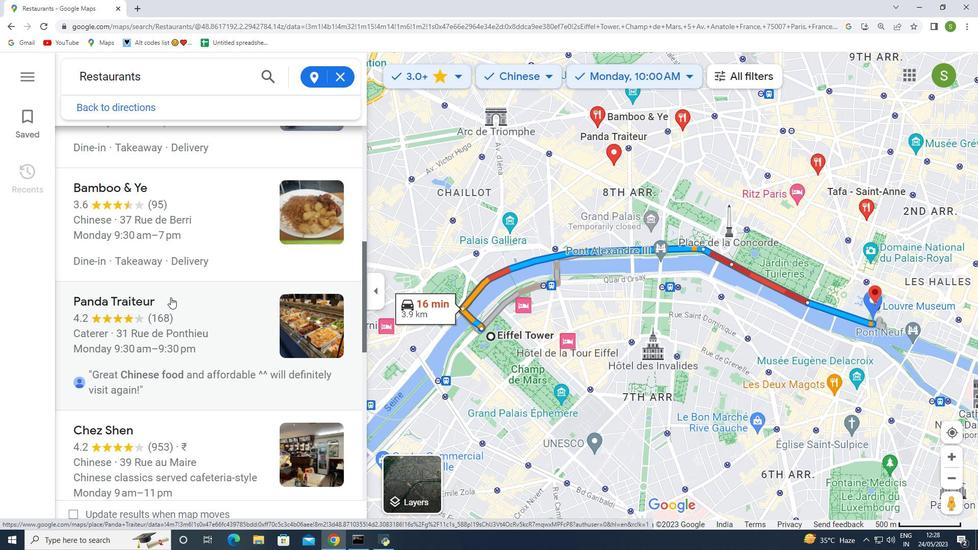 
Action: Mouse scrolled (184, 294) with delta (0, 0)
Screenshot: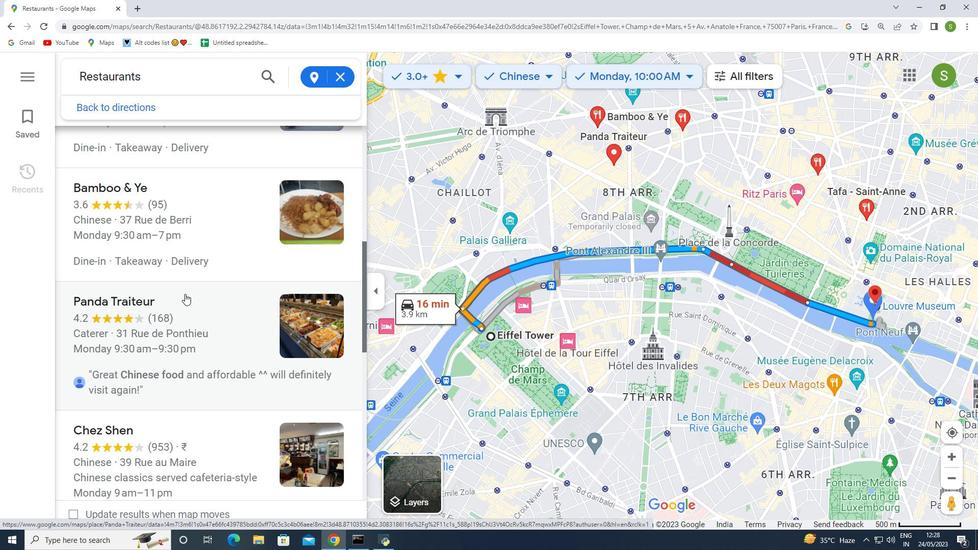 
Action: Mouse scrolled (184, 294) with delta (0, 0)
Screenshot: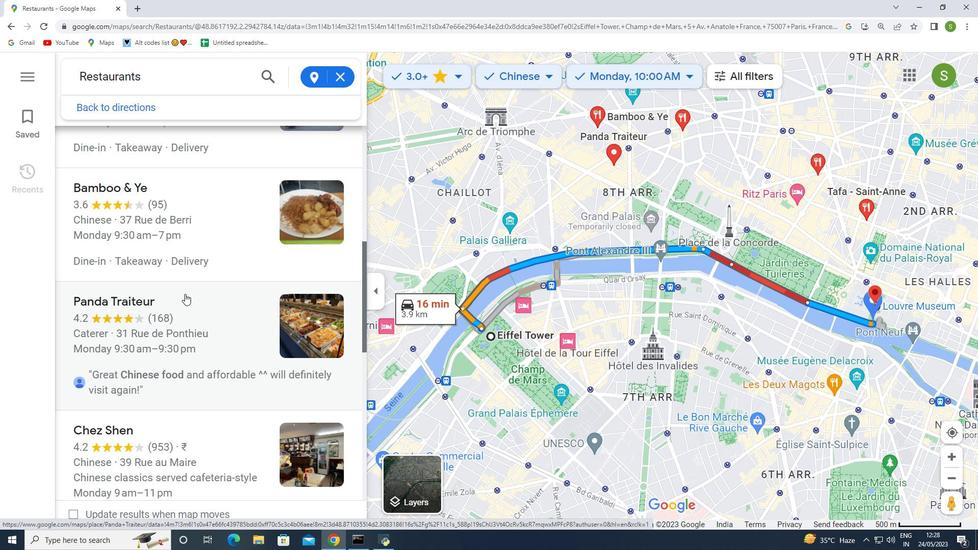 
Action: Mouse moved to (185, 289)
Screenshot: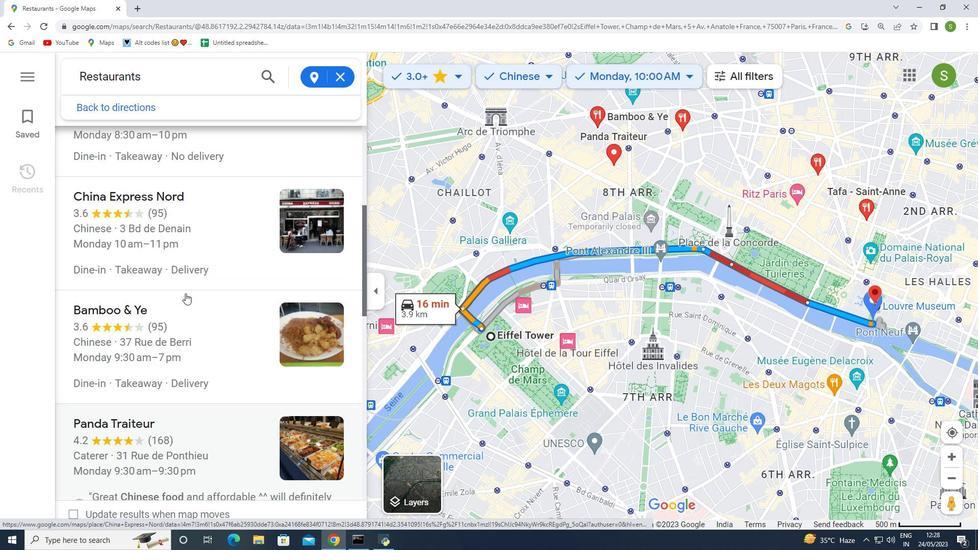 
Action: Mouse scrolled (185, 289) with delta (0, 0)
Screenshot: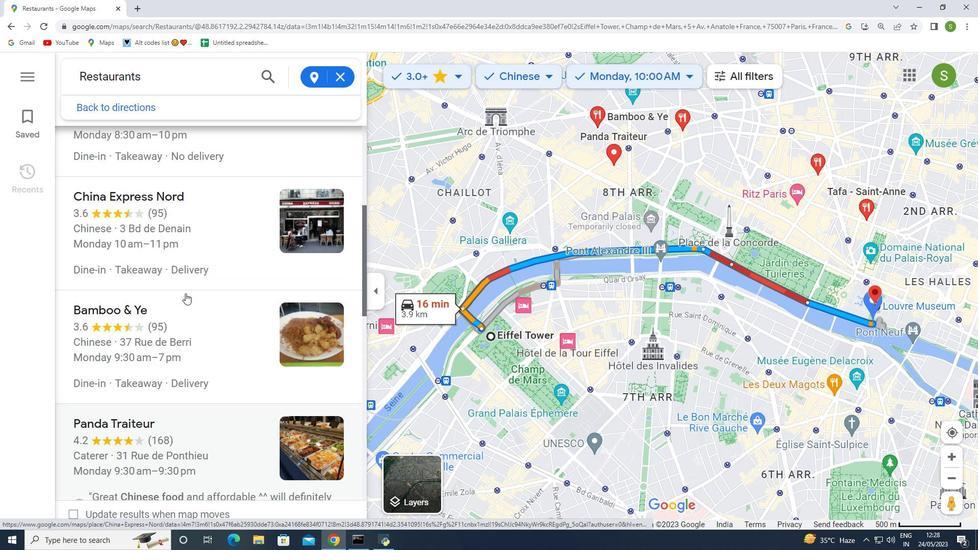 
Action: Mouse scrolled (185, 289) with delta (0, 0)
Screenshot: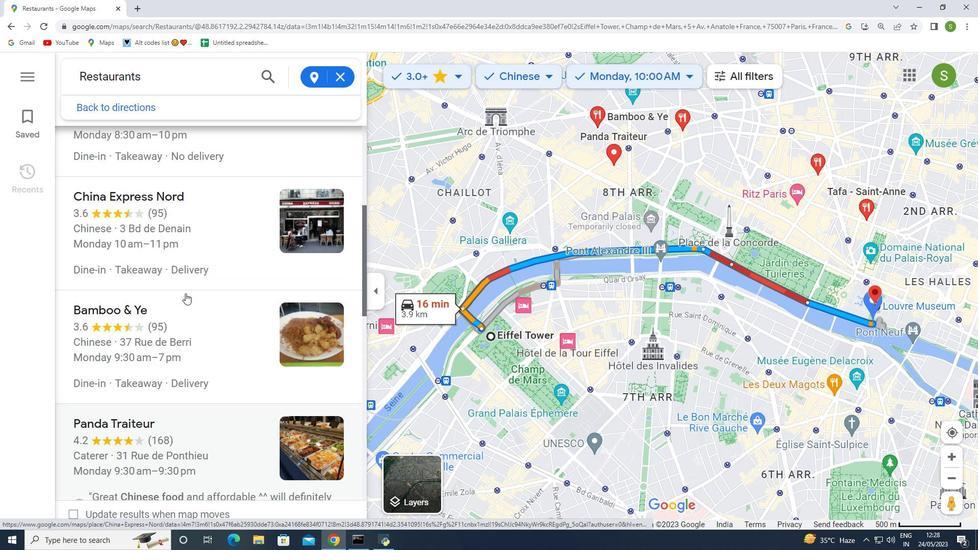 
Action: Mouse scrolled (185, 289) with delta (0, 0)
Screenshot: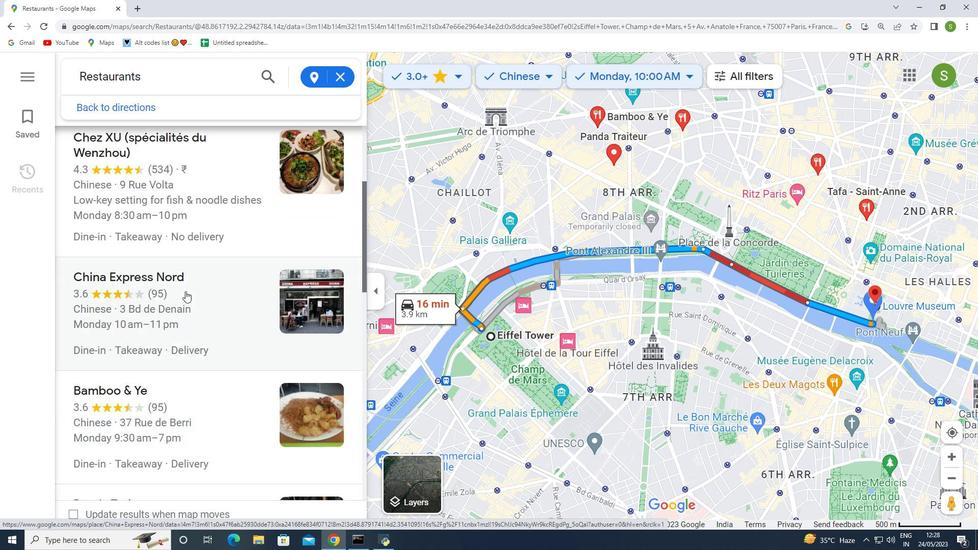 
Action: Mouse scrolled (185, 289) with delta (0, 0)
Screenshot: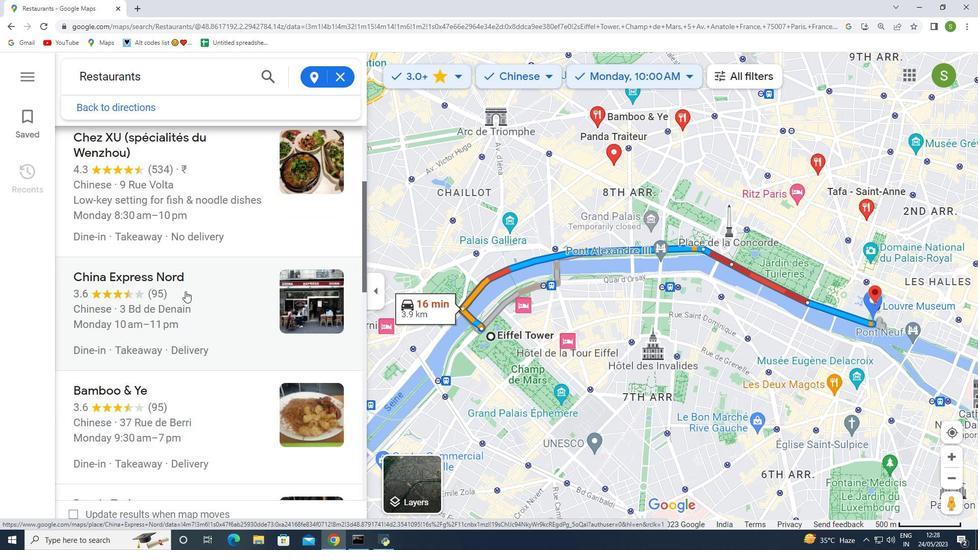 
Action: Mouse scrolled (185, 289) with delta (0, 0)
Screenshot: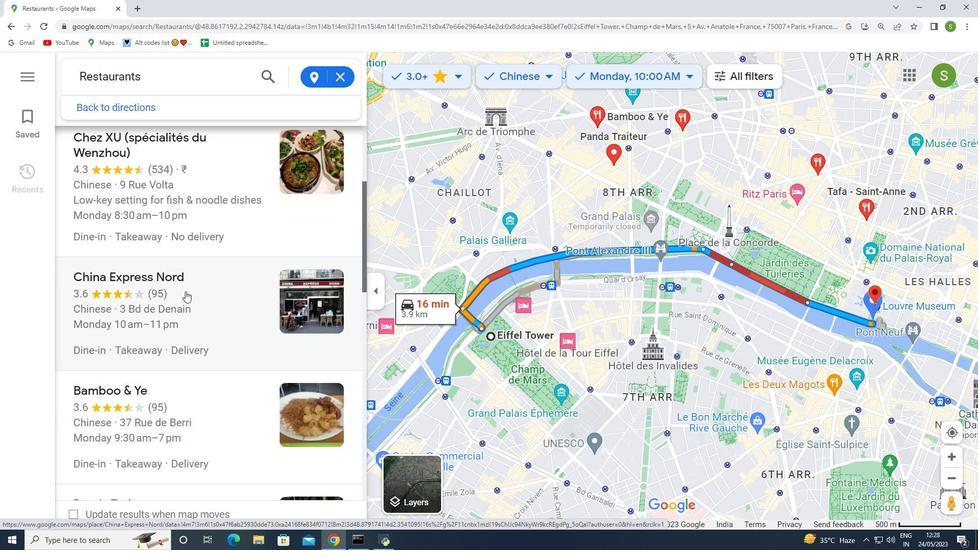 
Action: Mouse moved to (130, 149)
Screenshot: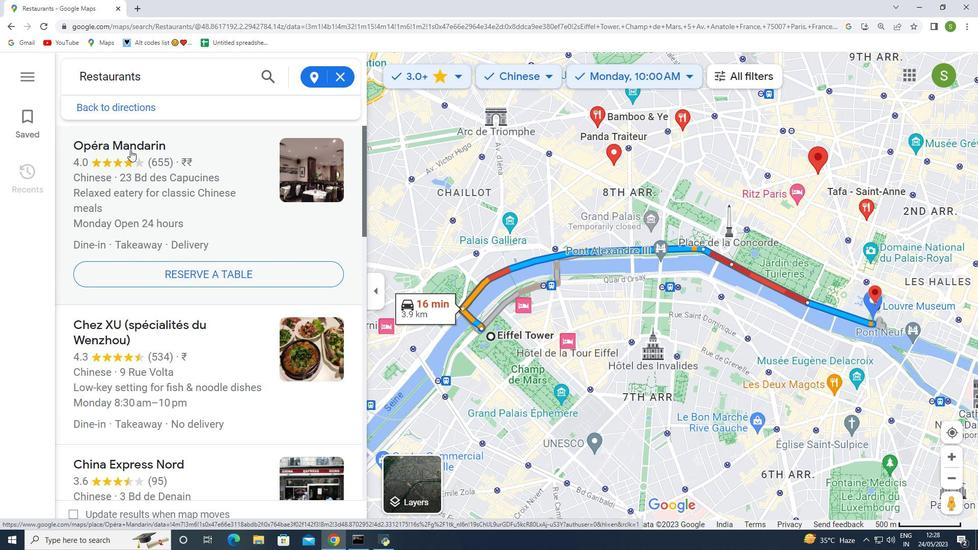 
Action: Mouse pressed left at (130, 149)
Screenshot: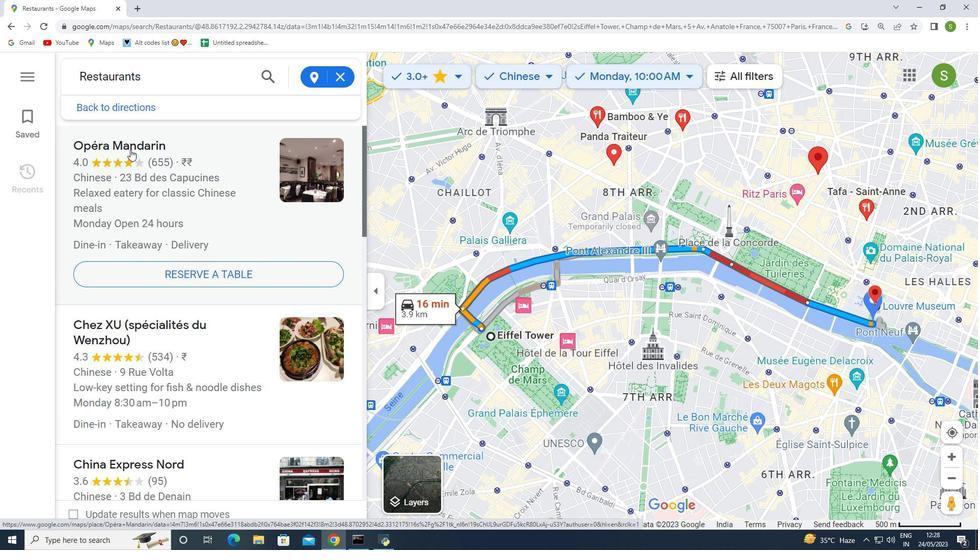 
Action: Mouse moved to (597, 279)
Screenshot: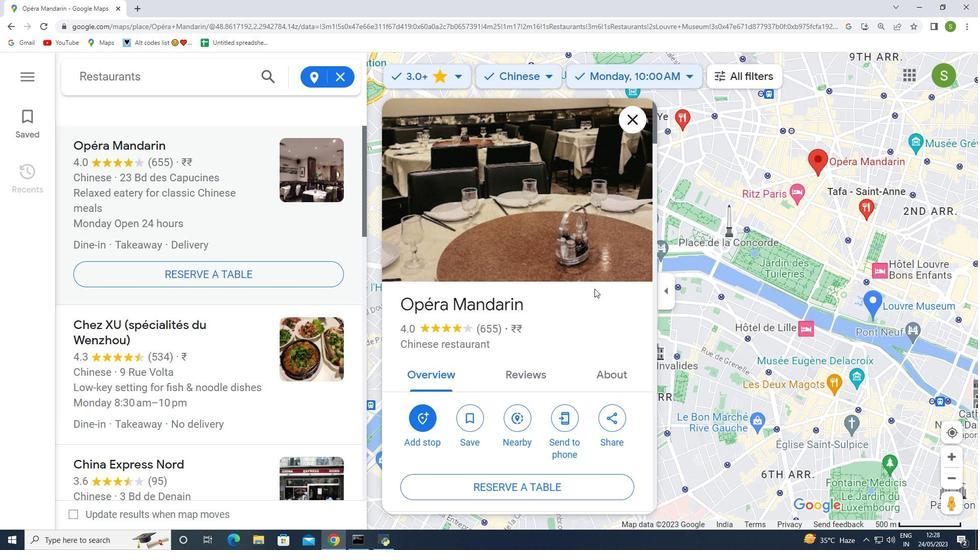 
Action: Mouse scrolled (597, 279) with delta (0, 0)
Screenshot: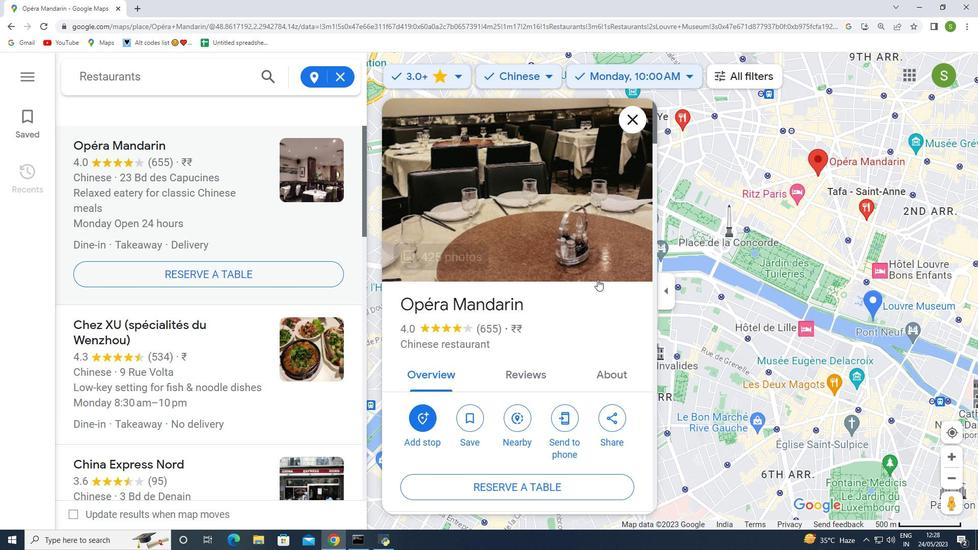 
Action: Mouse moved to (596, 281)
Screenshot: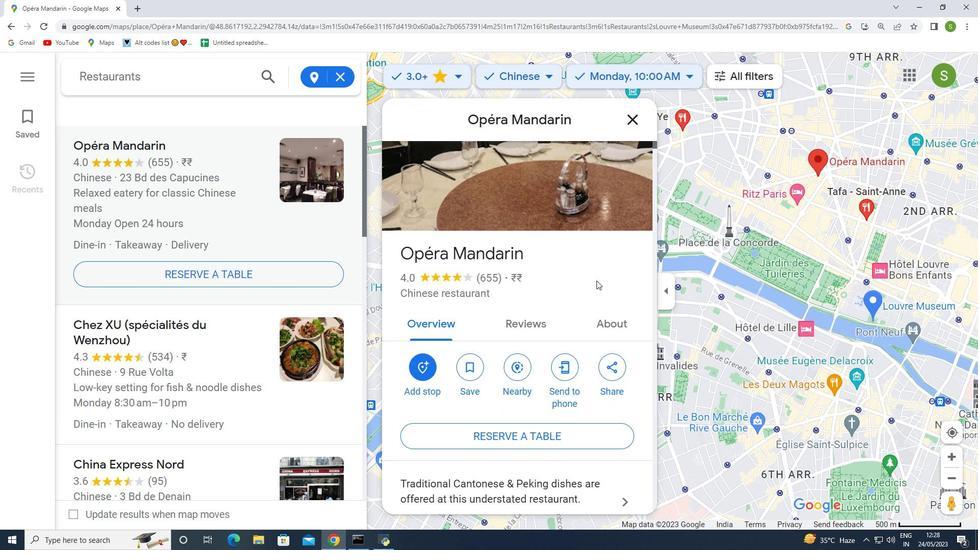 
Action: Mouse scrolled (596, 281) with delta (0, 0)
Screenshot: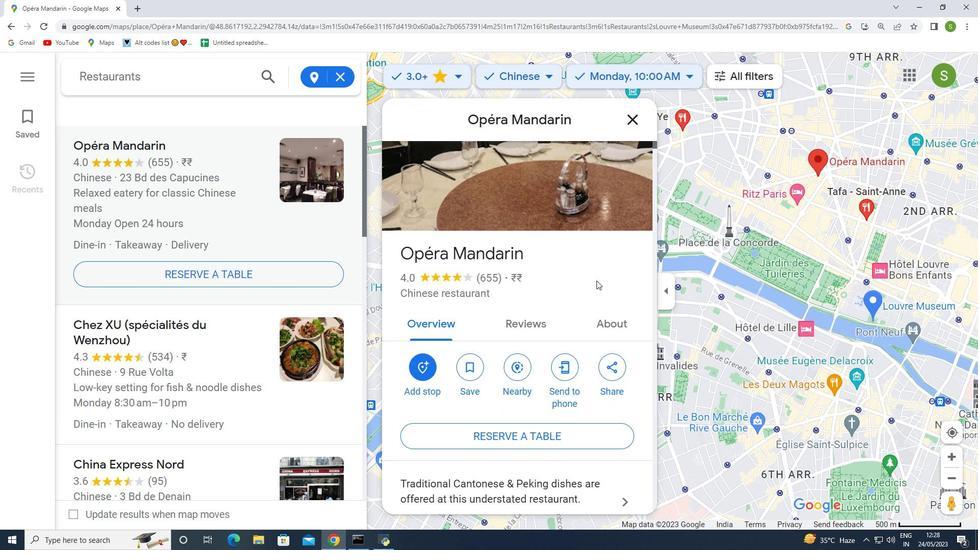 
Action: Mouse moved to (596, 282)
Screenshot: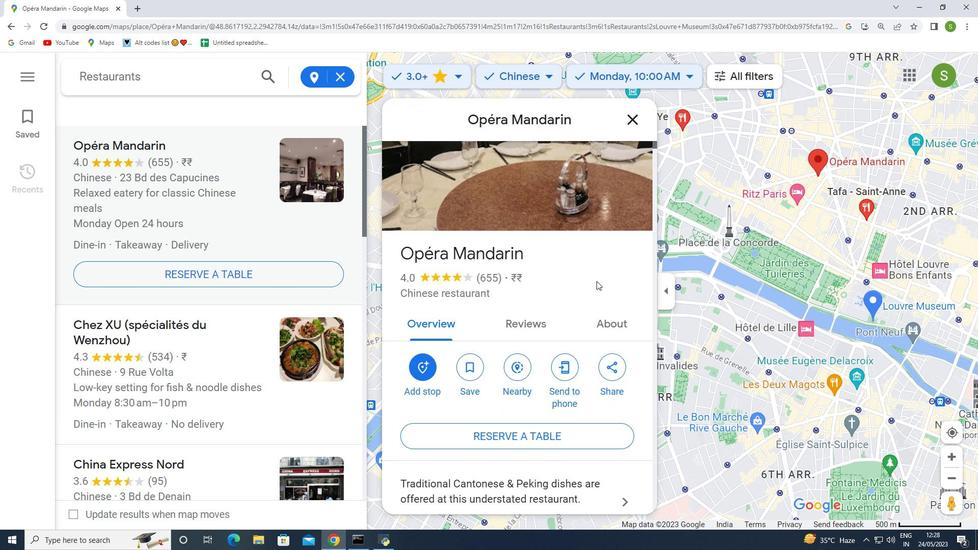 
Action: Mouse scrolled (596, 282) with delta (0, 0)
Screenshot: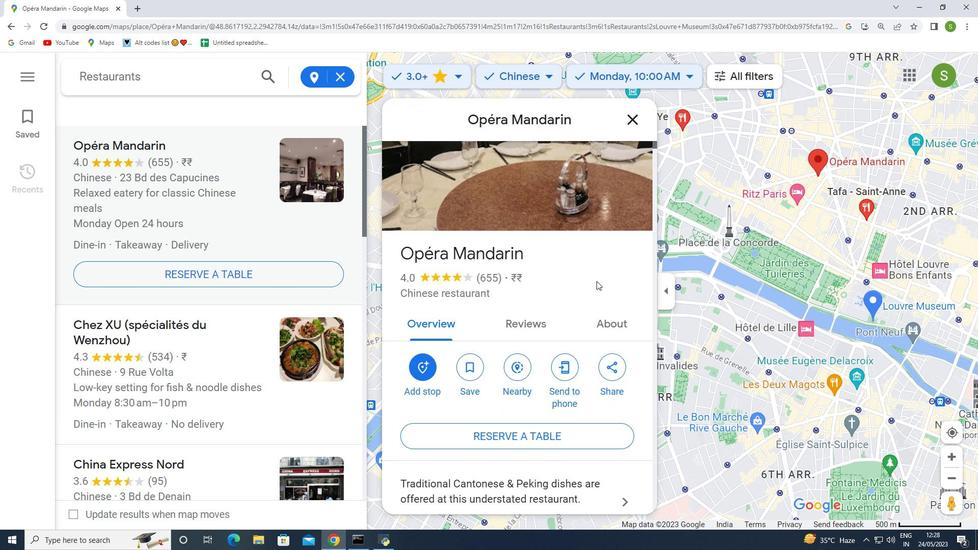 
Action: Mouse moved to (593, 287)
Screenshot: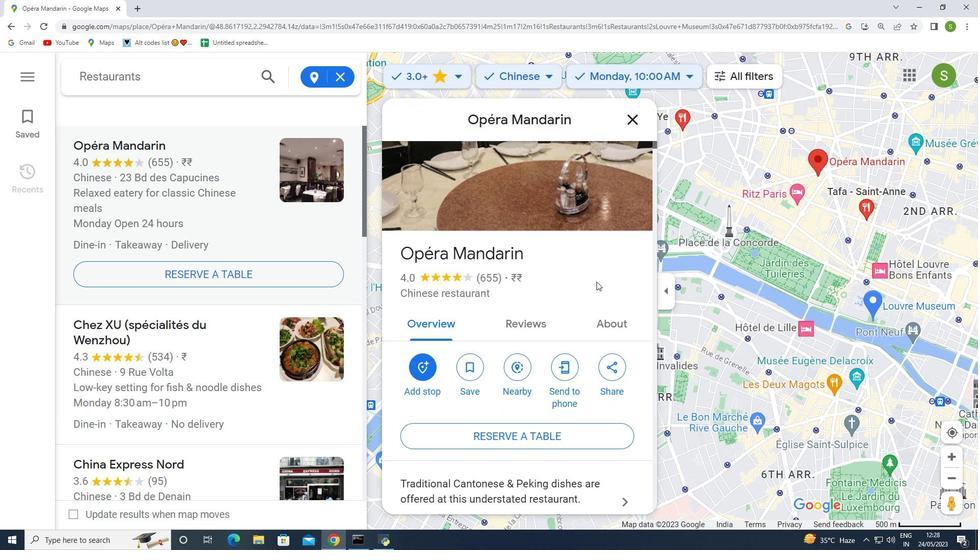 
Action: Mouse scrolled (594, 285) with delta (0, 0)
Screenshot: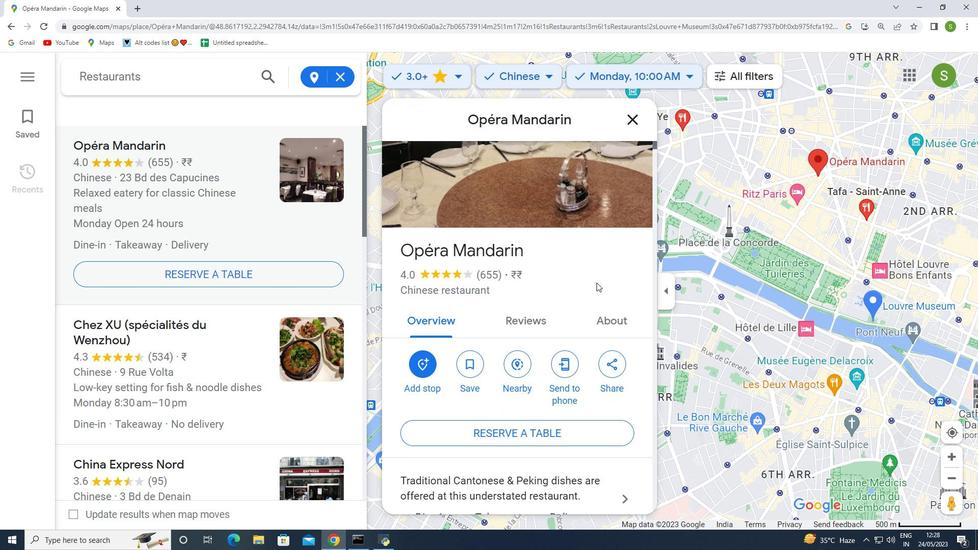 
Action: Mouse moved to (592, 290)
Screenshot: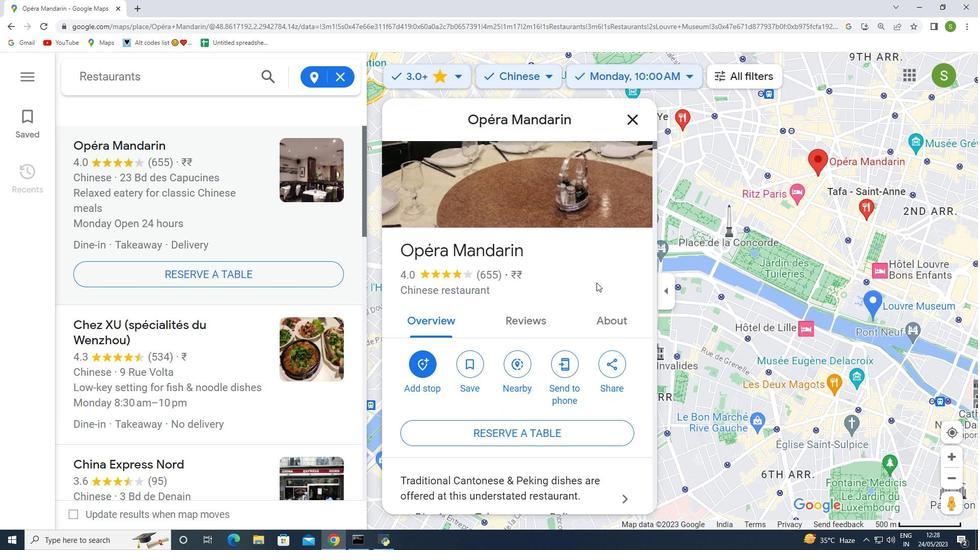 
Action: Mouse scrolled (592, 290) with delta (0, 0)
Screenshot: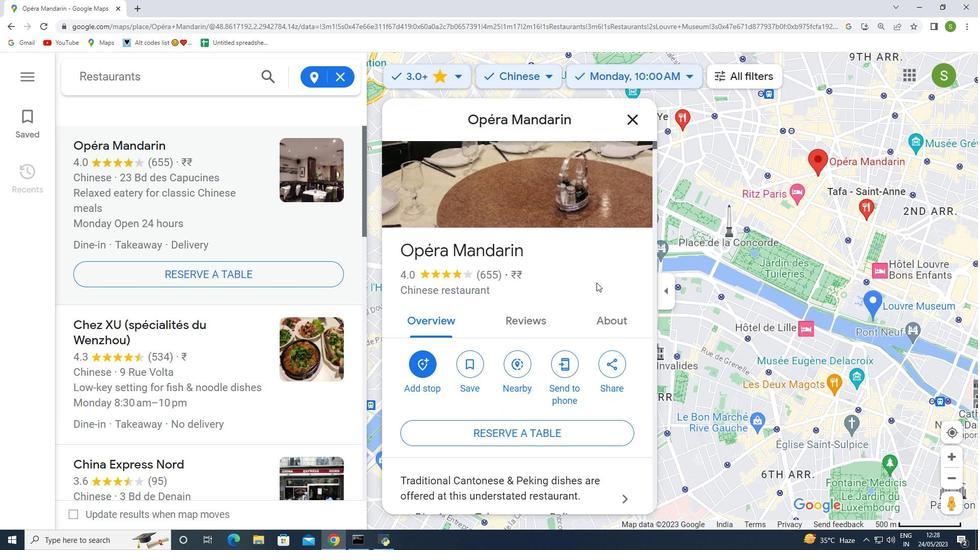 
Action: Mouse moved to (572, 315)
Screenshot: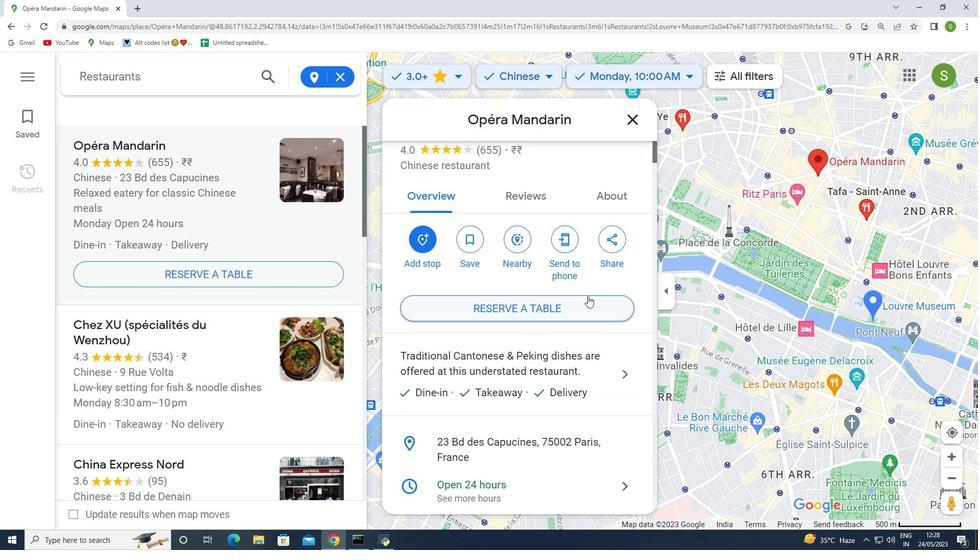 
Action: Mouse scrolled (572, 315) with delta (0, 0)
Screenshot: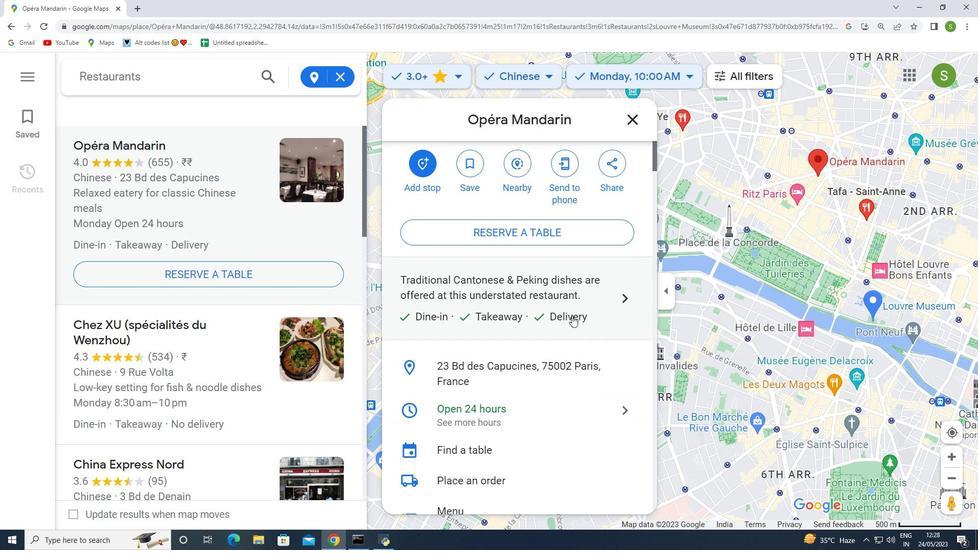 
Action: Mouse moved to (571, 316)
Screenshot: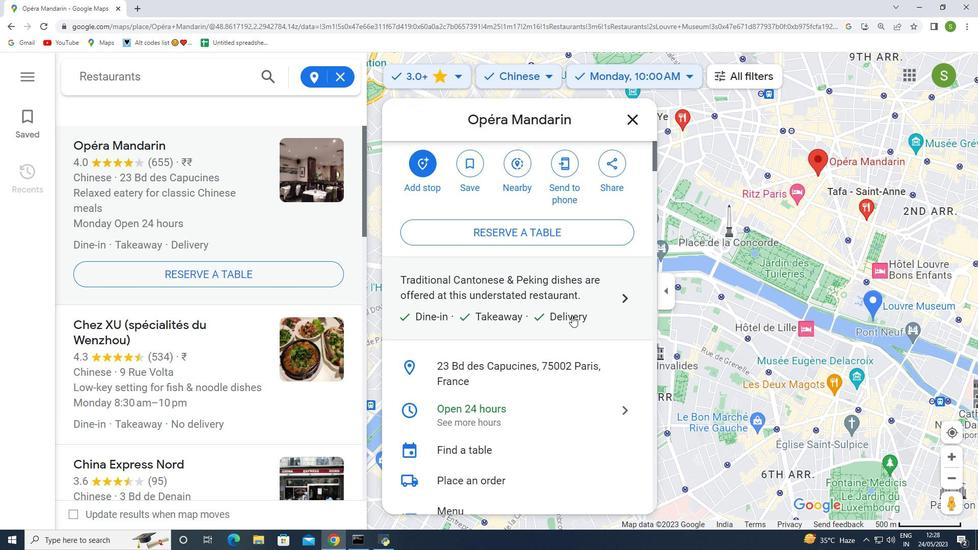 
Action: Mouse scrolled (571, 316) with delta (0, 0)
Screenshot: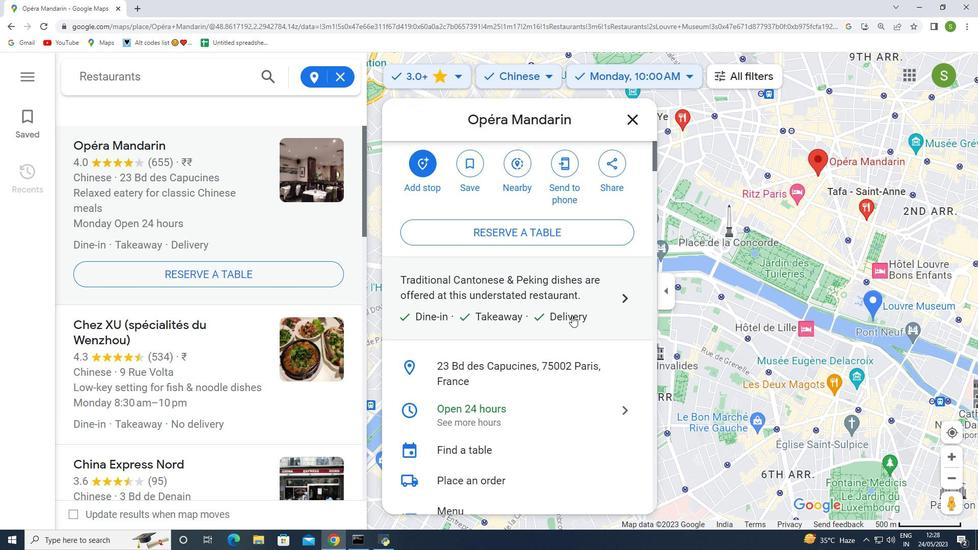 
Action: Mouse moved to (457, 316)
Screenshot: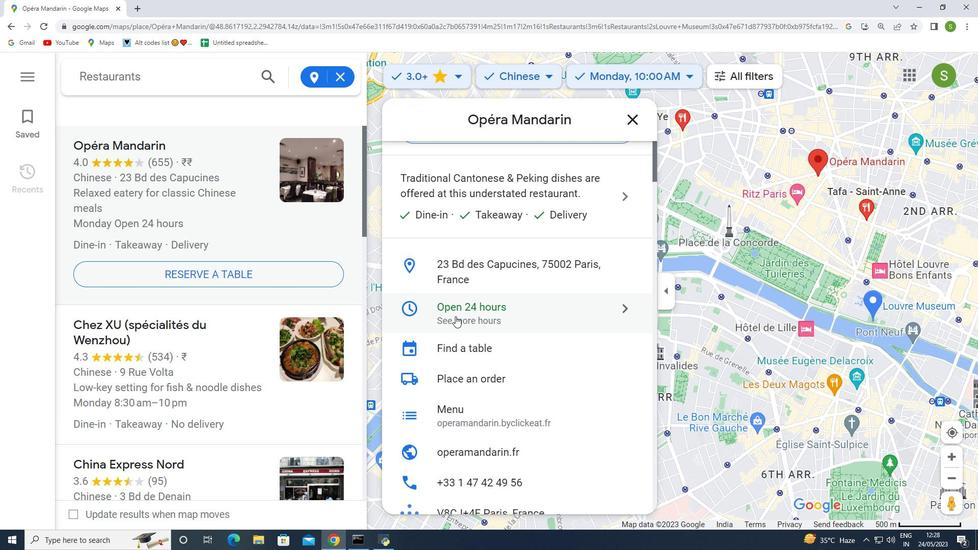 
Action: Mouse scrolled (457, 315) with delta (0, 0)
Screenshot: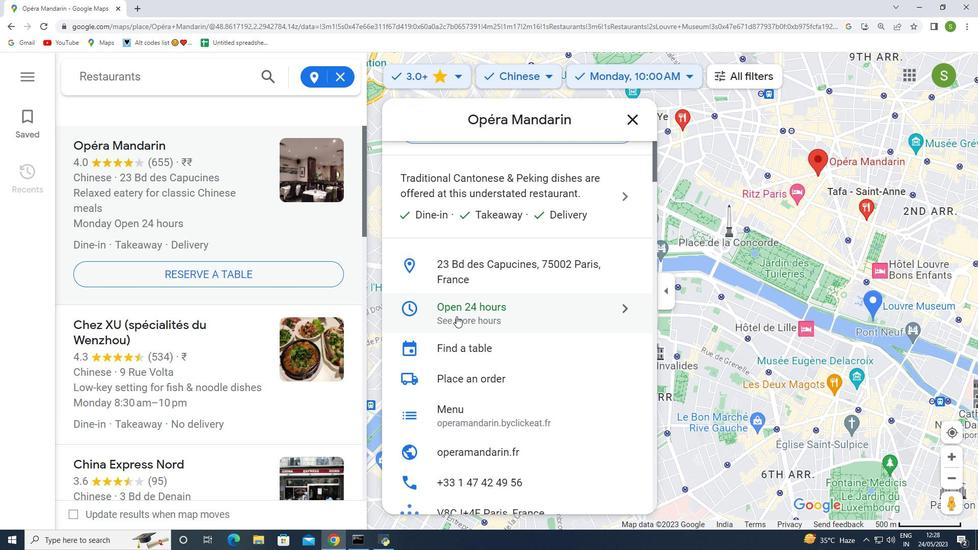 
Action: Mouse moved to (457, 316)
Screenshot: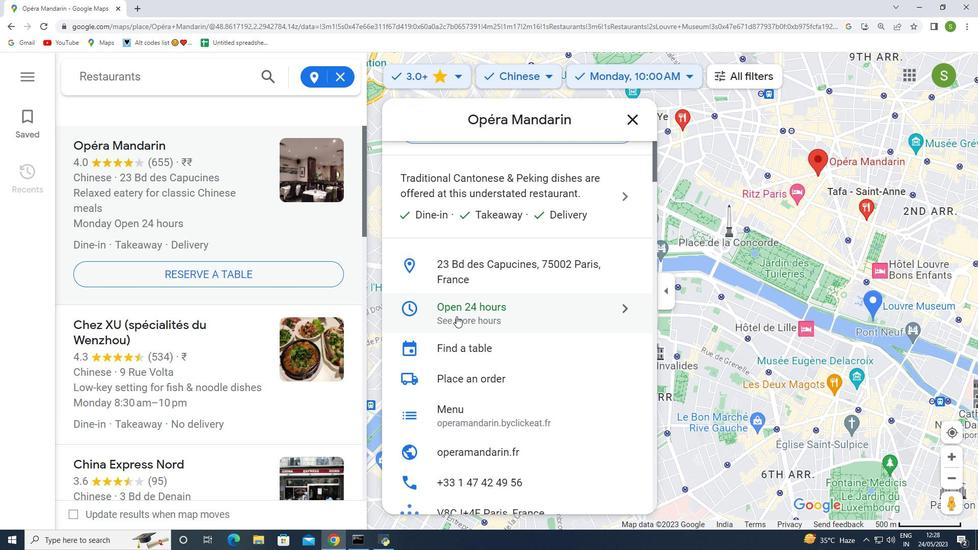 
Action: Mouse scrolled (457, 315) with delta (0, 0)
Screenshot: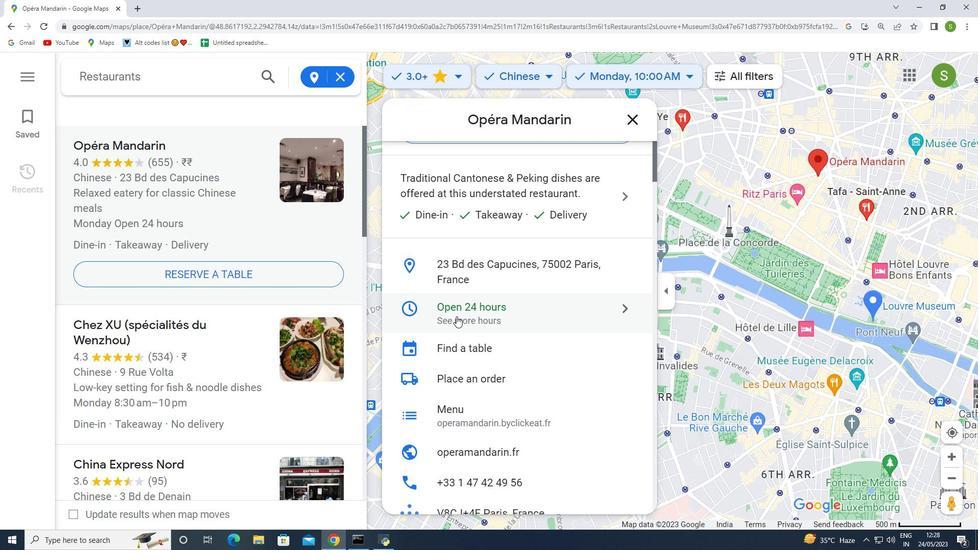 
Action: Mouse scrolled (457, 315) with delta (0, 0)
Screenshot: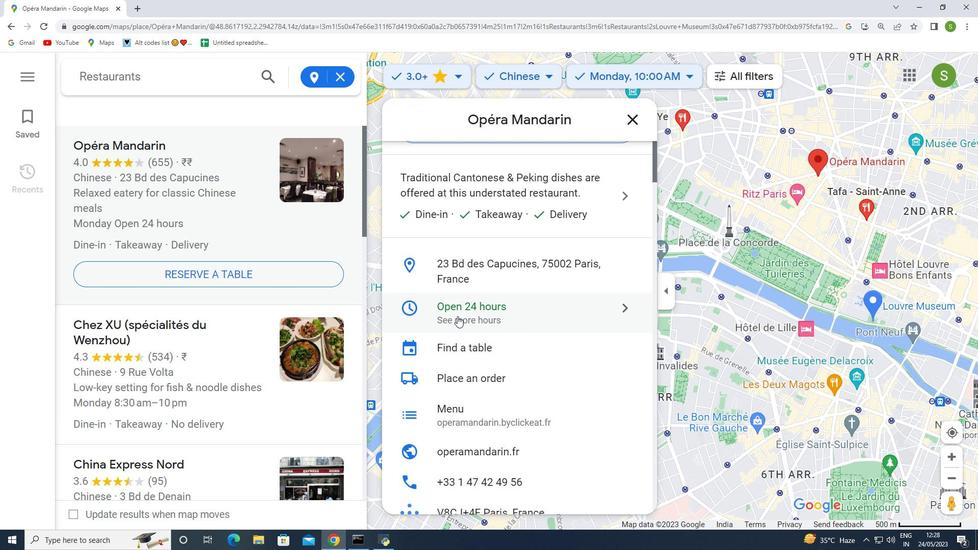 
Action: Mouse moved to (458, 316)
Screenshot: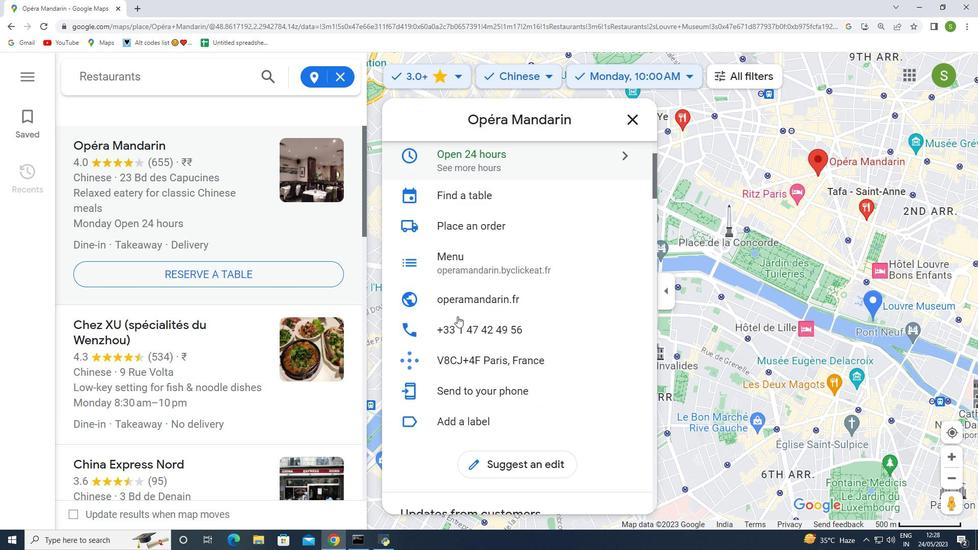 
Action: Mouse scrolled (458, 315) with delta (0, 0)
Screenshot: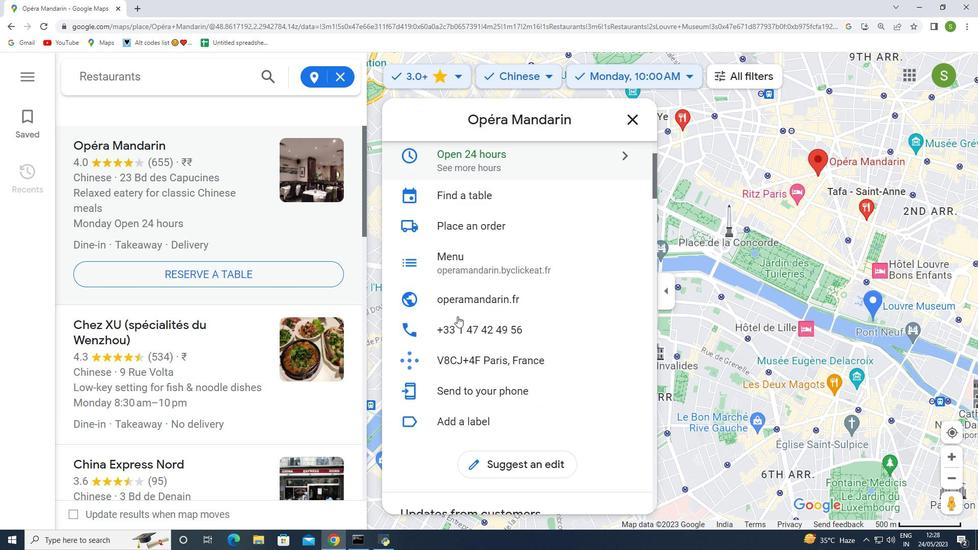 
Action: Mouse moved to (458, 316)
Screenshot: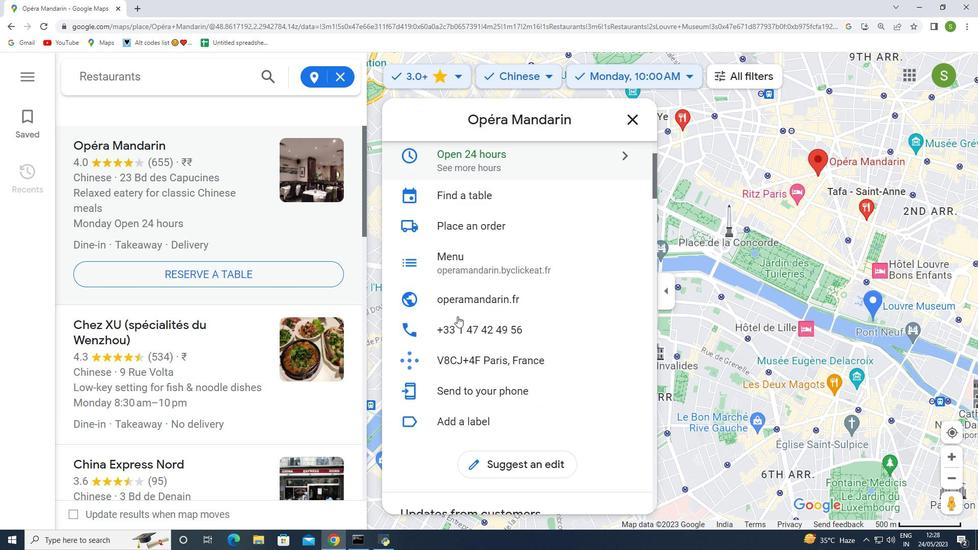 
Action: Mouse scrolled (458, 315) with delta (0, 0)
Screenshot: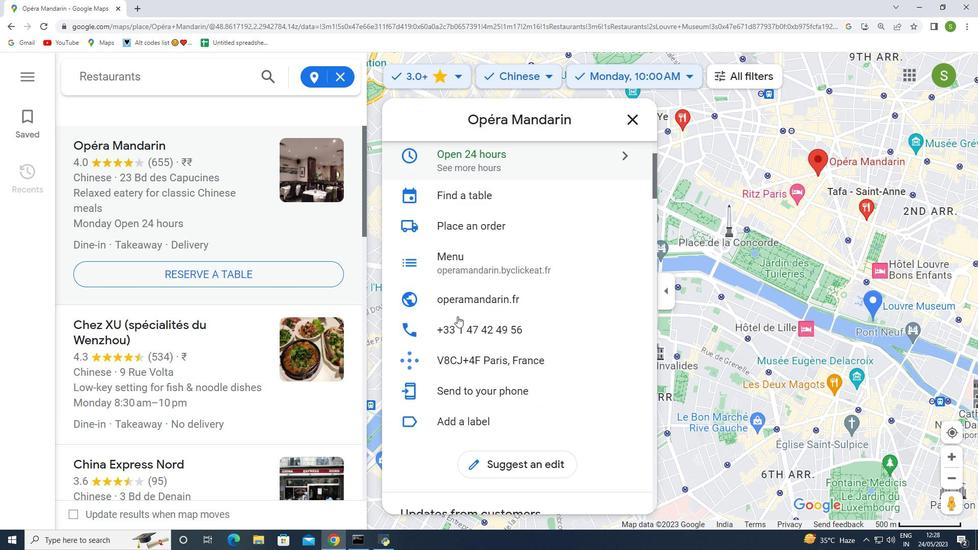 
Action: Mouse moved to (459, 316)
Screenshot: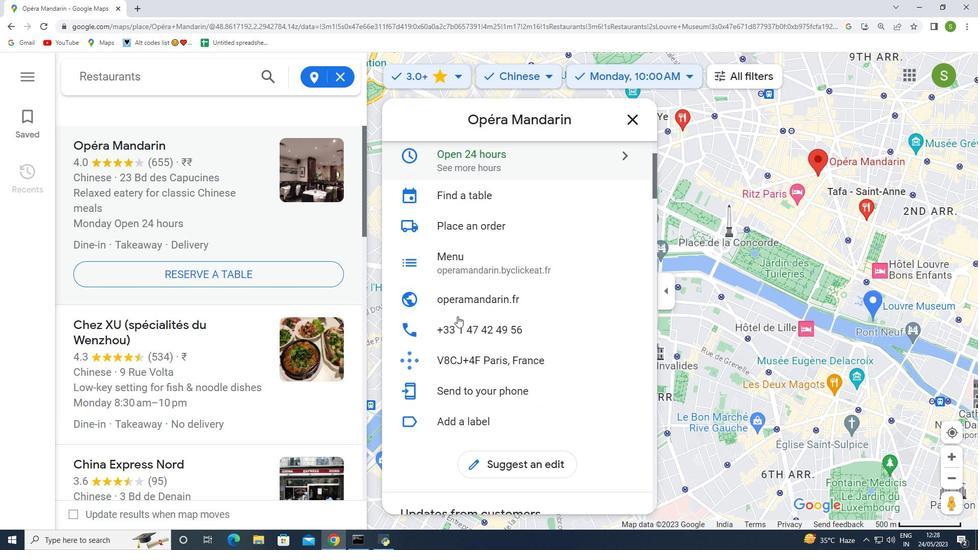 
Action: Mouse scrolled (459, 315) with delta (0, 0)
Screenshot: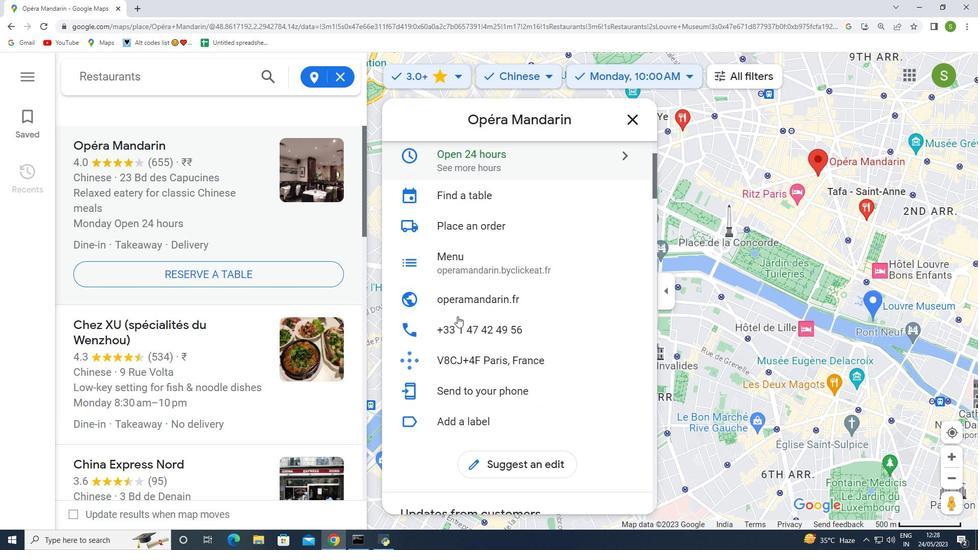 
Action: Mouse scrolled (459, 315) with delta (0, 0)
Screenshot: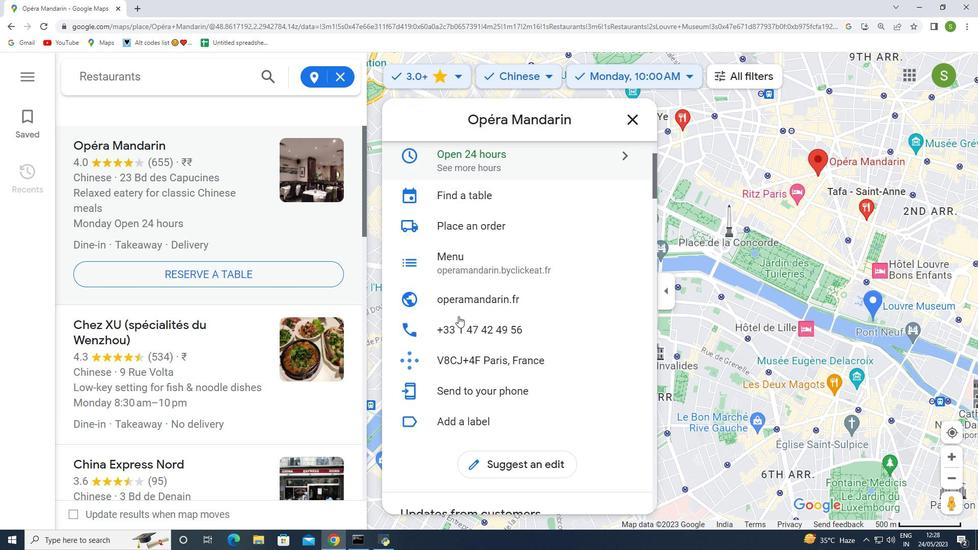 
Action: Mouse moved to (469, 314)
Screenshot: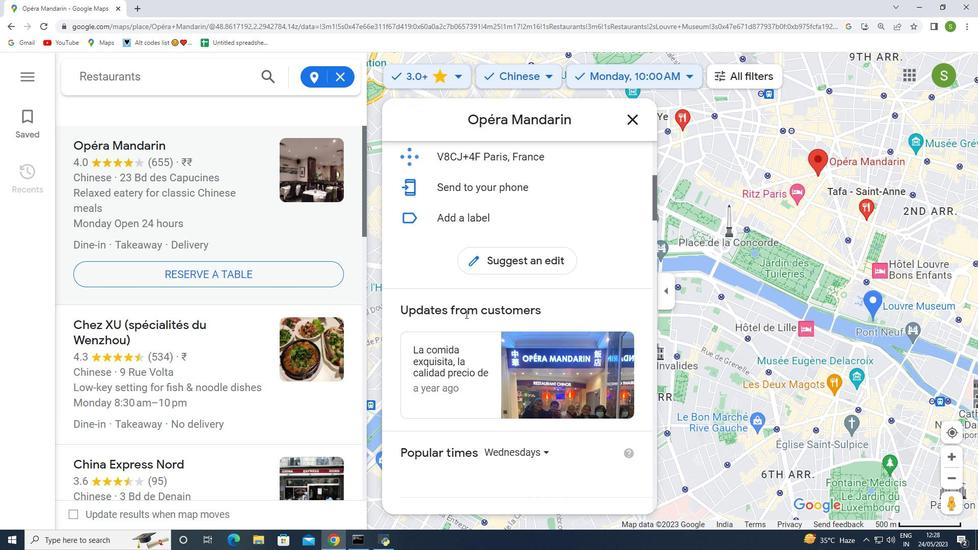 
Action: Mouse scrolled (466, 313) with delta (0, 0)
Screenshot: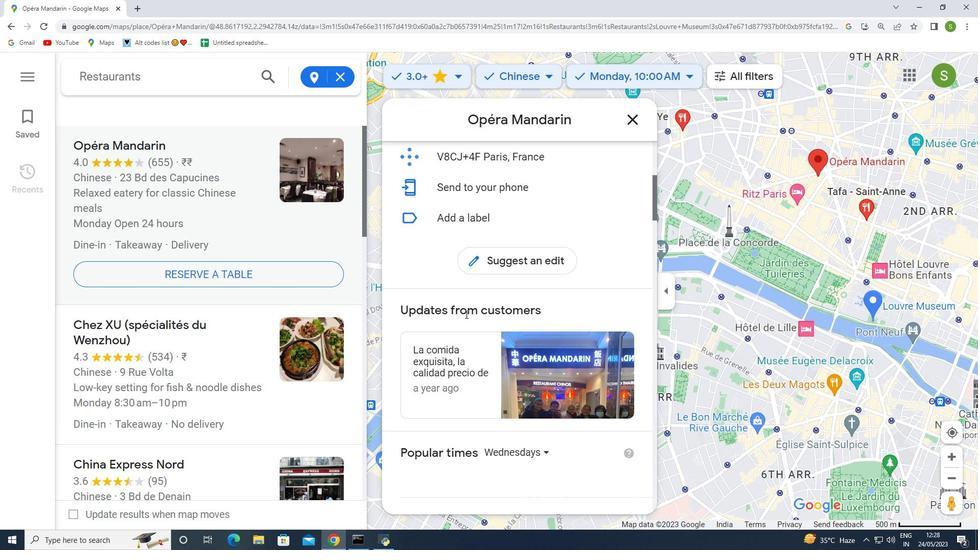 
Action: Mouse moved to (469, 314)
Screenshot: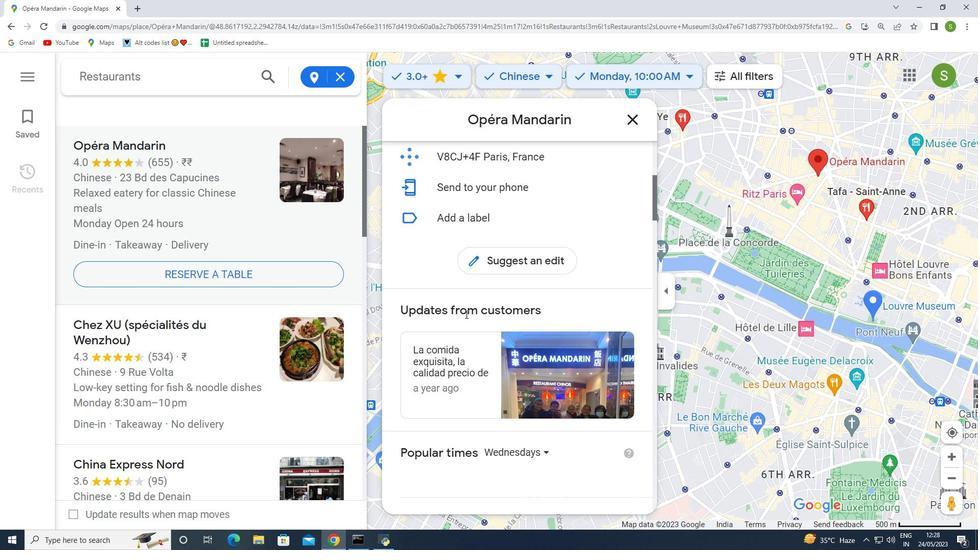 
Action: Mouse scrolled (469, 314) with delta (0, 0)
Screenshot: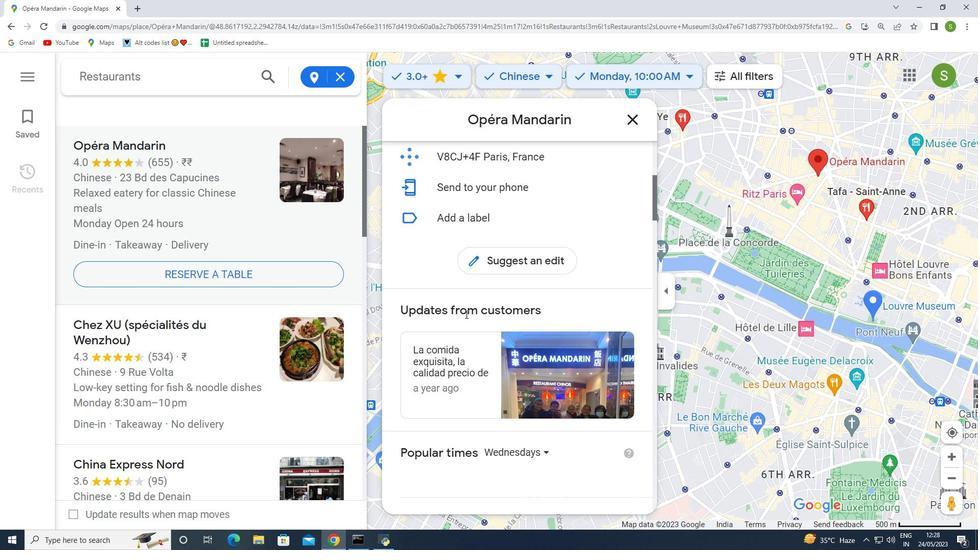 
Action: Mouse moved to (470, 314)
Screenshot: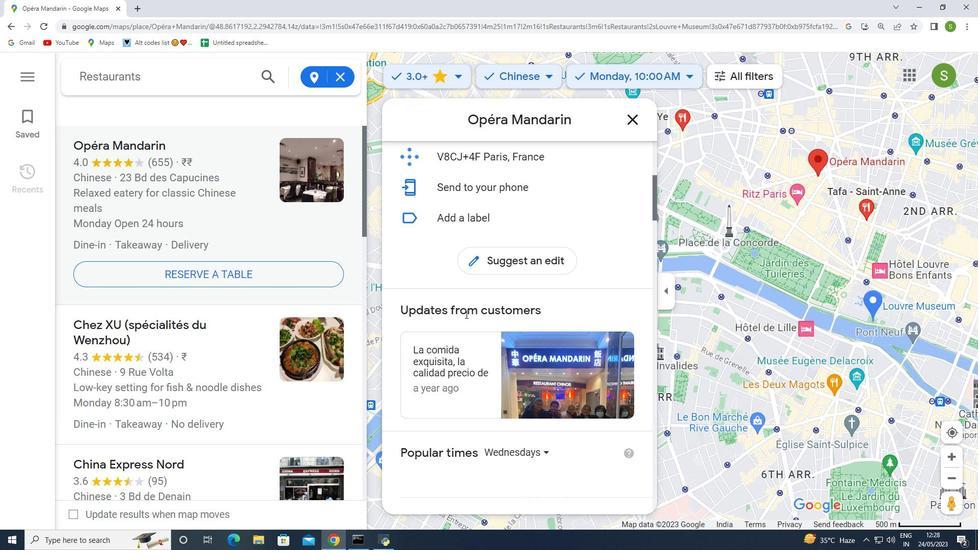 
Action: Mouse scrolled (470, 314) with delta (0, 0)
Screenshot: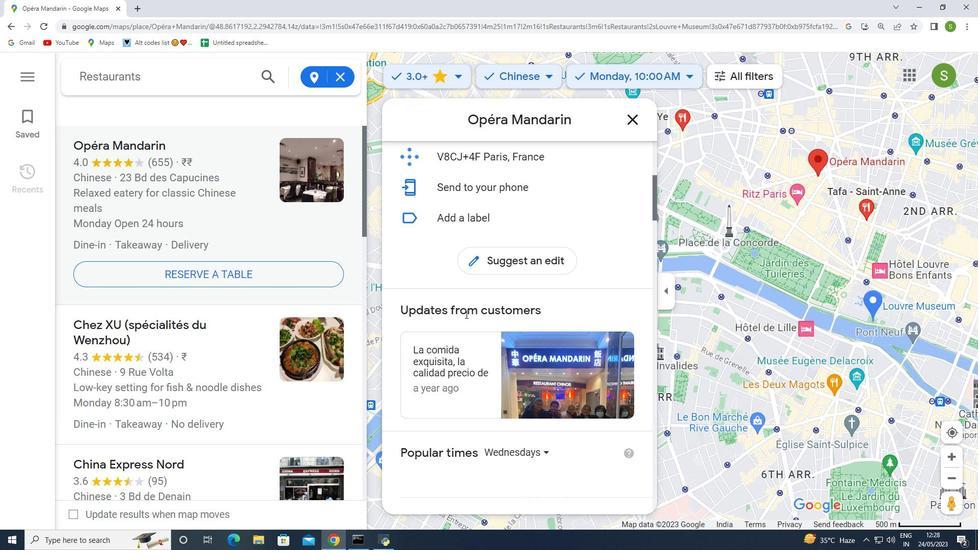 
Action: Mouse moved to (473, 315)
Screenshot: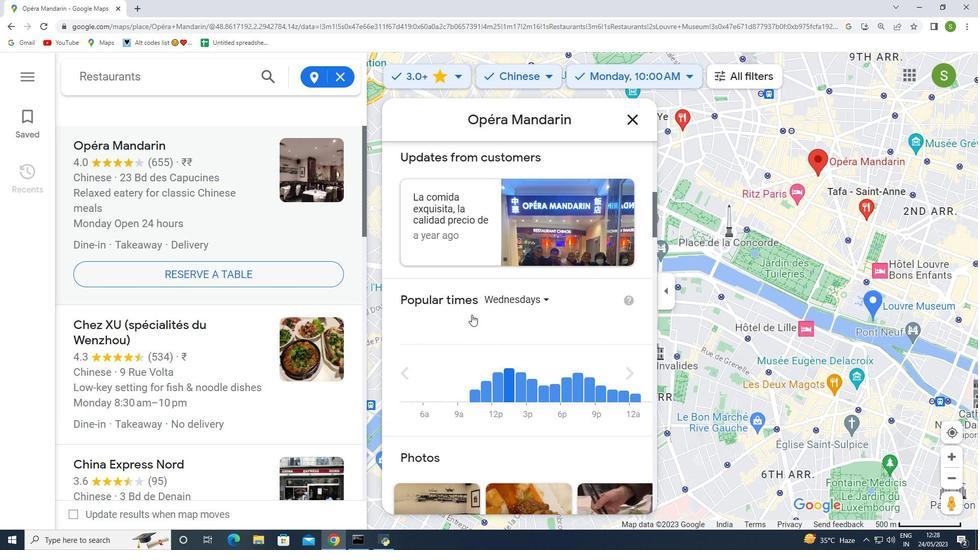 
Action: Mouse scrolled (473, 314) with delta (0, 0)
Screenshot: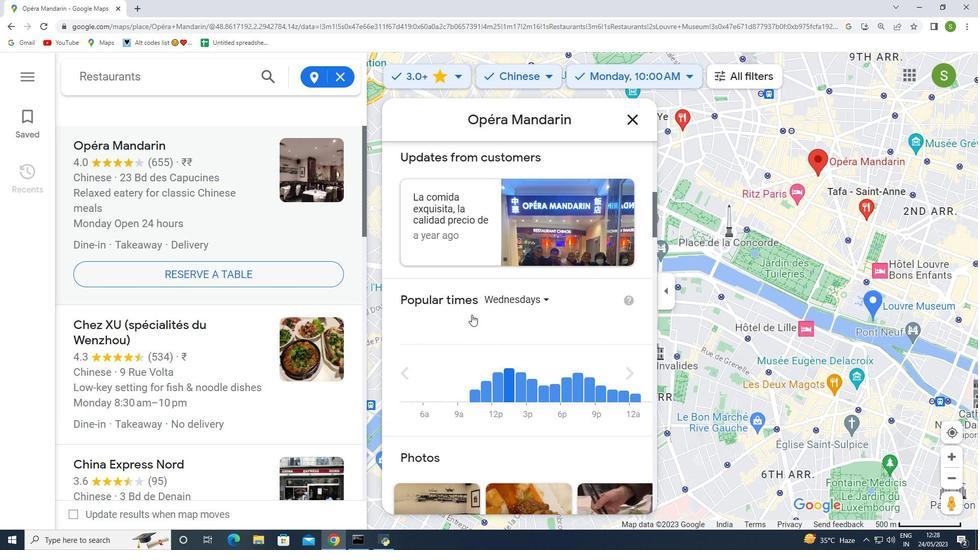 
Action: Mouse moved to (475, 316)
Screenshot: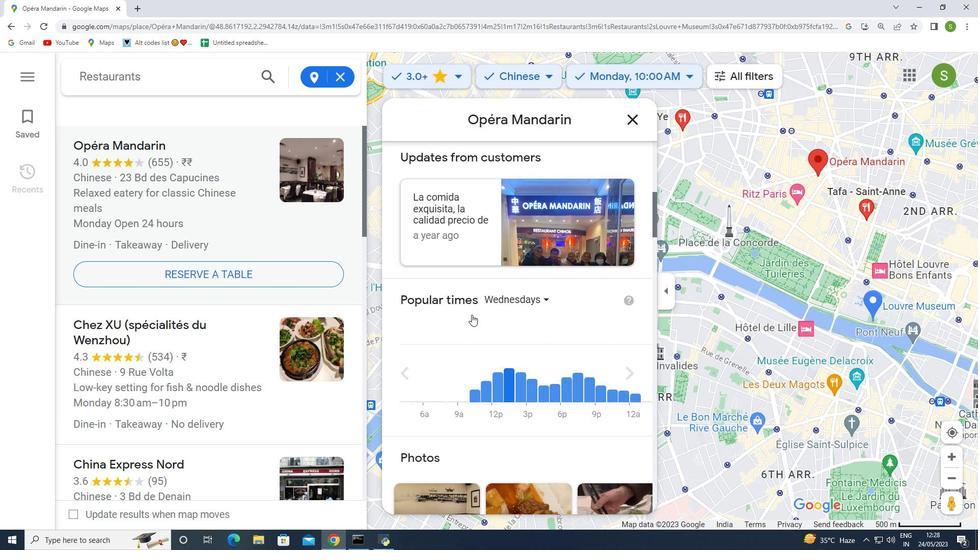 
Action: Mouse scrolled (474, 315) with delta (0, 0)
Screenshot: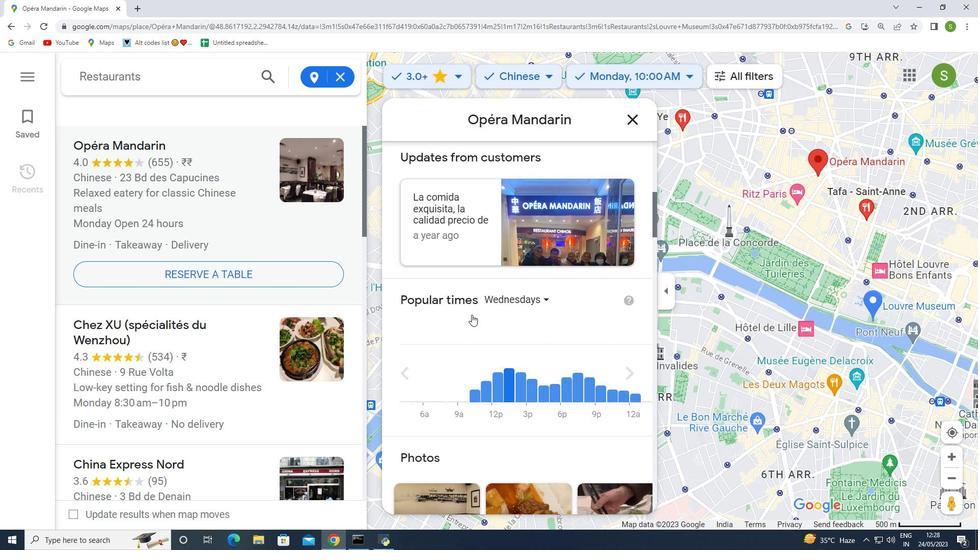 
Action: Mouse moved to (475, 318)
Screenshot: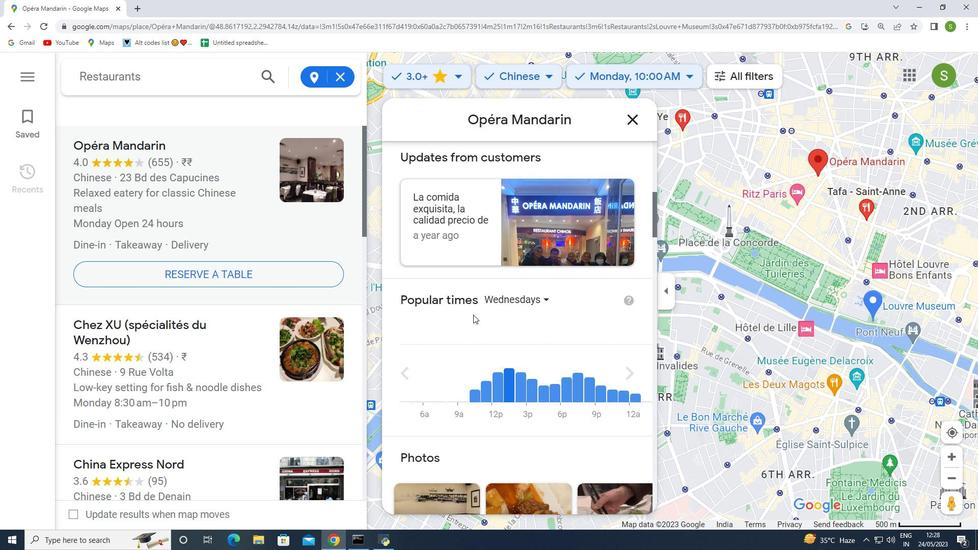 
Action: Mouse scrolled (475, 317) with delta (0, 0)
Screenshot: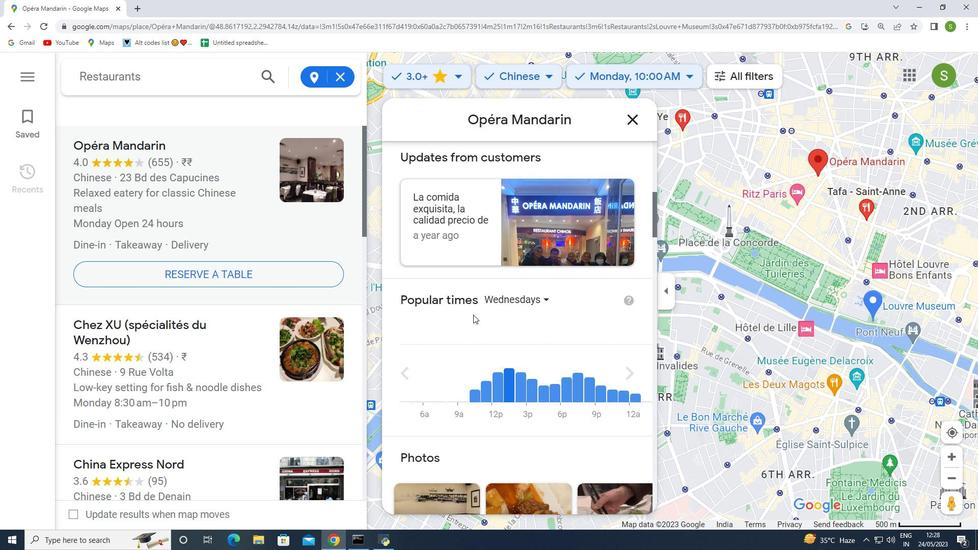 
Action: Mouse moved to (475, 320)
Screenshot: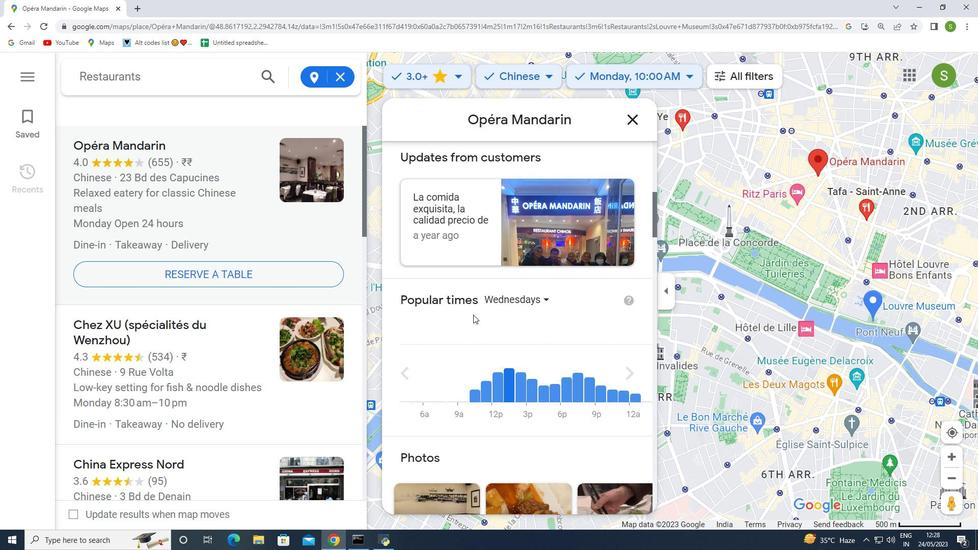 
Action: Mouse scrolled (475, 319) with delta (0, 0)
Screenshot: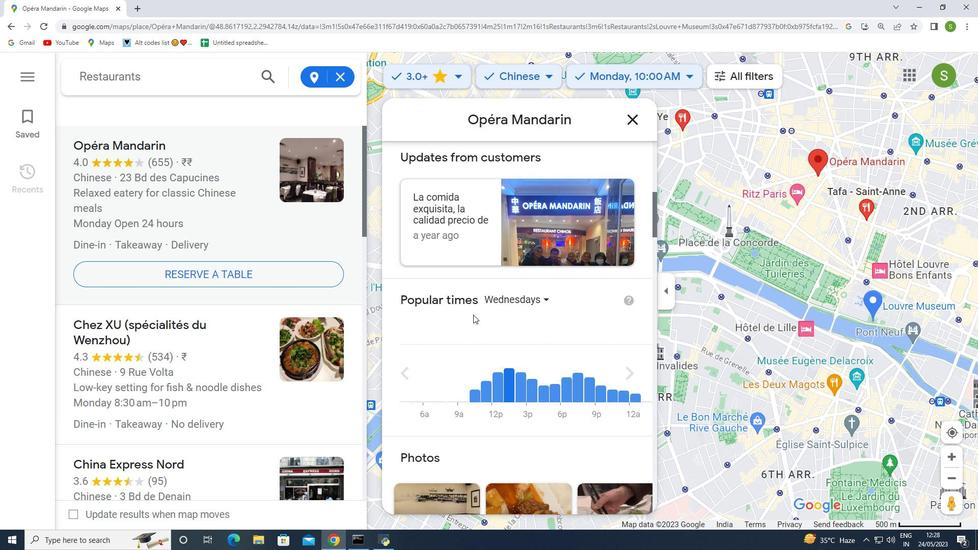 
Action: Mouse moved to (475, 322)
Screenshot: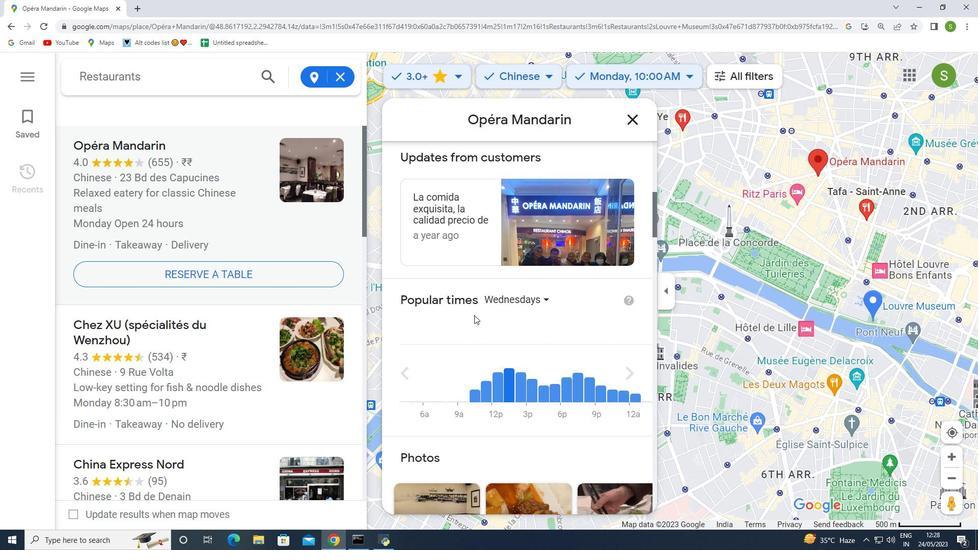 
Action: Mouse scrolled (475, 321) with delta (0, 0)
Screenshot: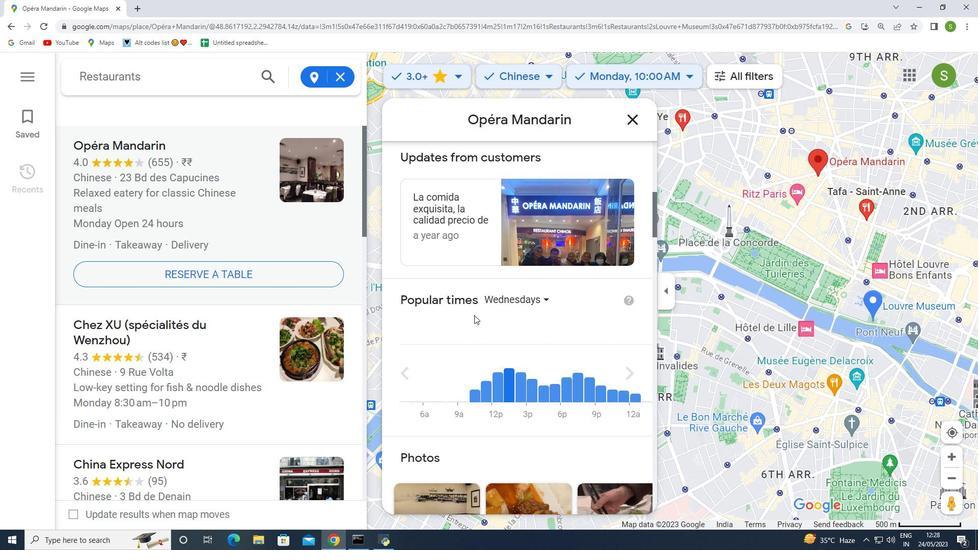 
Action: Mouse moved to (475, 323)
Screenshot: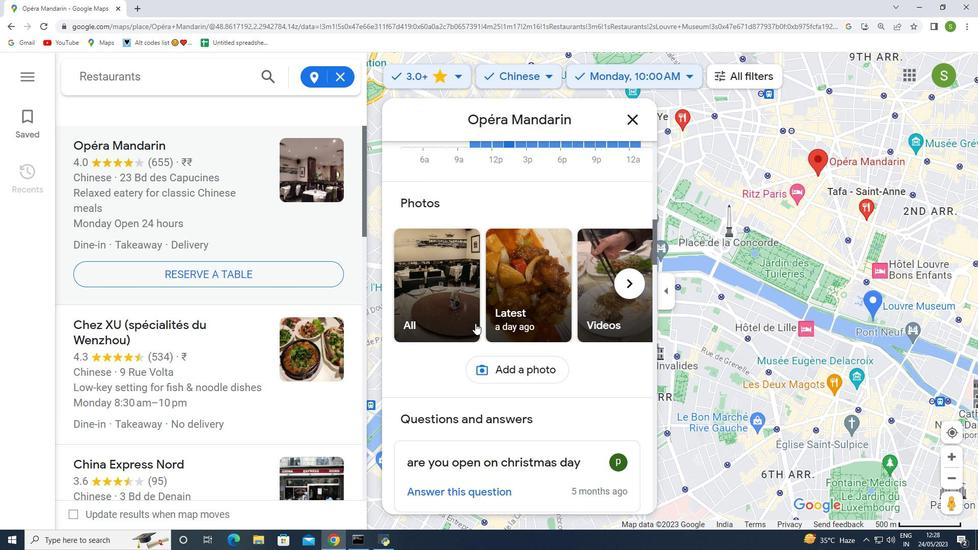 
Action: Mouse scrolled (475, 323) with delta (0, 0)
Screenshot: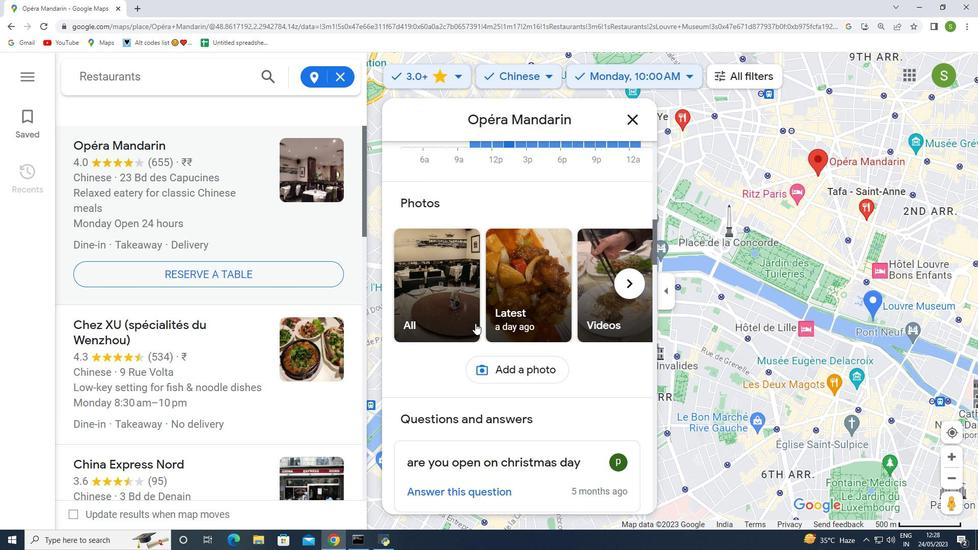 
Action: Mouse scrolled (475, 323) with delta (0, 0)
Screenshot: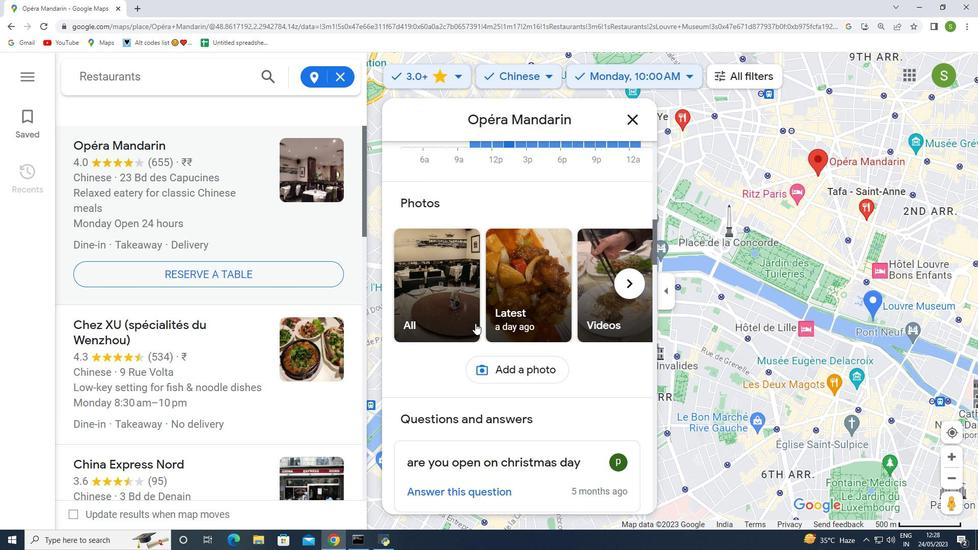 
Action: Mouse scrolled (475, 323) with delta (0, 0)
Screenshot: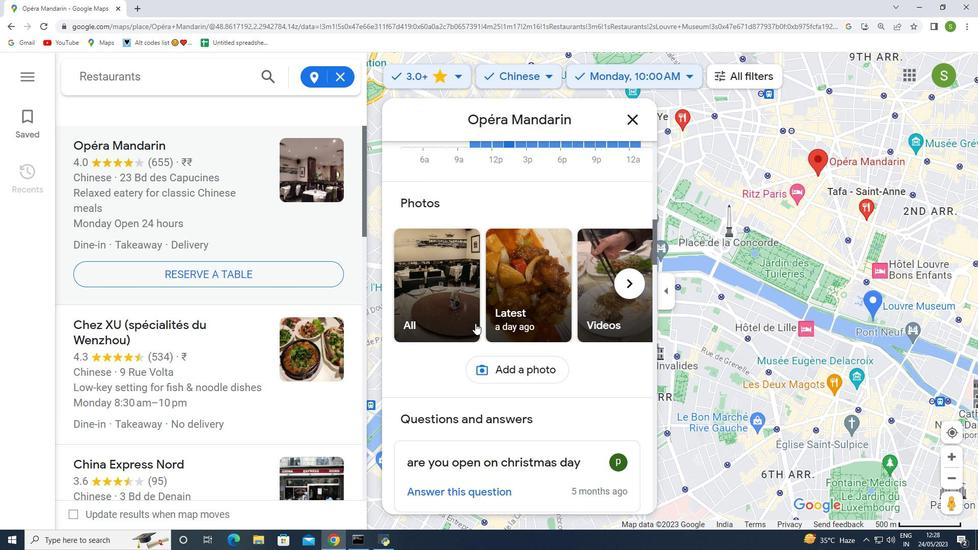 
Action: Mouse scrolled (475, 323) with delta (0, 0)
Screenshot: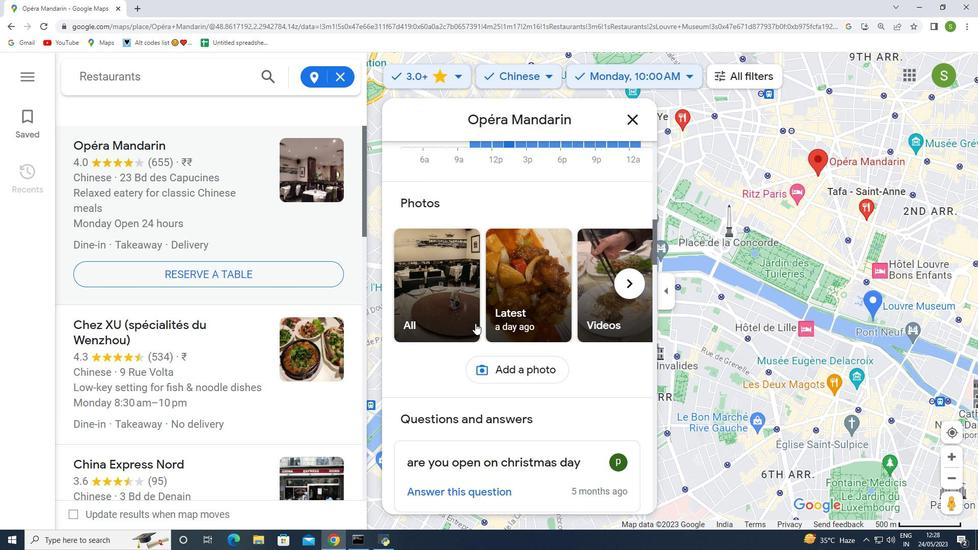 
Action: Mouse moved to (474, 324)
Screenshot: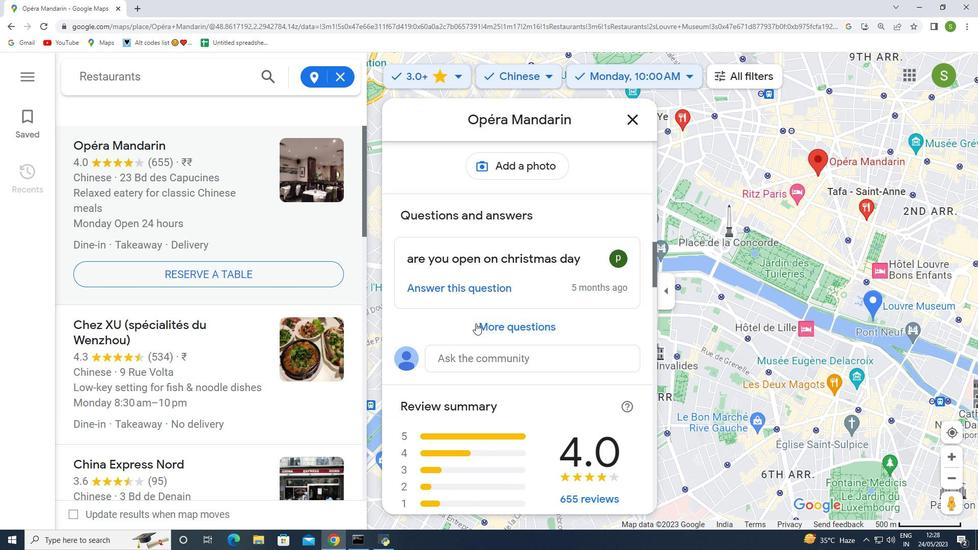 
Action: Mouse scrolled (474, 324) with delta (0, 0)
Screenshot: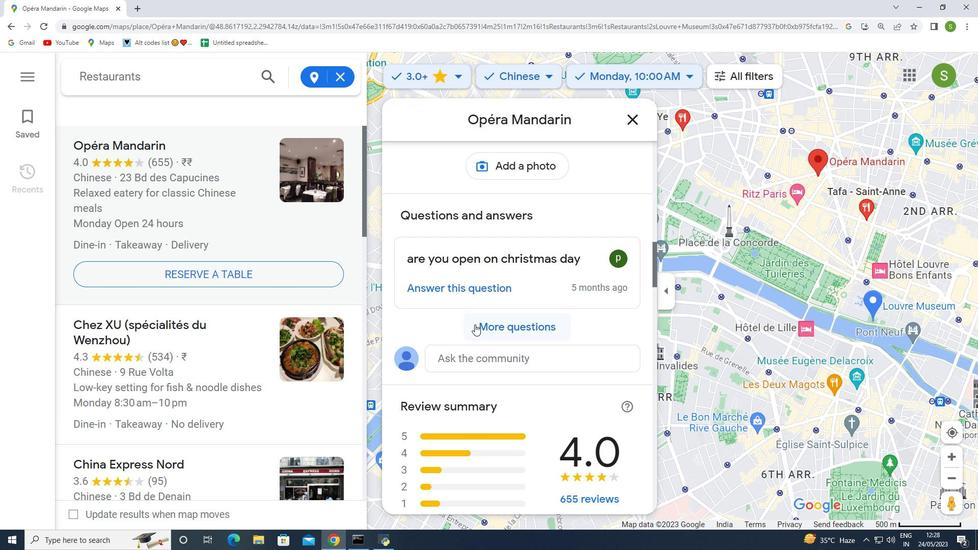 
Action: Mouse scrolled (474, 324) with delta (0, 0)
Screenshot: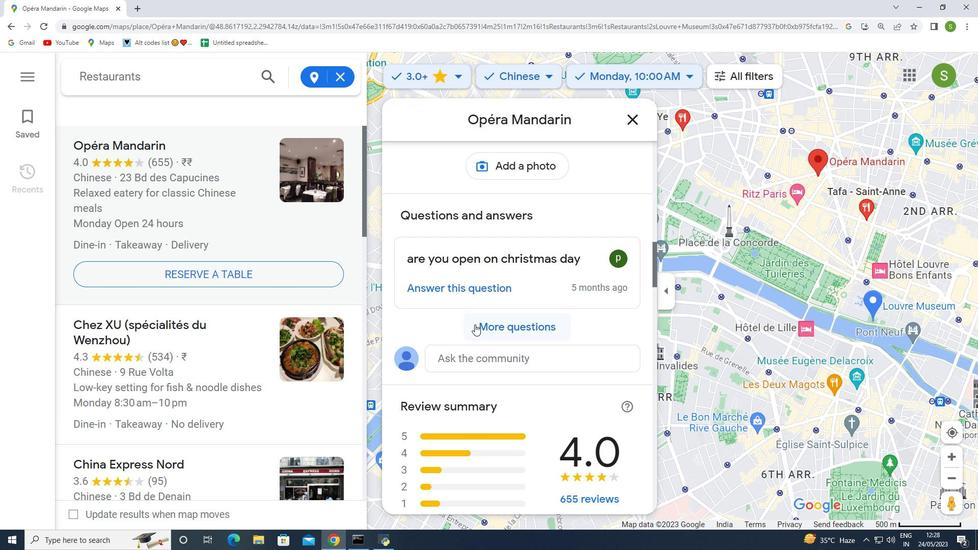 
Action: Mouse moved to (474, 324)
Screenshot: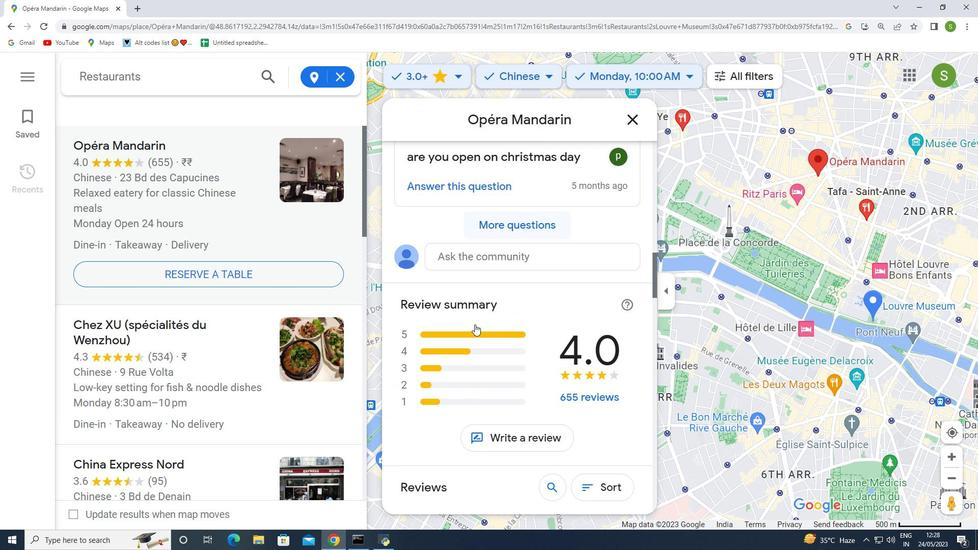 
Action: Mouse scrolled (474, 324) with delta (0, 0)
Screenshot: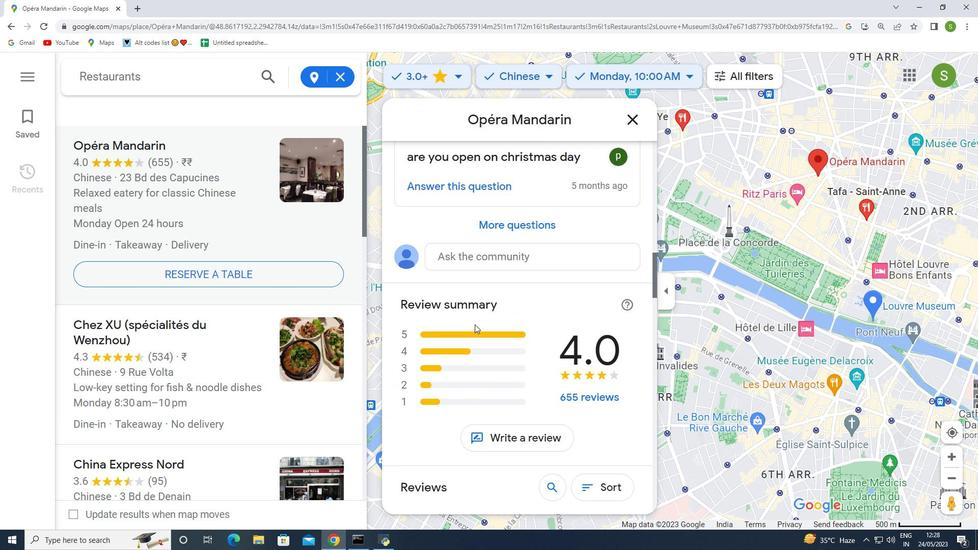 
Action: Mouse moved to (474, 324)
Screenshot: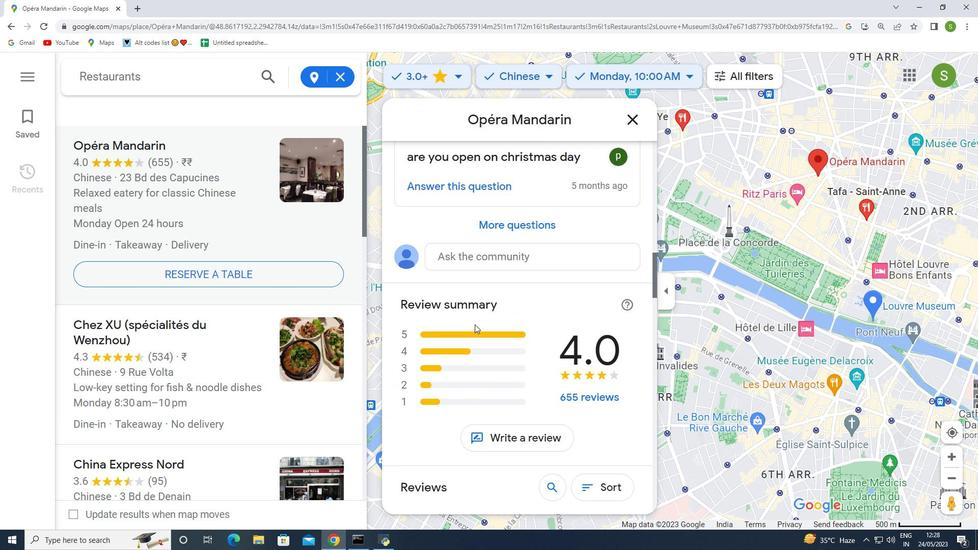 
Action: Mouse scrolled (474, 324) with delta (0, 0)
Screenshot: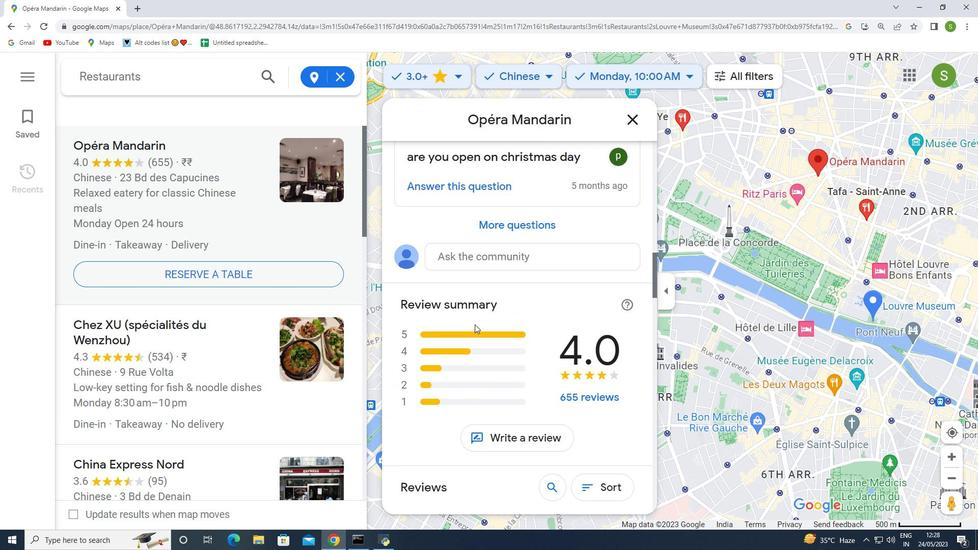 
Action: Mouse moved to (483, 322)
Screenshot: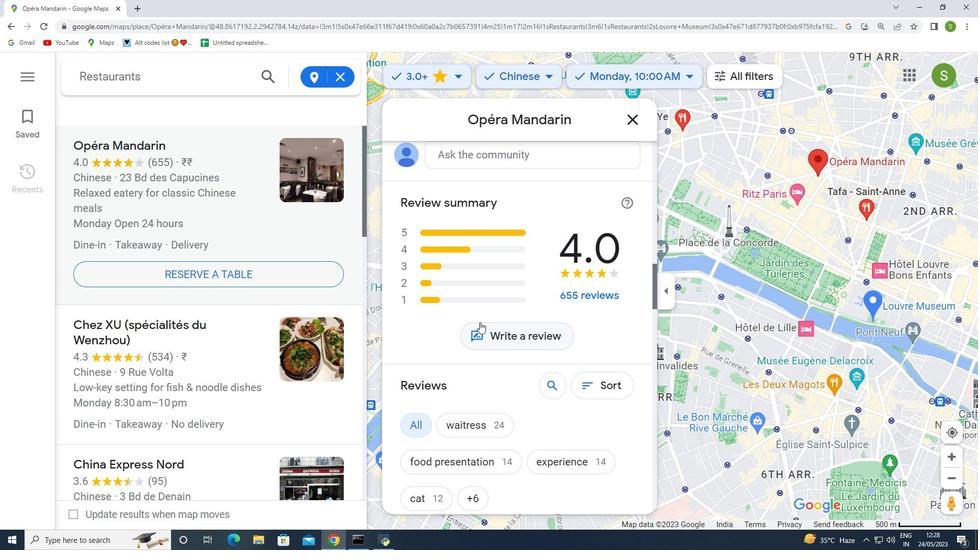 
Action: Mouse scrolled (483, 322) with delta (0, 0)
Screenshot: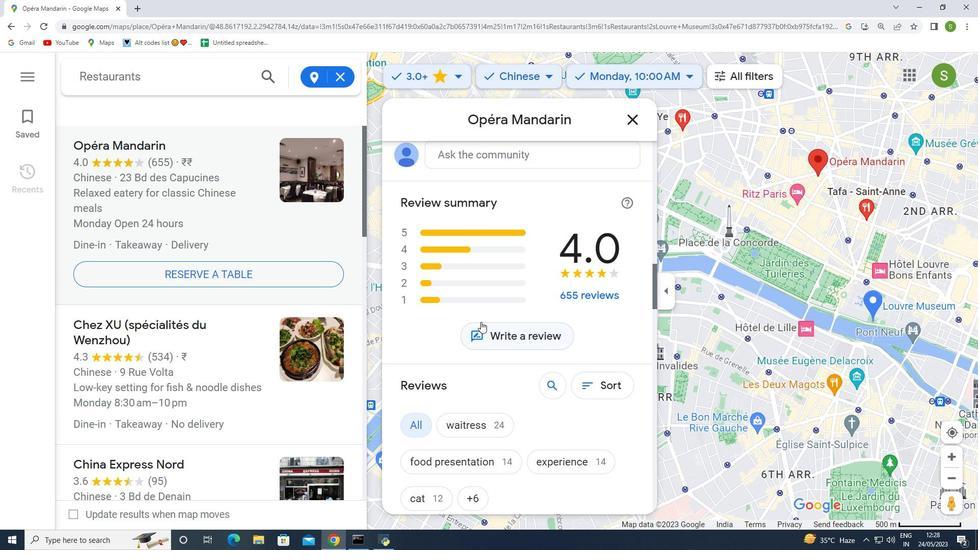
Action: Mouse moved to (484, 320)
Screenshot: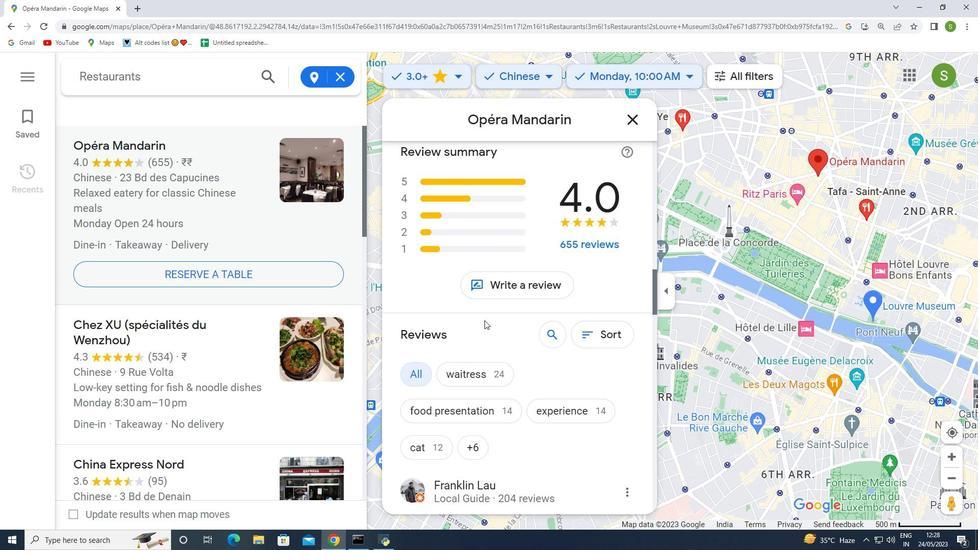 
Action: Mouse scrolled (484, 320) with delta (0, 0)
Screenshot: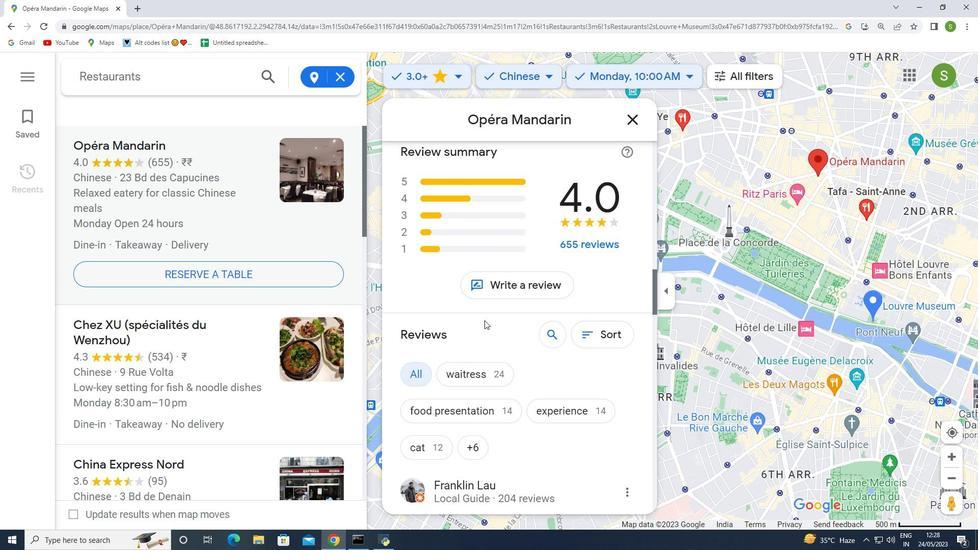 
Action: Mouse scrolled (484, 320) with delta (0, 0)
Screenshot: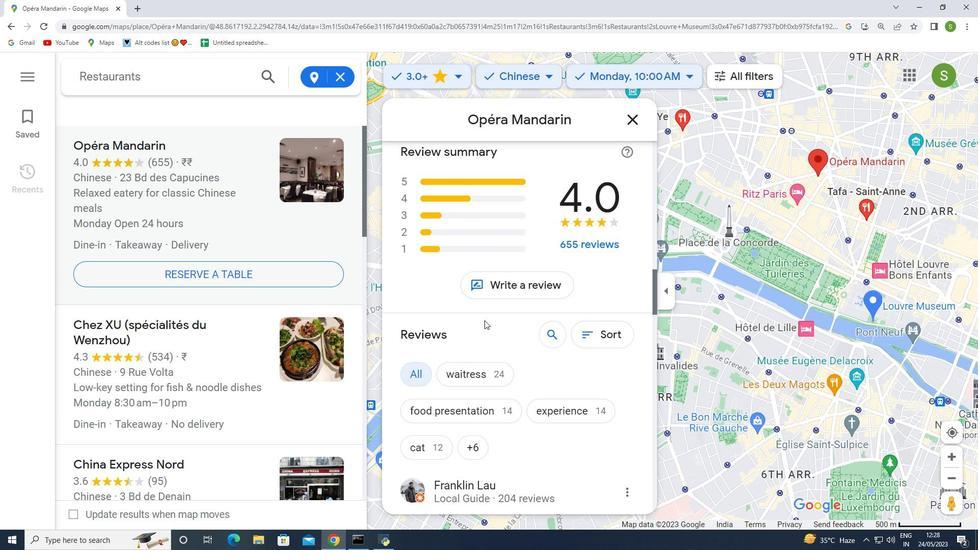 
Action: Mouse moved to (484, 321)
Screenshot: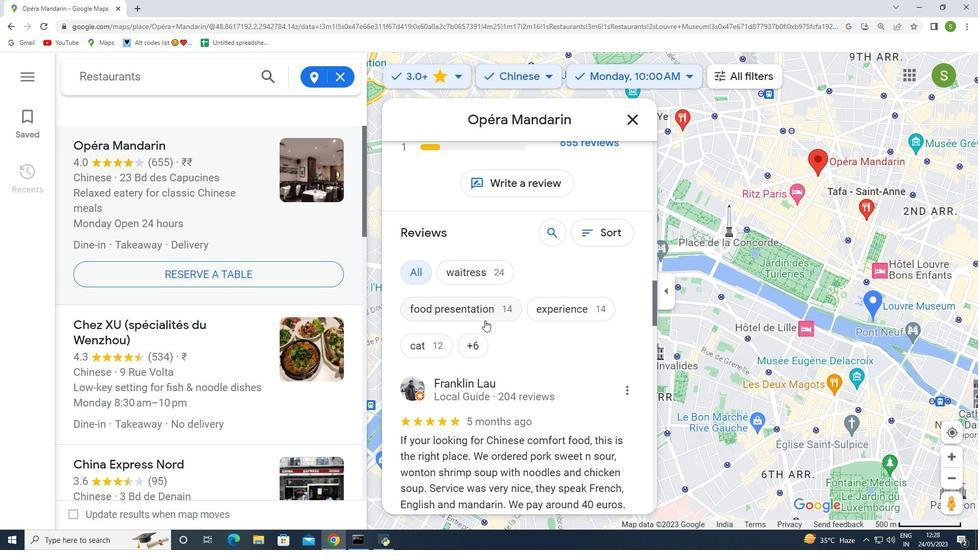 
Action: Mouse scrolled (484, 321) with delta (0, 0)
Screenshot: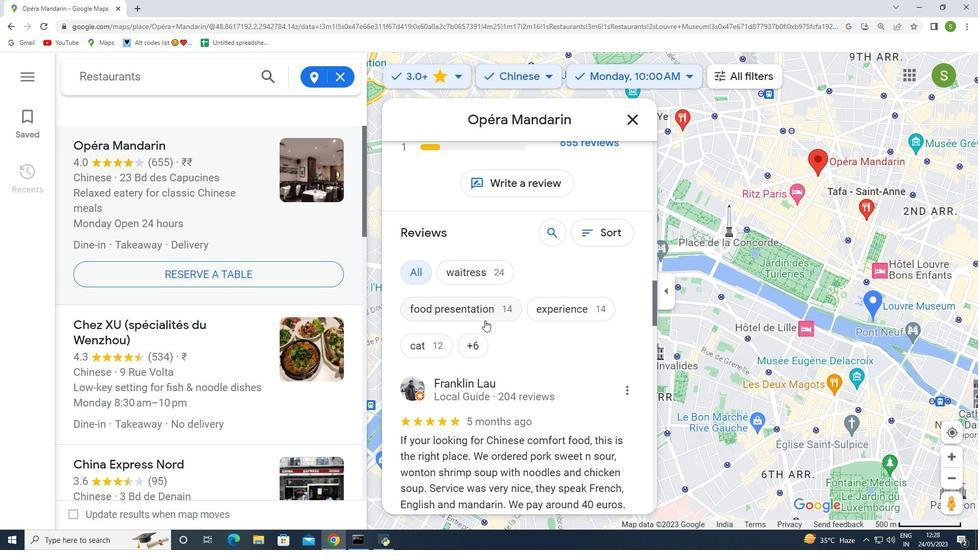 
Action: Mouse moved to (482, 324)
Screenshot: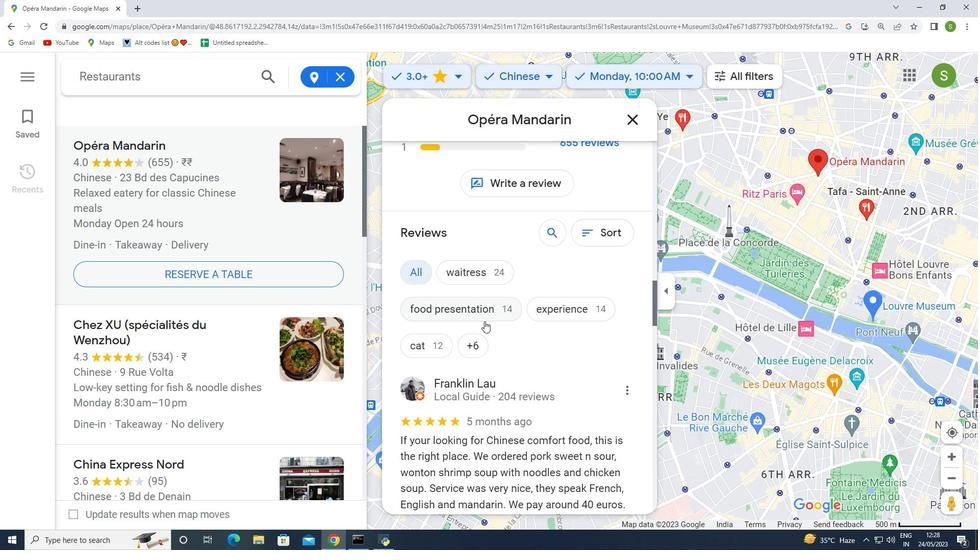 
Action: Mouse scrolled (482, 324) with delta (0, 0)
Screenshot: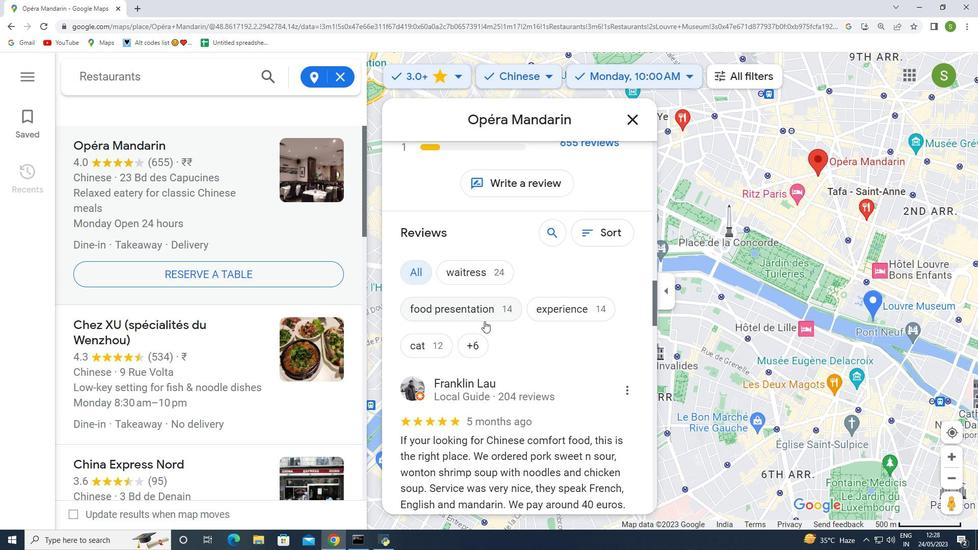 
Action: Mouse moved to (481, 325)
Screenshot: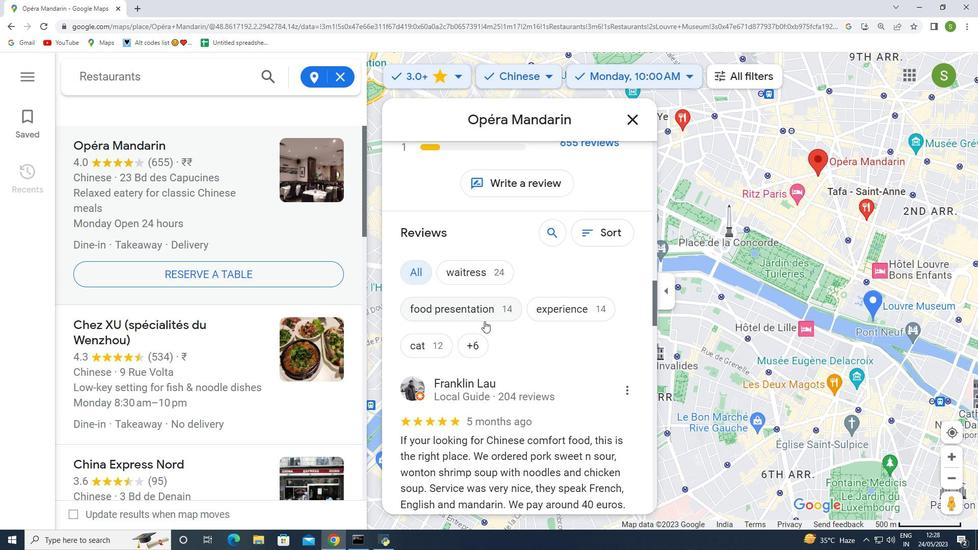 
Action: Mouse scrolled (481, 325) with delta (0, 0)
Screenshot: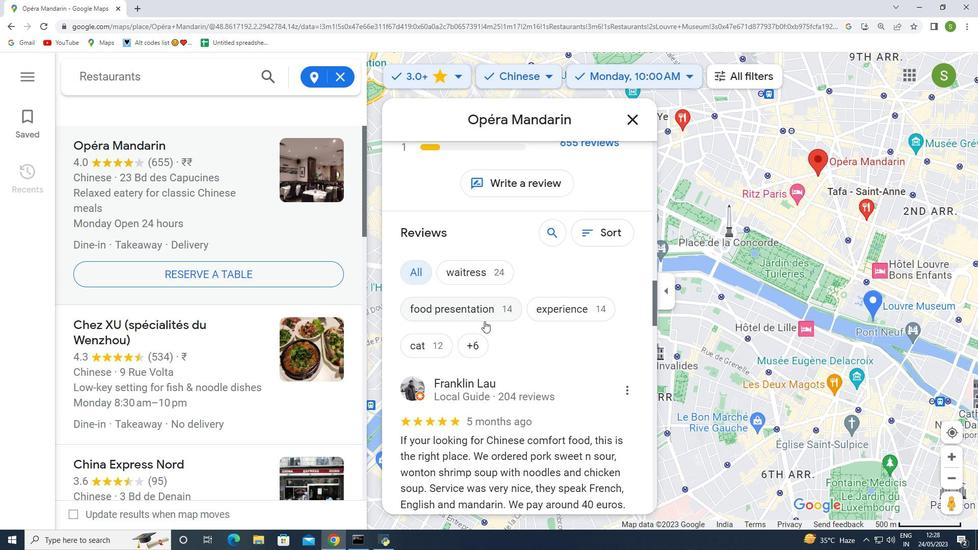 
Action: Mouse moved to (482, 325)
Screenshot: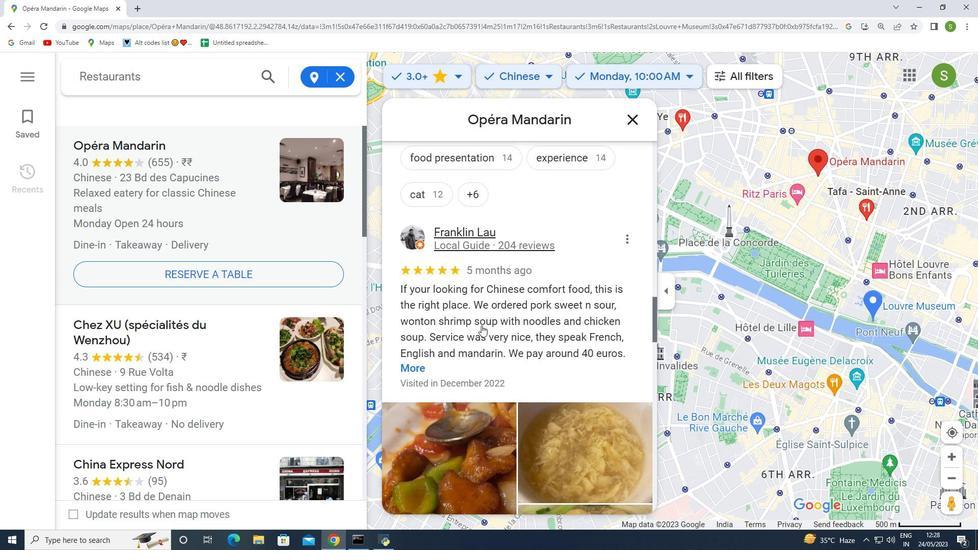 
Action: Mouse scrolled (482, 325) with delta (0, 0)
Screenshot: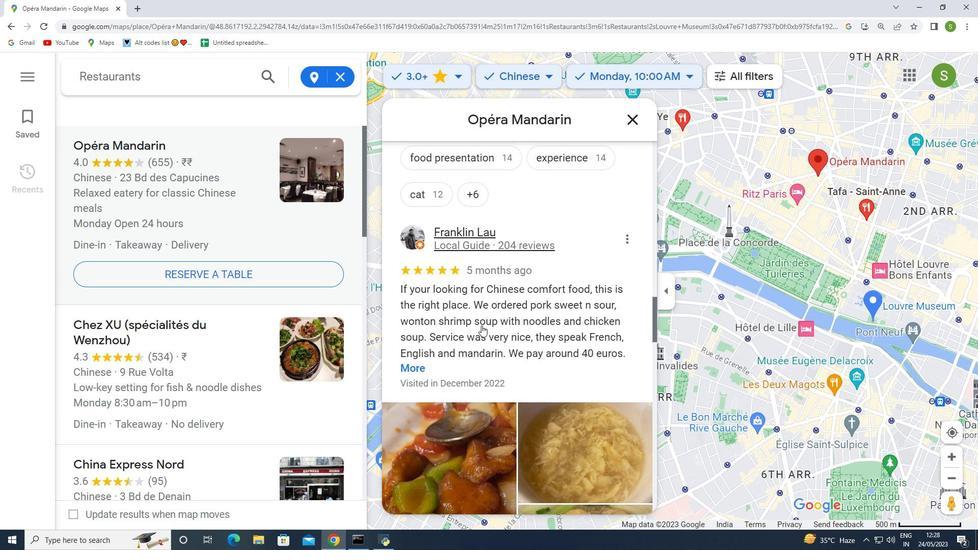 
Action: Mouse moved to (482, 325)
Screenshot: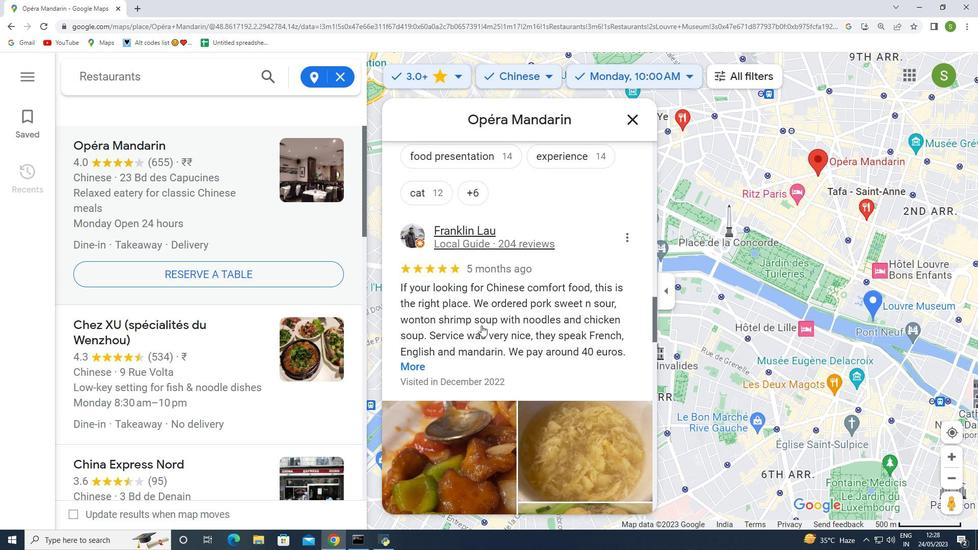 
Action: Mouse scrolled (482, 325) with delta (0, 0)
Screenshot: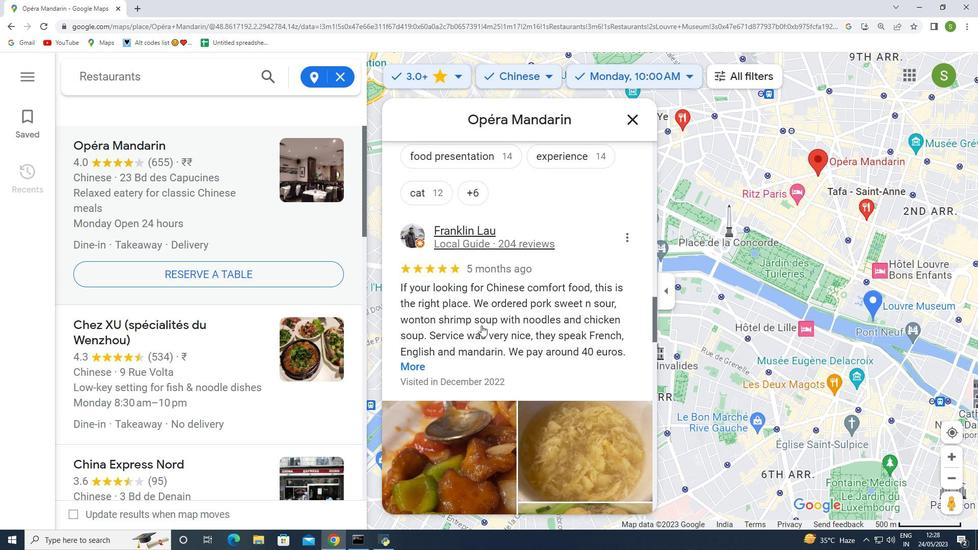 
Action: Mouse moved to (482, 325)
Screenshot: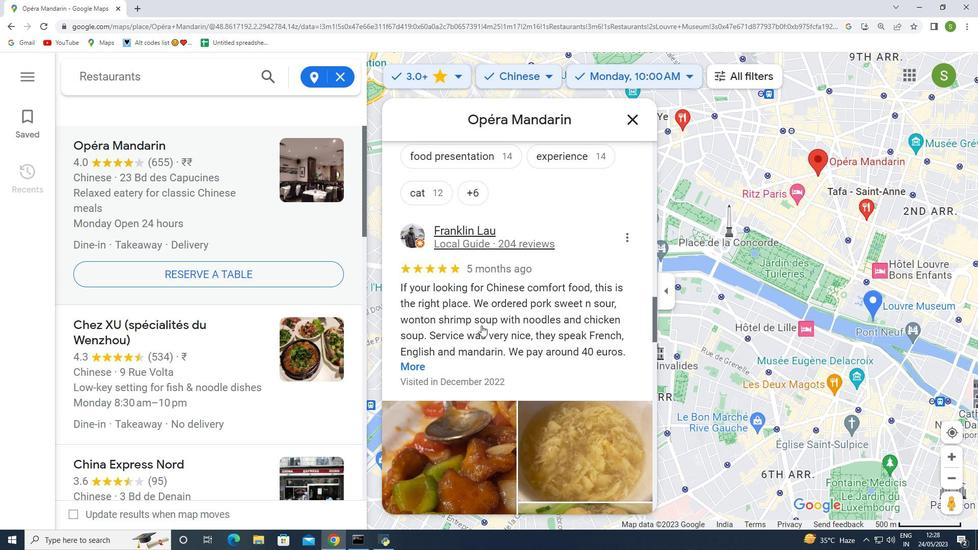 
Action: Mouse scrolled (482, 325) with delta (0, 0)
Screenshot: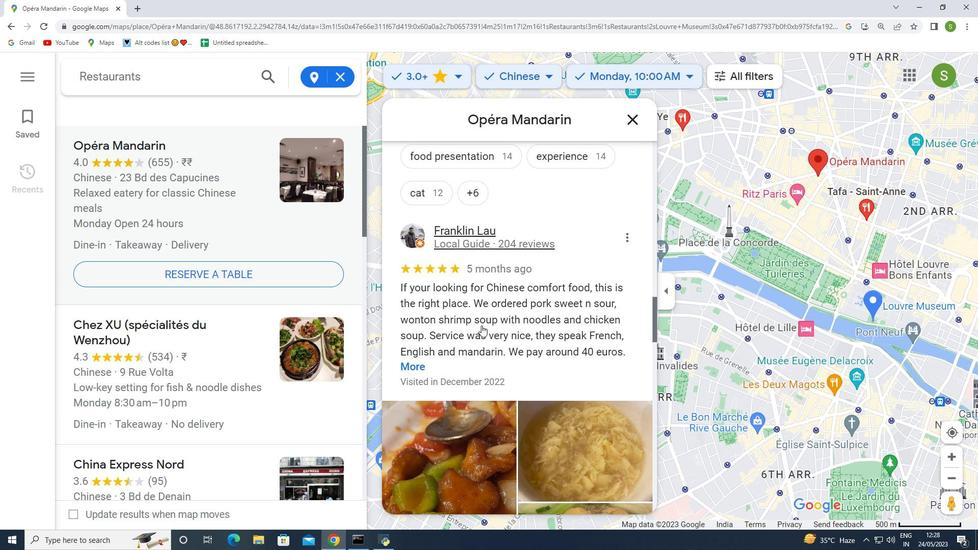 
Action: Mouse moved to (486, 325)
Screenshot: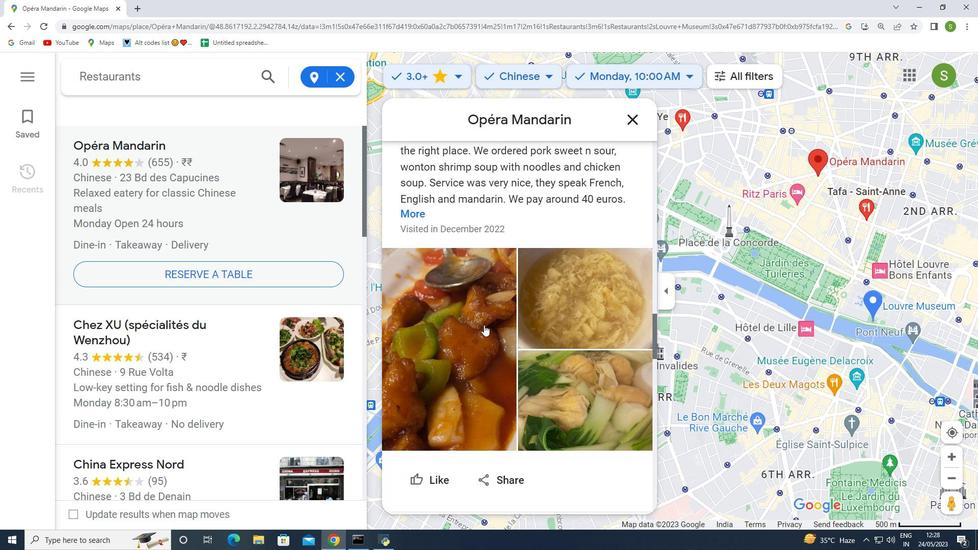 
Action: Mouse scrolled (486, 324) with delta (0, 0)
Screenshot: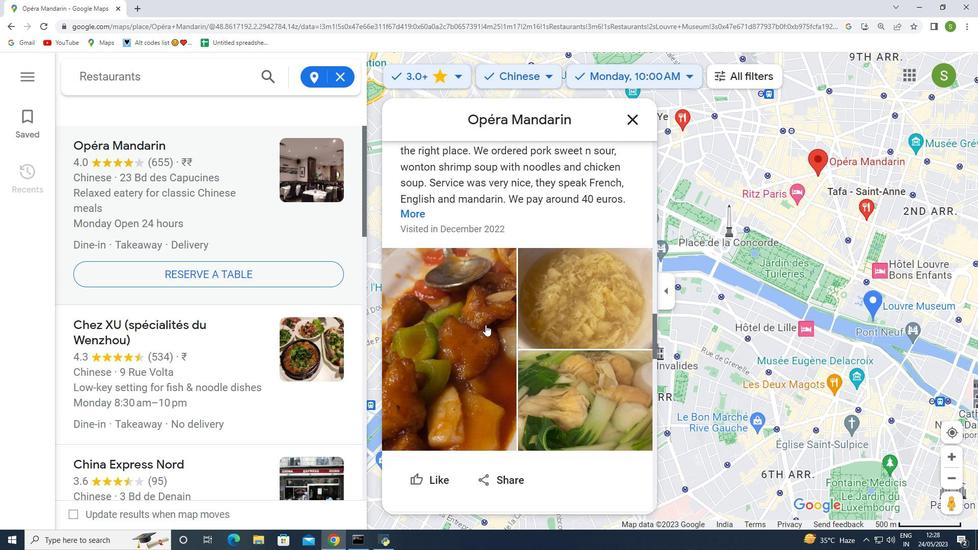 
Action: Mouse moved to (487, 325)
Screenshot: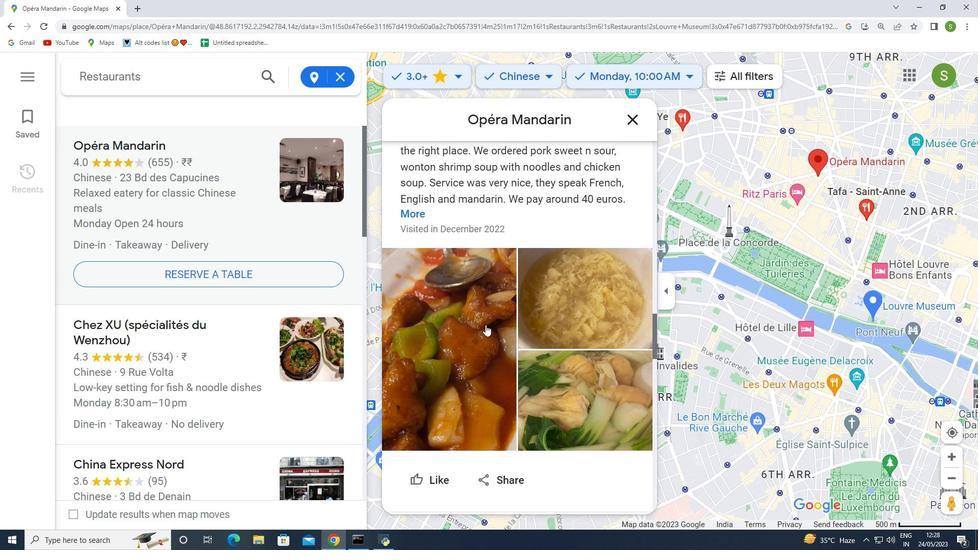 
Action: Mouse scrolled (487, 324) with delta (0, 0)
Screenshot: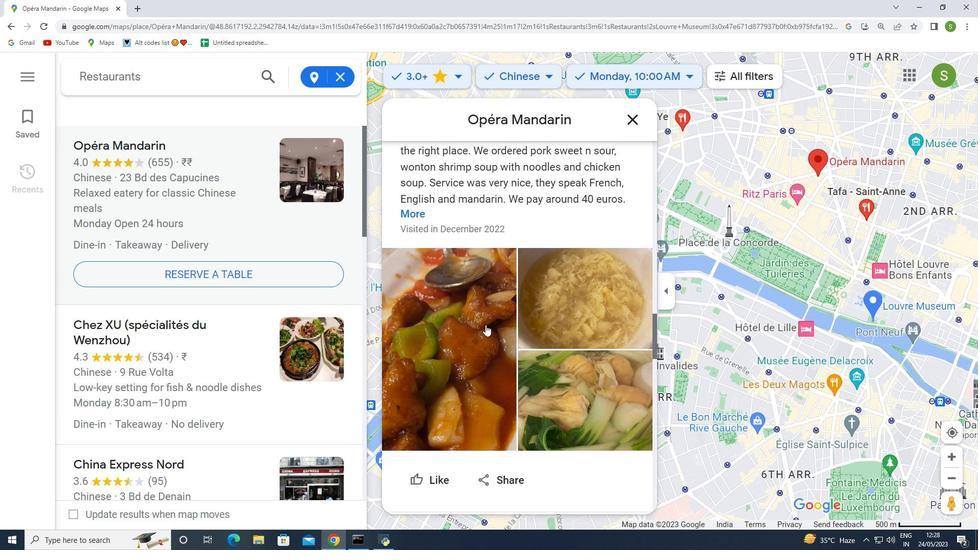 
Action: Mouse moved to (487, 325)
Screenshot: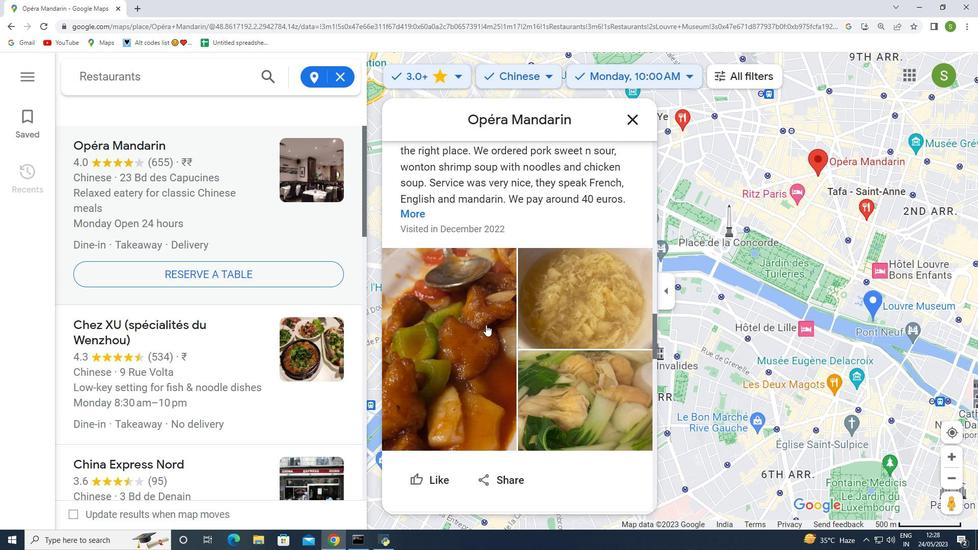 
Action: Mouse scrolled (487, 325) with delta (0, 0)
Screenshot: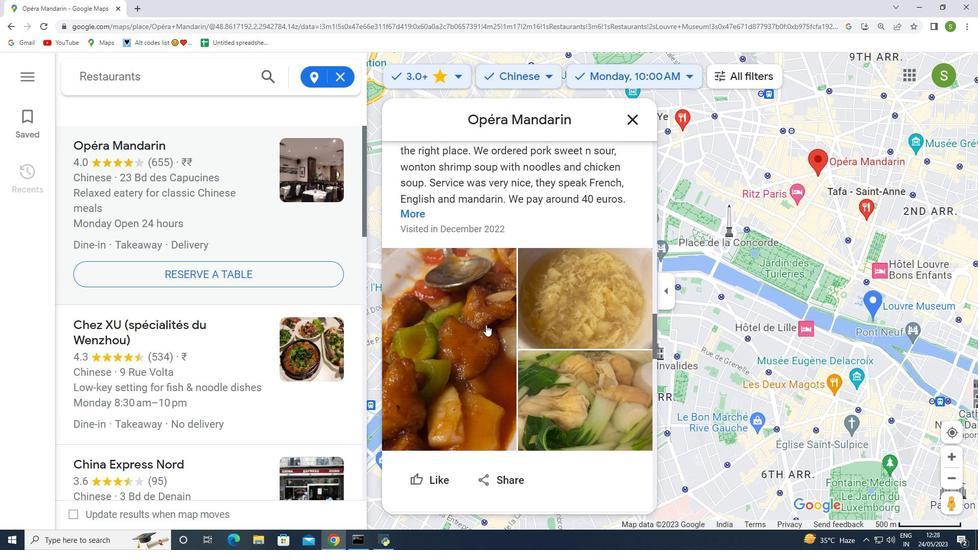 
Action: Mouse moved to (485, 329)
Screenshot: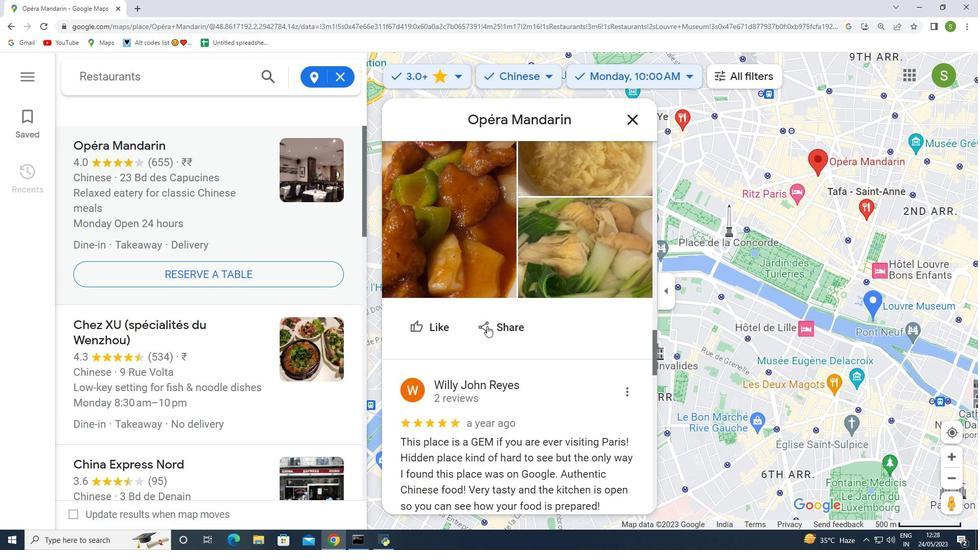 
Action: Mouse scrolled (485, 328) with delta (0, 0)
Screenshot: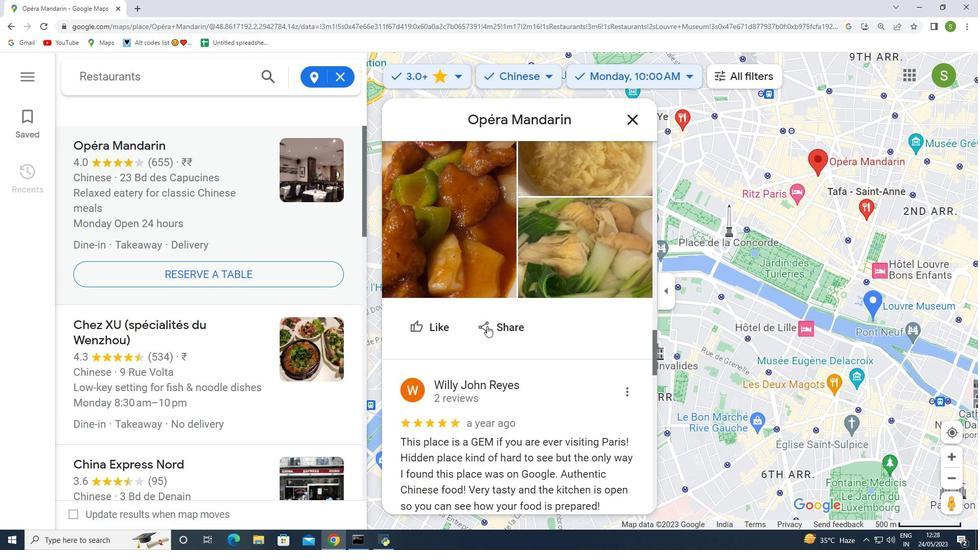 
Action: Mouse moved to (485, 329)
Screenshot: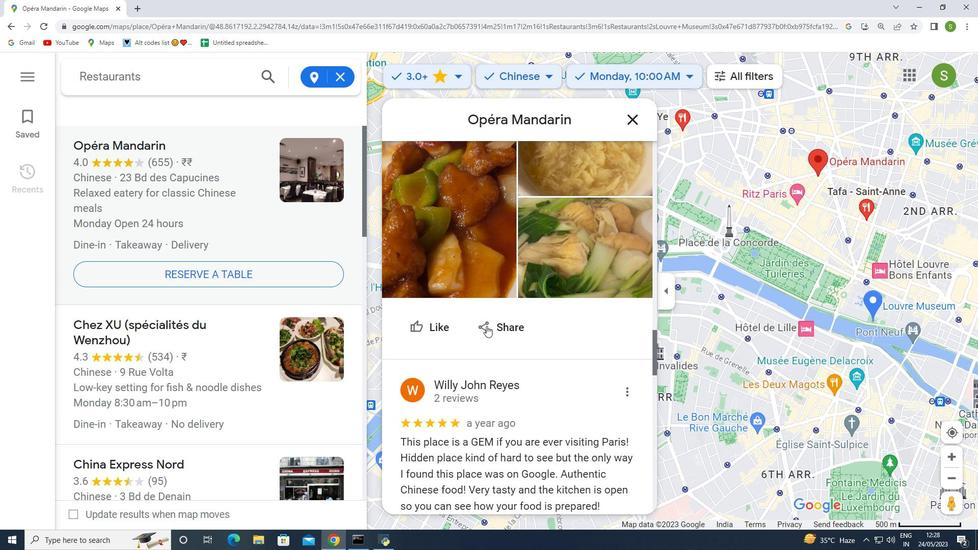 
Action: Mouse scrolled (485, 328) with delta (0, 0)
Screenshot: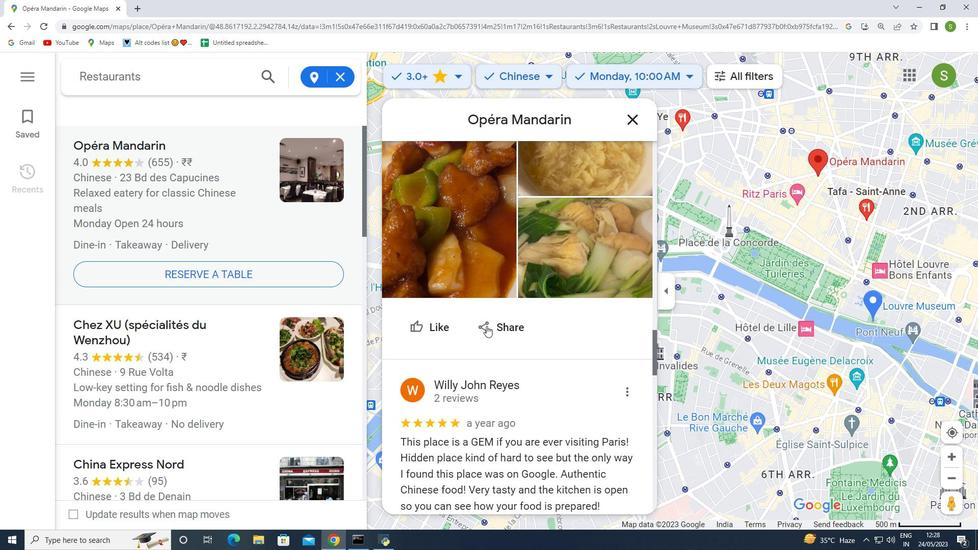 
Action: Mouse scrolled (485, 328) with delta (0, 0)
Screenshot: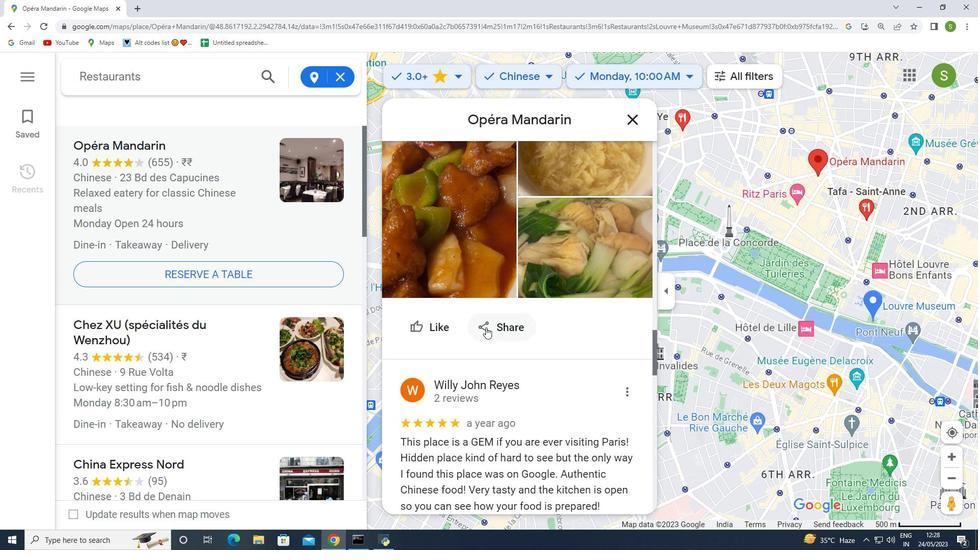 
Action: Mouse moved to (489, 331)
Screenshot: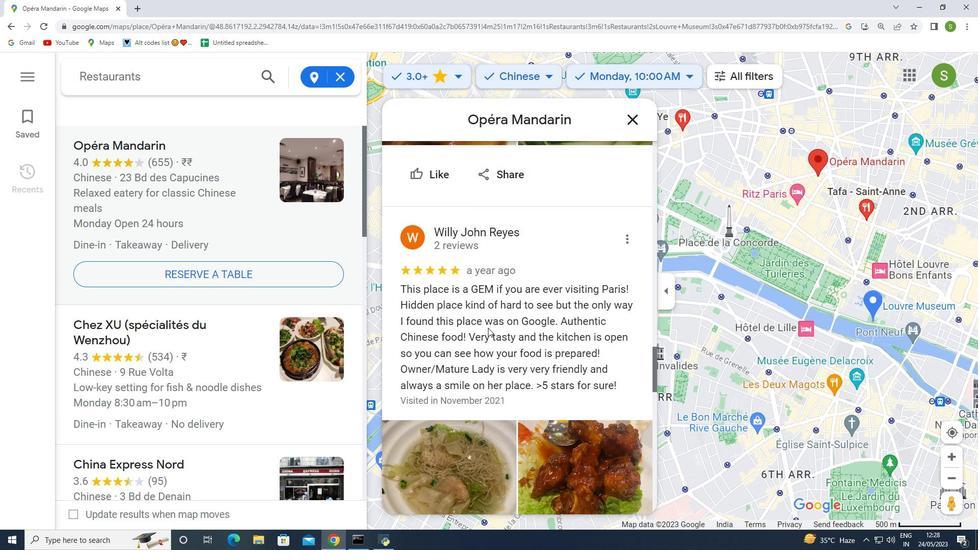
Action: Mouse scrolled (489, 327) with delta (0, 0)
Screenshot: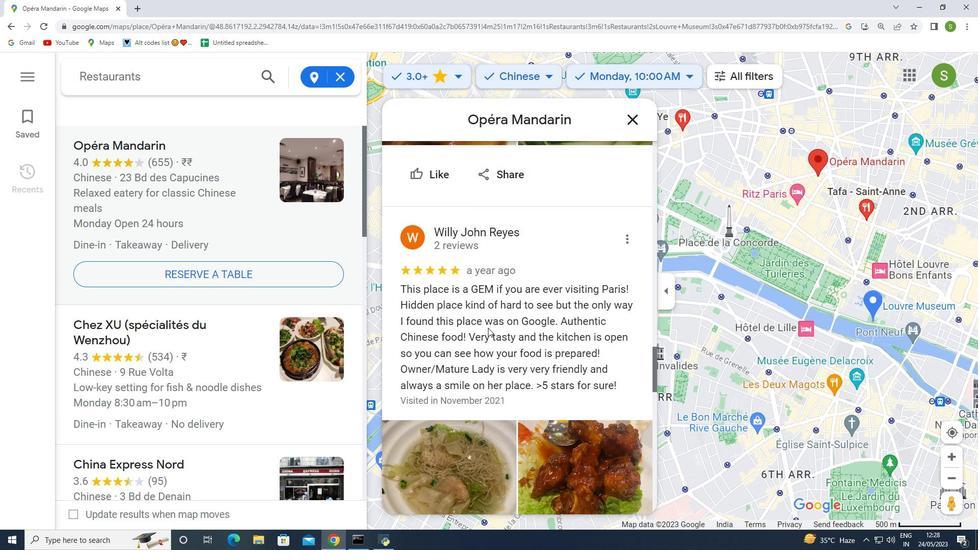 
Action: Mouse moved to (489, 331)
Screenshot: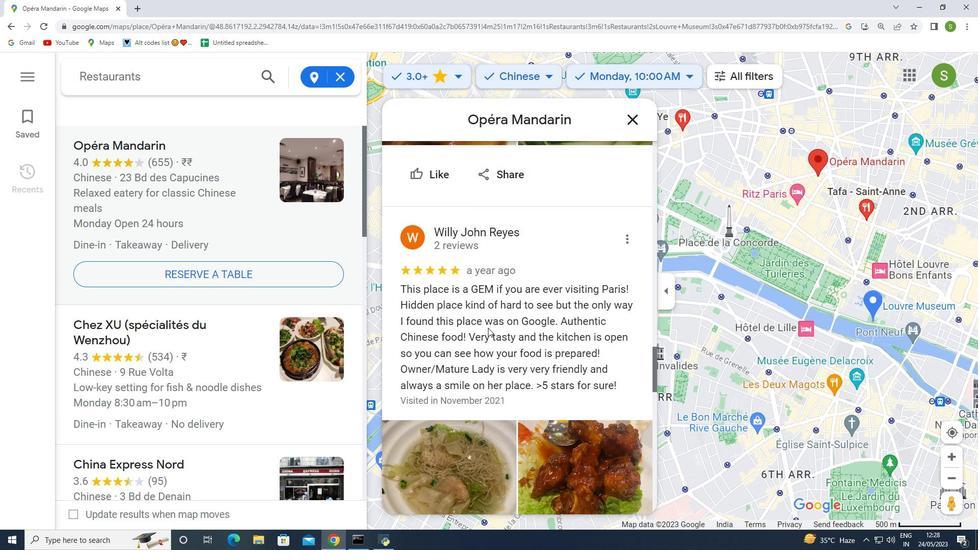 
Action: Mouse scrolled (489, 328) with delta (0, 0)
Screenshot: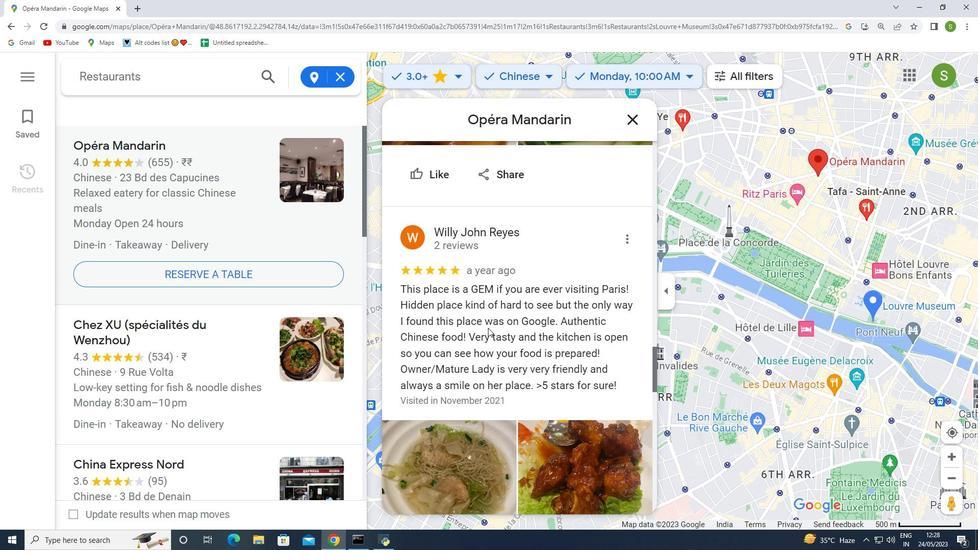 
Action: Mouse moved to (490, 332)
Screenshot: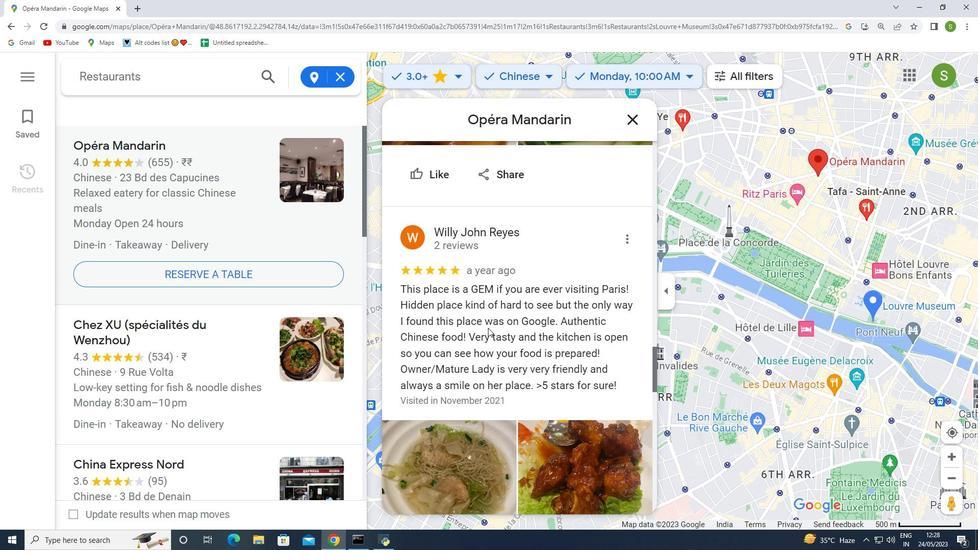 
Action: Mouse scrolled (489, 331) with delta (0, 0)
Screenshot: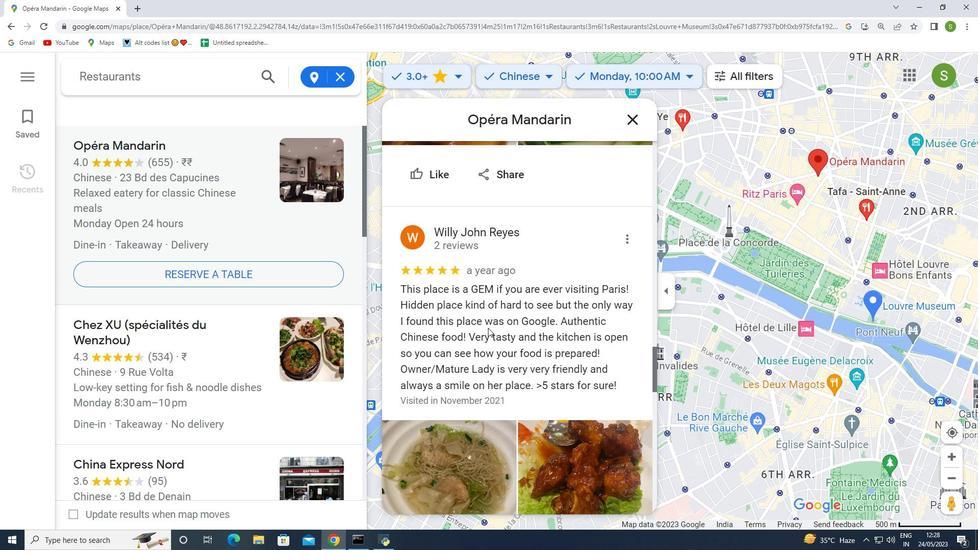 
Action: Mouse moved to (490, 333)
Screenshot: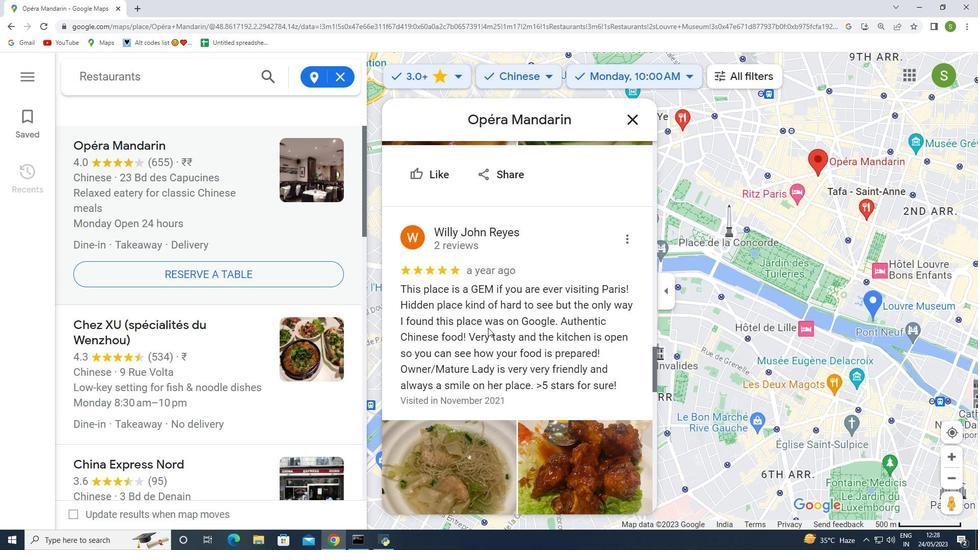 
Action: Mouse scrolled (490, 332) with delta (0, 0)
Screenshot: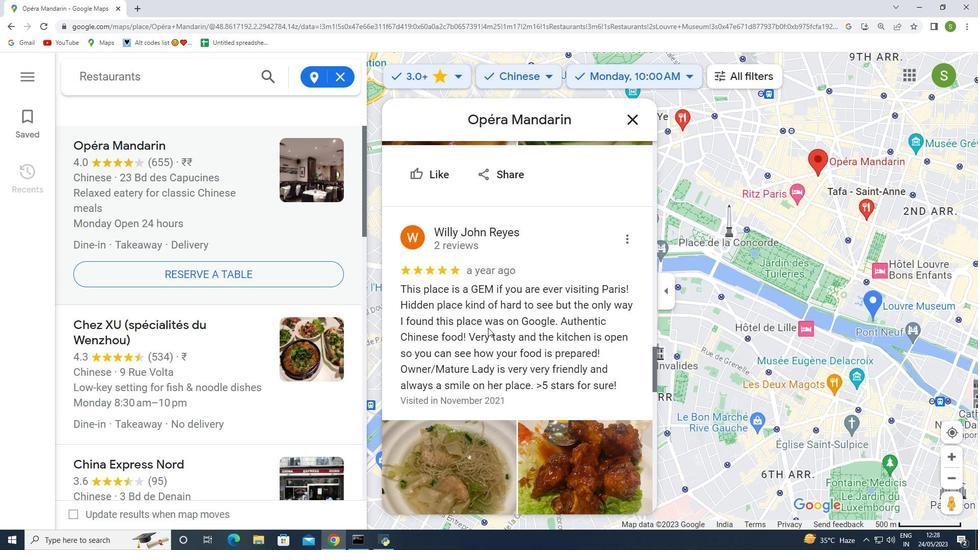 
Action: Mouse moved to (489, 344)
Screenshot: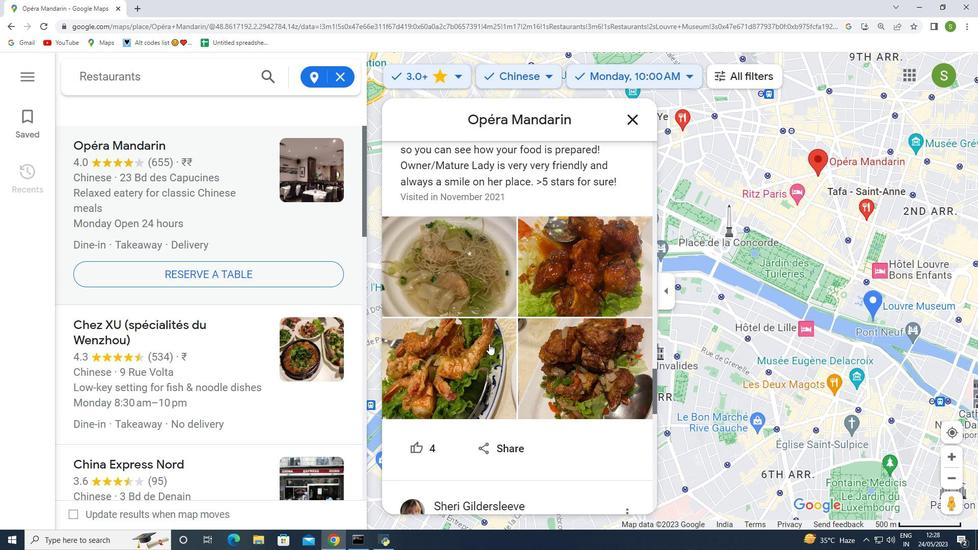 
Action: Mouse scrolled (489, 343) with delta (0, 0)
Screenshot: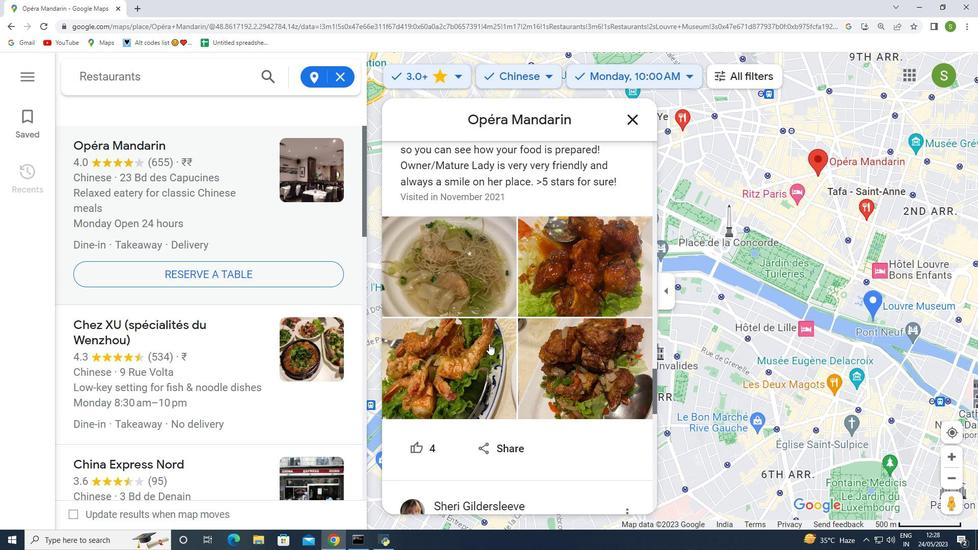 
Action: Mouse moved to (489, 344)
Screenshot: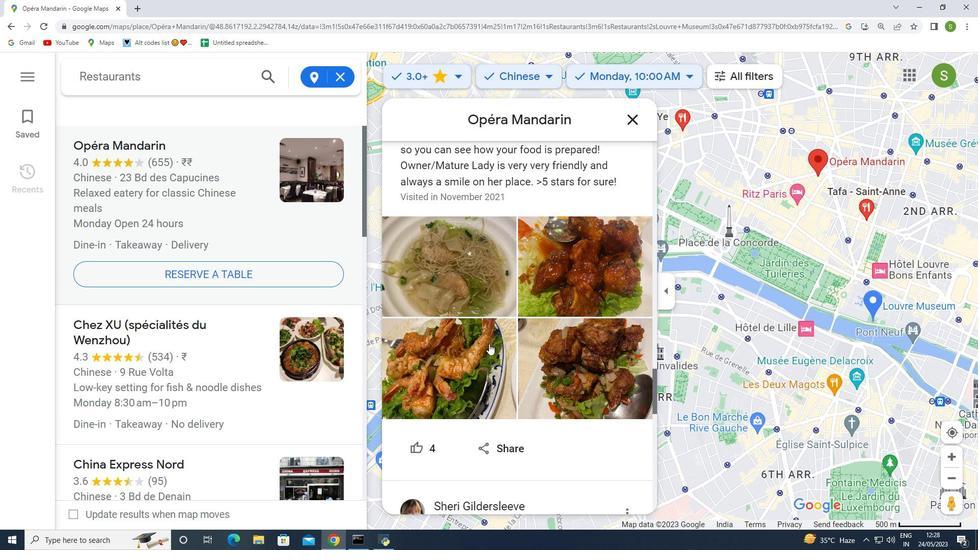 
Action: Mouse scrolled (489, 343) with delta (0, 0)
Screenshot: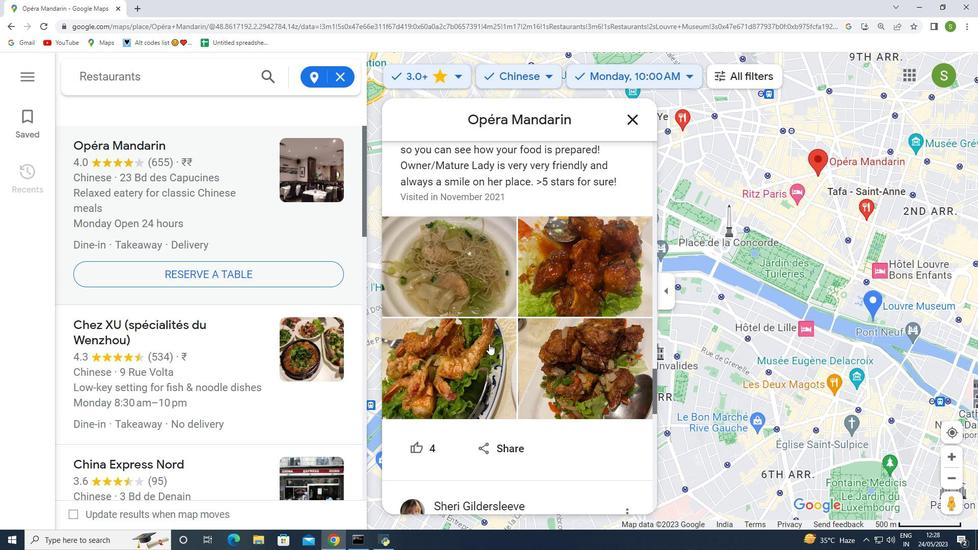 
Action: Mouse scrolled (489, 343) with delta (0, 0)
Screenshot: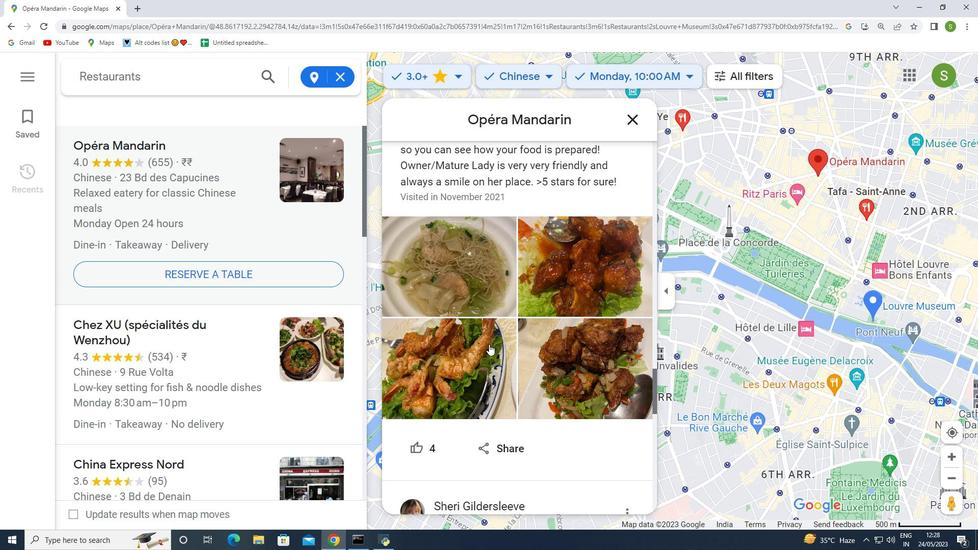 
Action: Mouse moved to (492, 337)
Screenshot: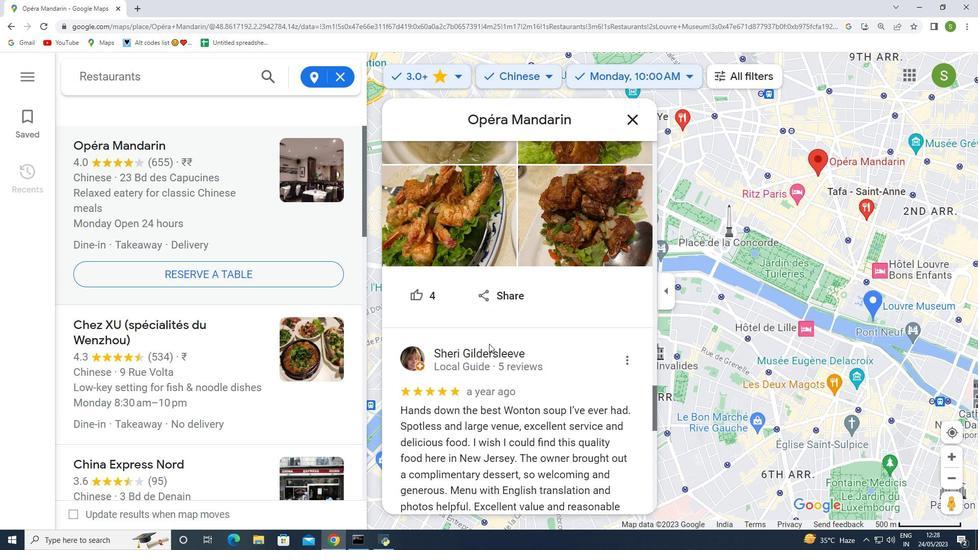 
Action: Mouse scrolled (492, 336) with delta (0, 0)
Screenshot: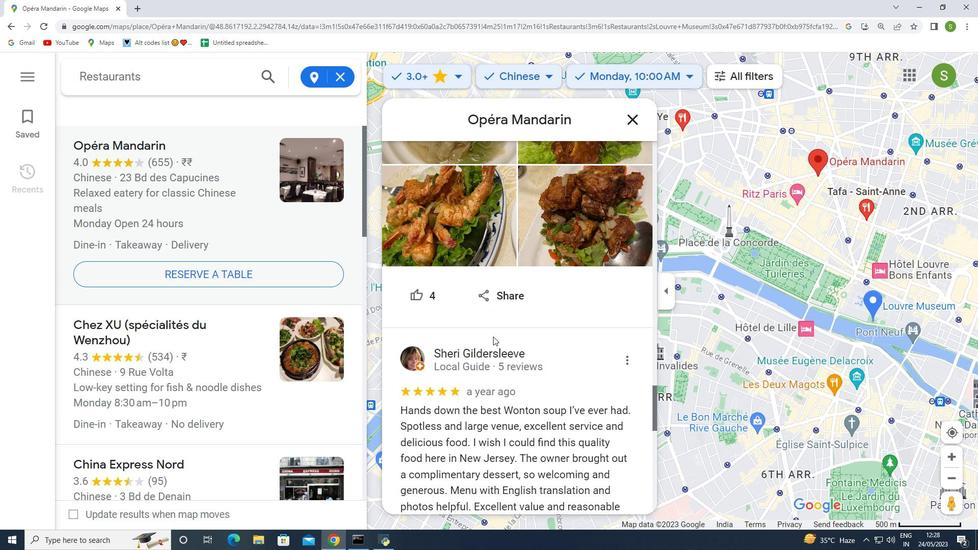 
Action: Mouse moved to (491, 336)
Screenshot: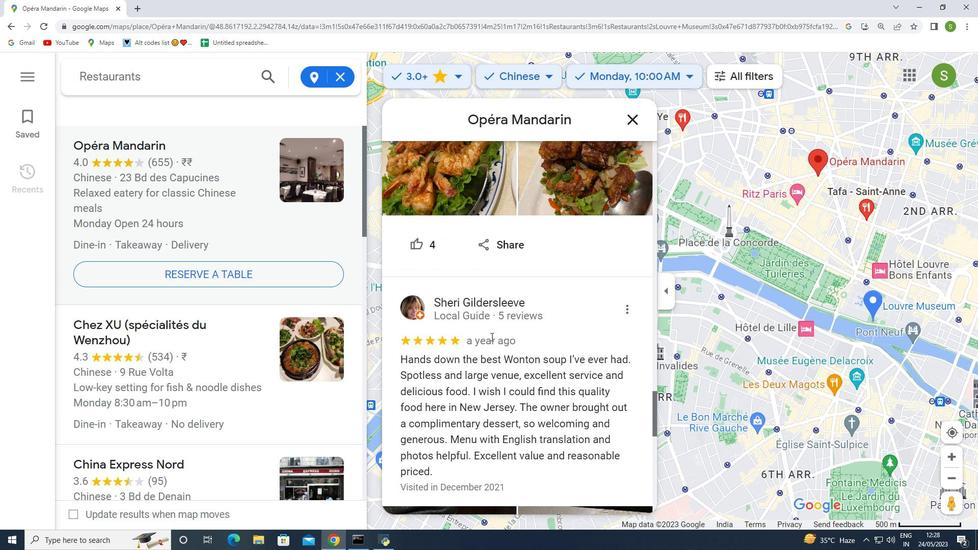 
Action: Mouse scrolled (491, 336) with delta (0, 0)
Screenshot: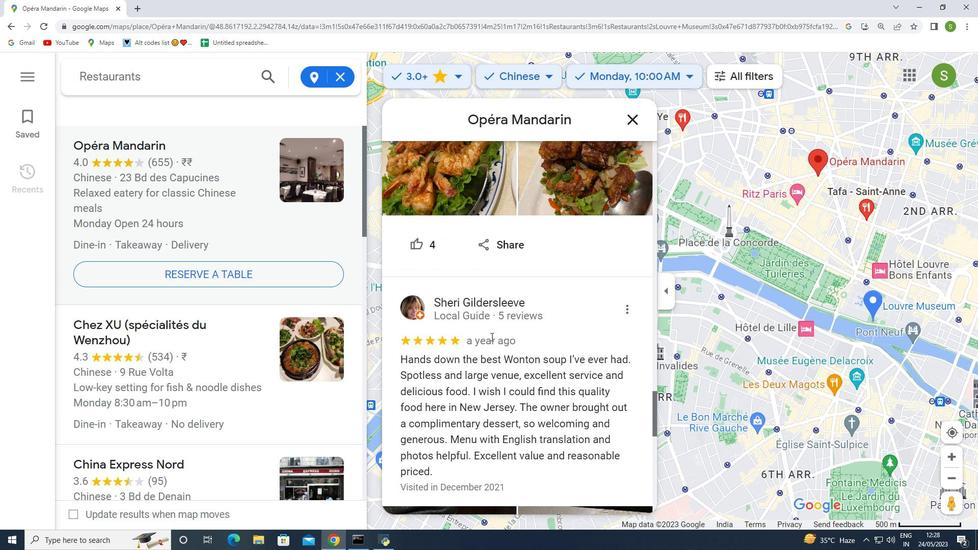 
Action: Mouse scrolled (491, 336) with delta (0, 0)
Screenshot: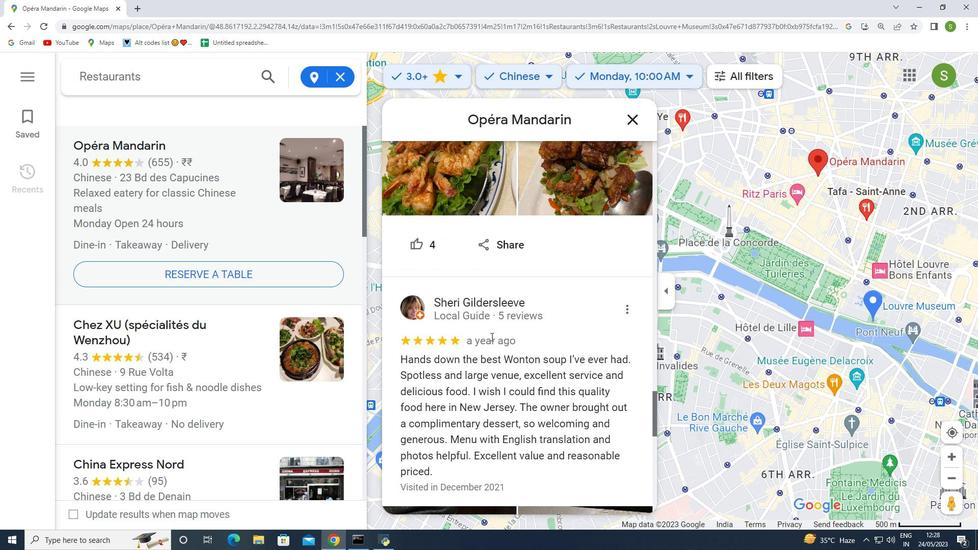 
Action: Mouse moved to (491, 336)
Screenshot: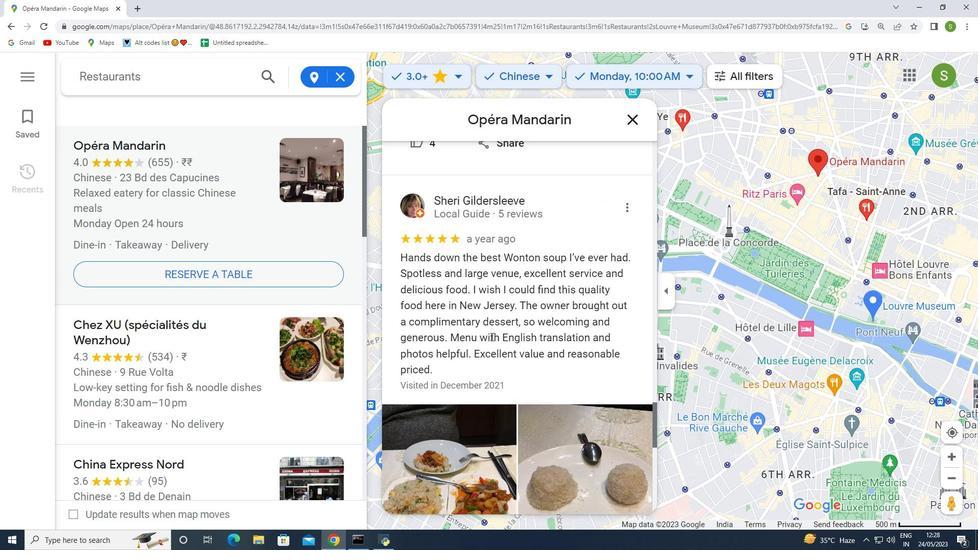 
Action: Mouse scrolled (491, 336) with delta (0, 0)
Screenshot: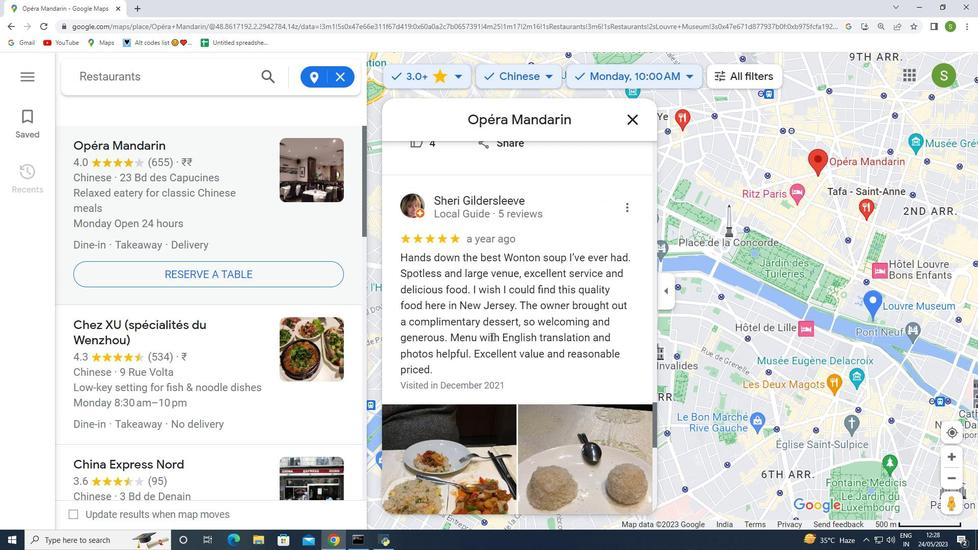 
Action: Mouse moved to (491, 337)
Screenshot: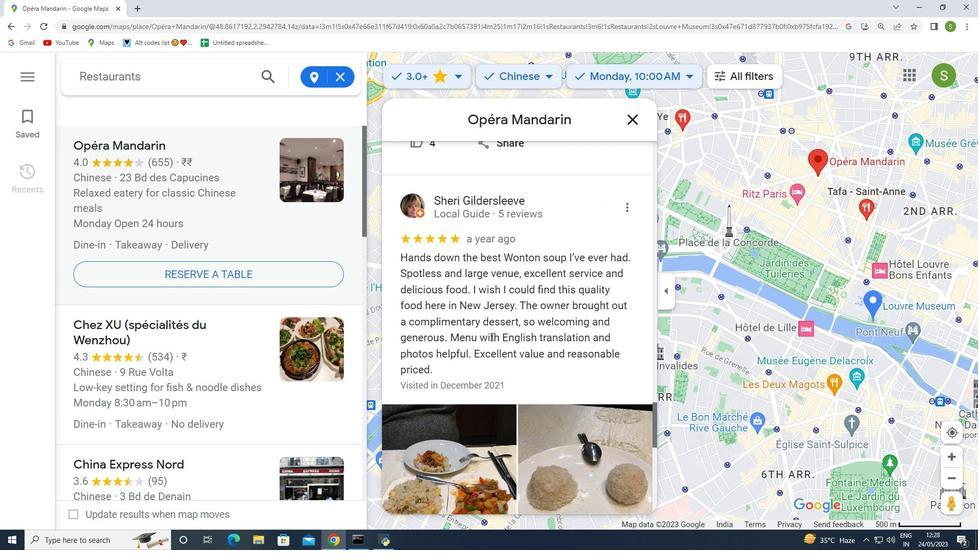 
Action: Mouse scrolled (491, 336) with delta (0, 0)
Screenshot: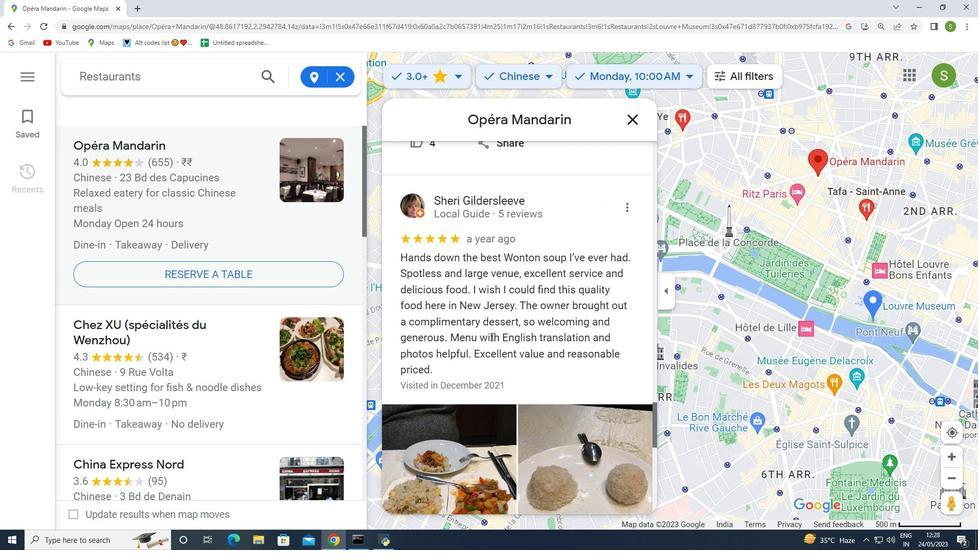 
Action: Mouse moved to (491, 337)
Screenshot: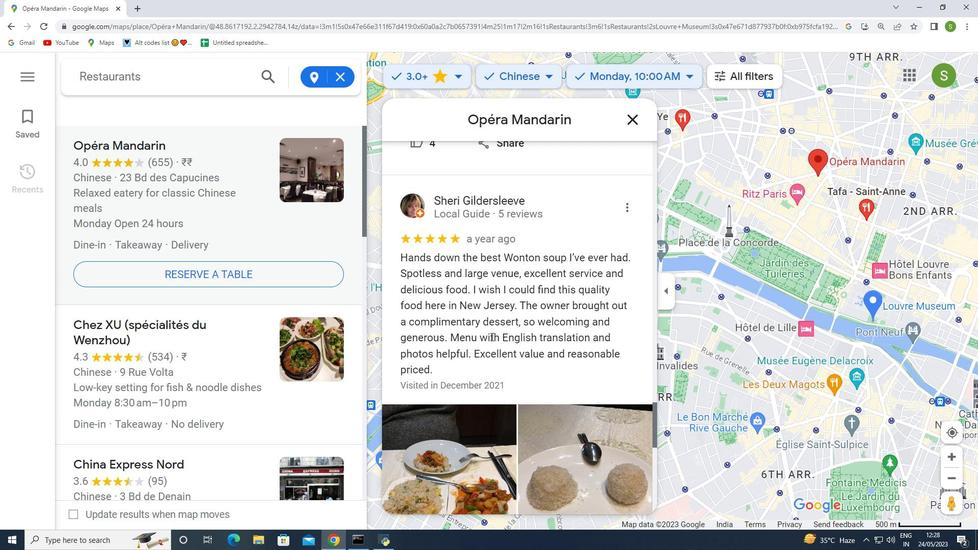 
Action: Mouse scrolled (491, 337) with delta (0, 0)
Screenshot: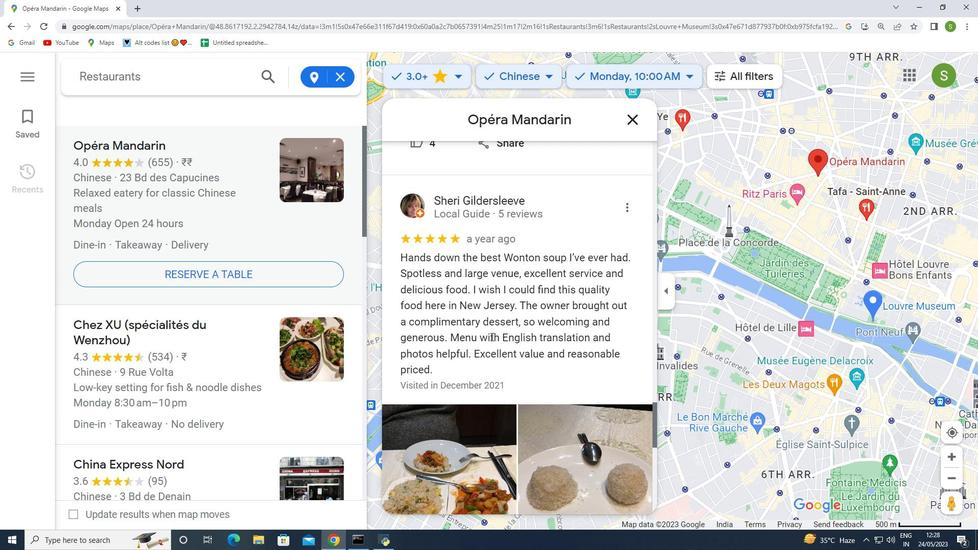 
Action: Mouse moved to (491, 337)
Screenshot: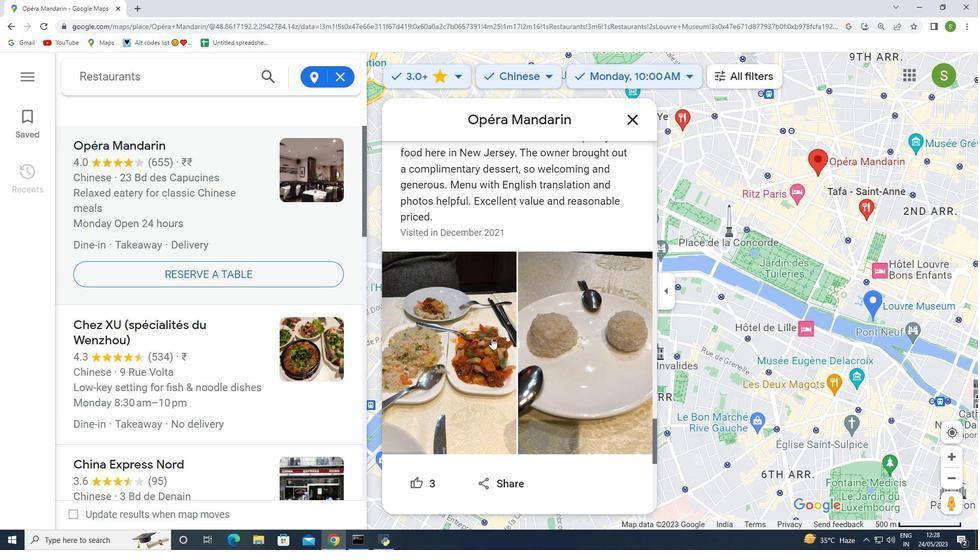 
Action: Mouse scrolled (491, 337) with delta (0, 0)
Screenshot: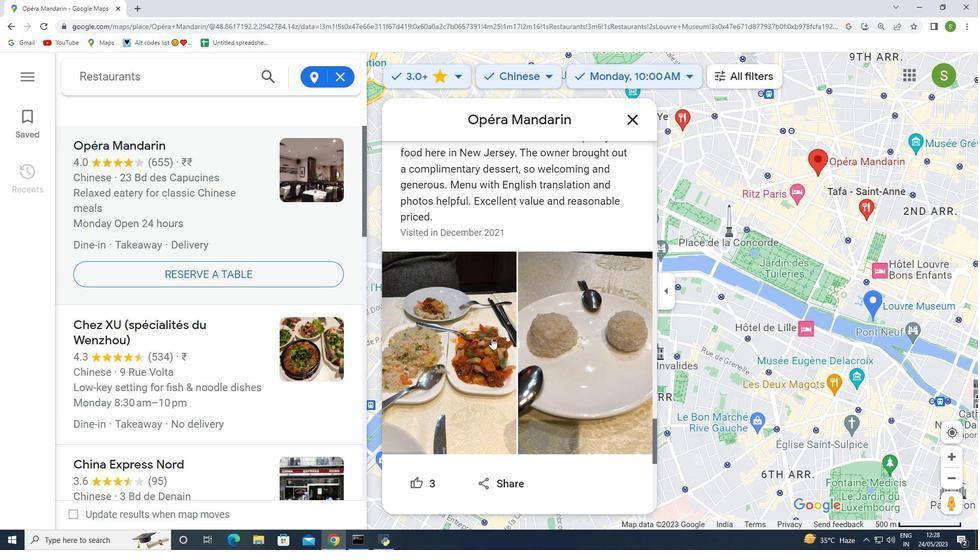 
Action: Mouse moved to (491, 337)
Screenshot: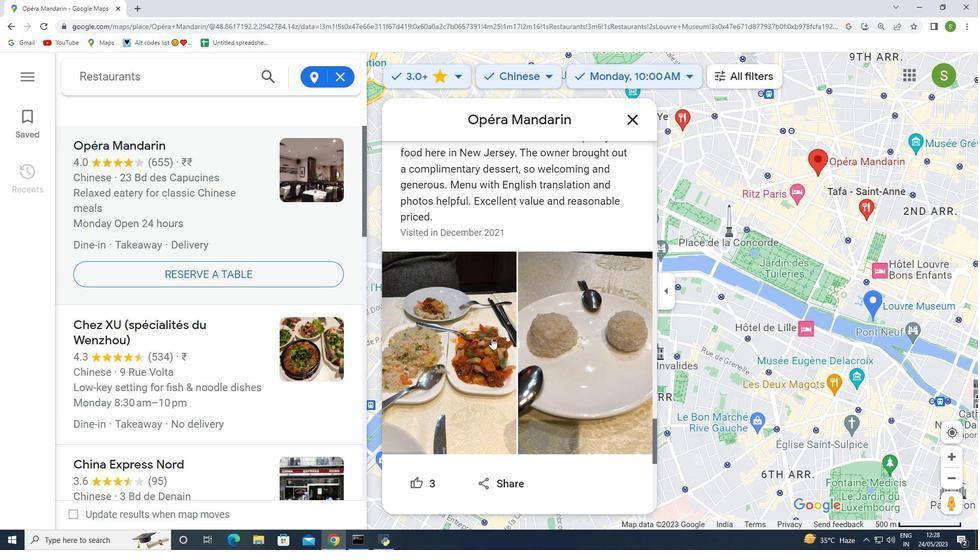 
Action: Mouse scrolled (491, 337) with delta (0, 0)
Screenshot: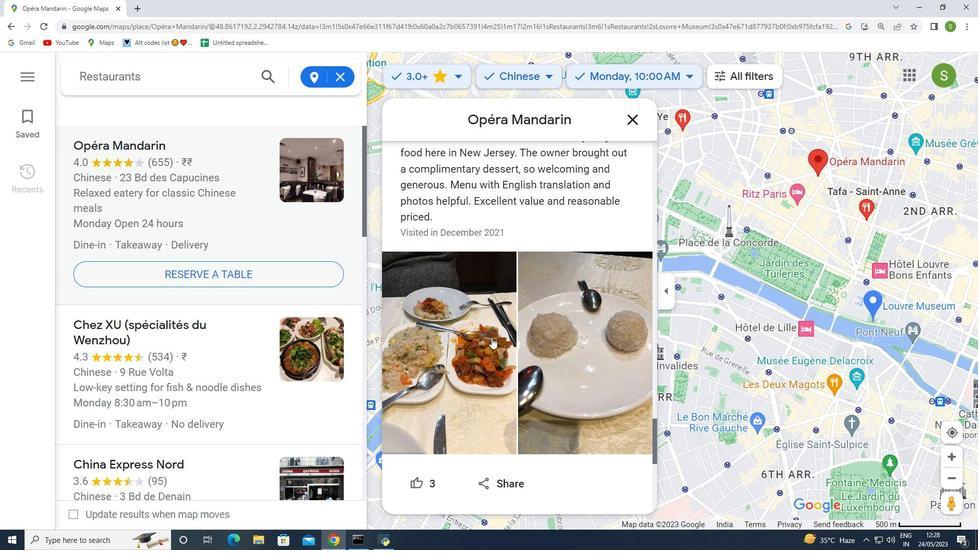 
Action: Mouse scrolled (491, 337) with delta (0, 0)
Screenshot: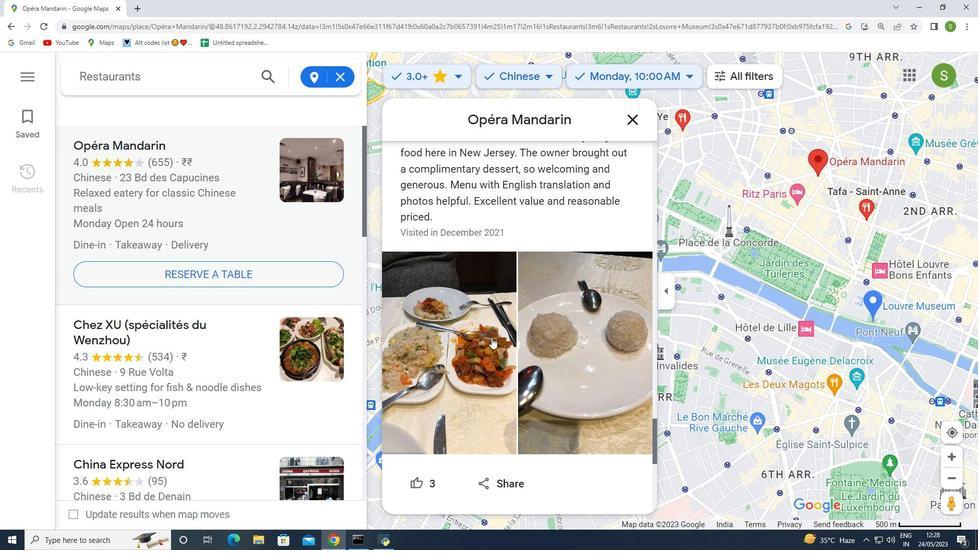 
Action: Mouse scrolled (491, 337) with delta (0, 0)
Screenshot: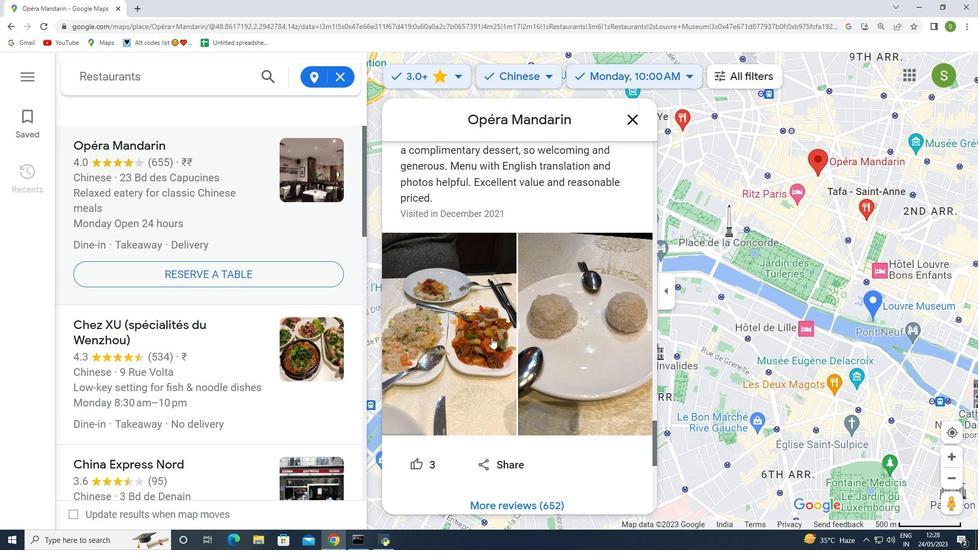 
Action: Mouse moved to (491, 337)
Screenshot: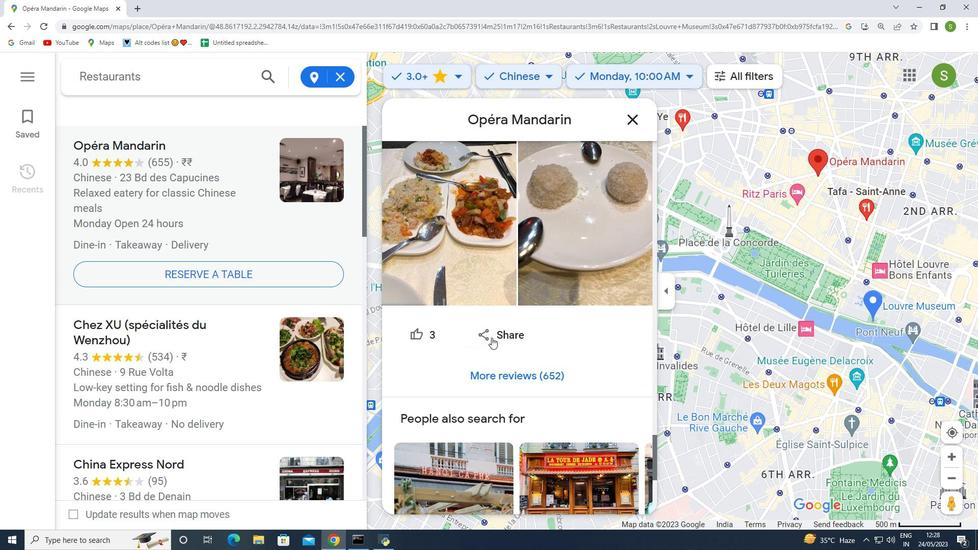 
Action: Mouse scrolled (491, 337) with delta (0, 0)
Screenshot: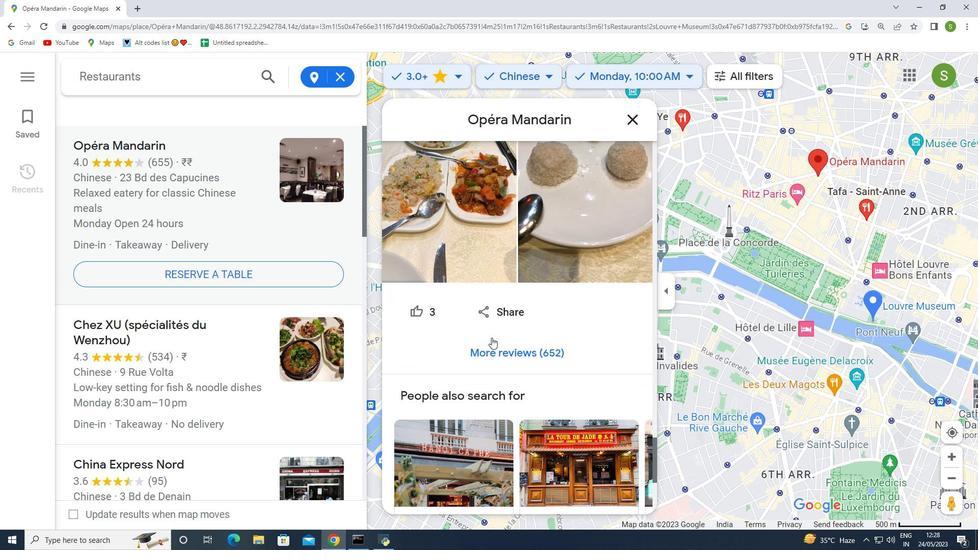 
Action: Mouse scrolled (491, 337) with delta (0, 0)
